 Task:  Click on Football In the Sunday Gridiron Challenge click on  Pick Sheet Add name Elena Wilson Team name Rockwell Stormdevils and  Email softage.7@softage.net 10 Points Carolina Panthers 9 Points Tampa Bay Buccaneers 8 Points Cleveland Browns 7 Points Washington Commanders 6 Points San Francisco 49ers 5 Points Las Vegas Raiders 4 Points New York Jets 3 Points Seattle Seahawks 2 Points Minnesota Vikings 1 Points Green Bay Packers Submit pick sheet
Action: Mouse moved to (765, 520)
Screenshot: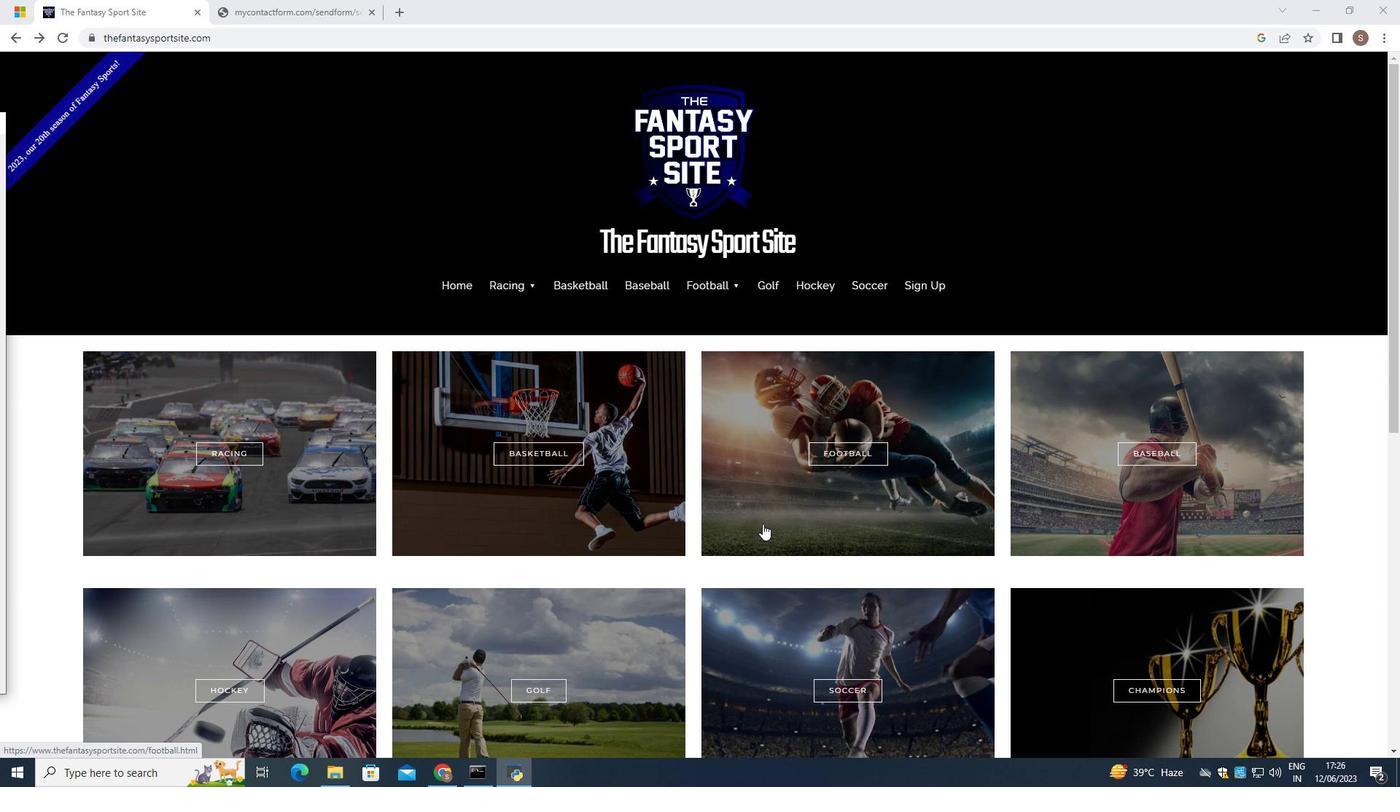 
Action: Mouse pressed left at (765, 520)
Screenshot: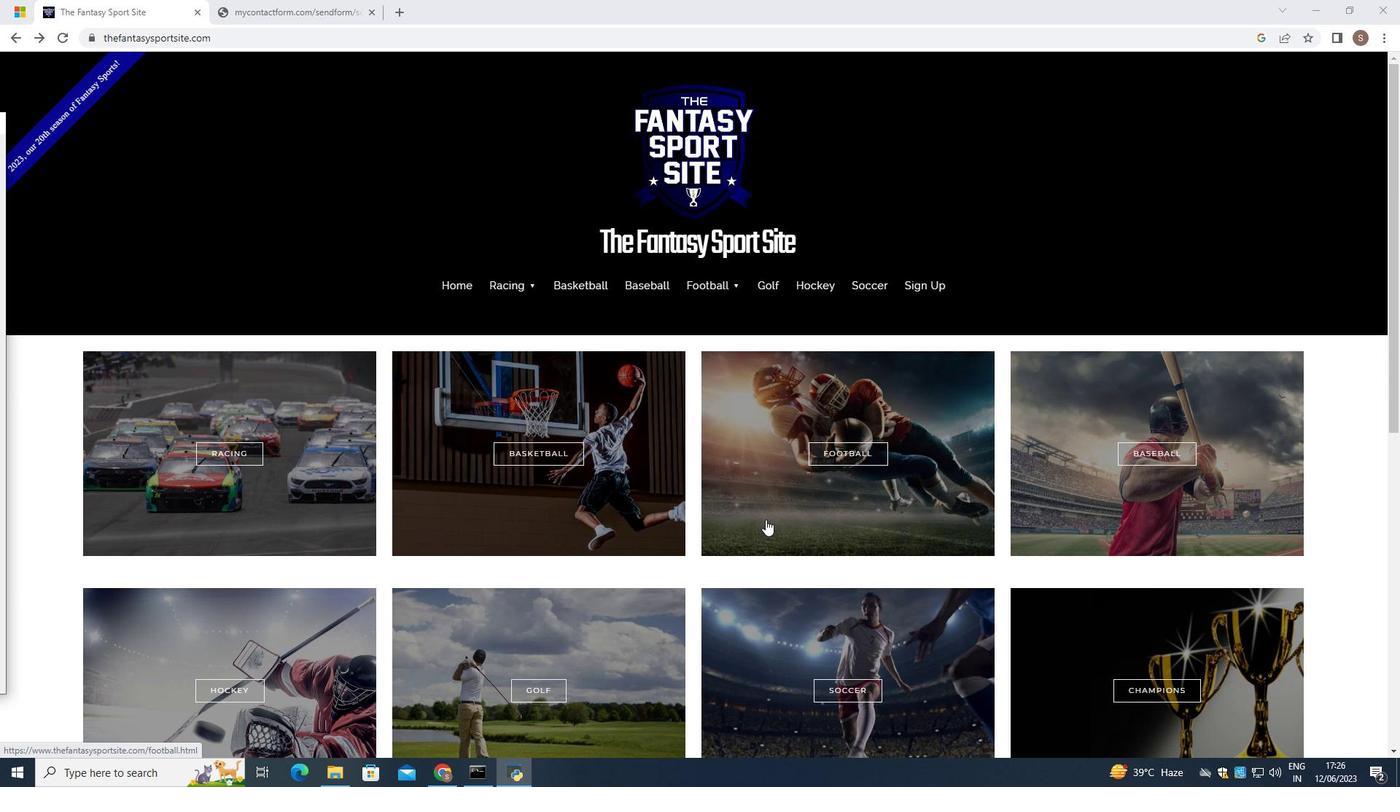 
Action: Mouse moved to (712, 583)
Screenshot: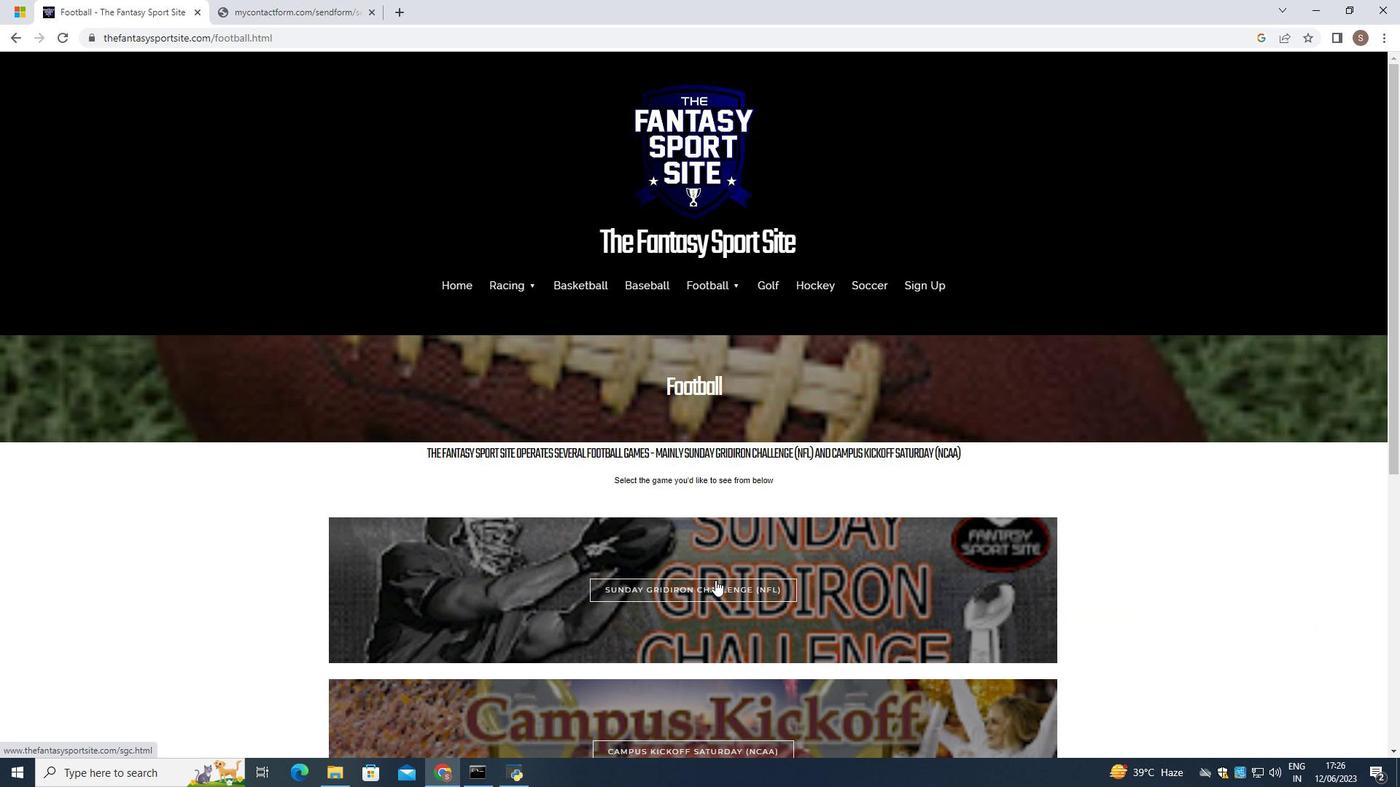 
Action: Mouse pressed left at (712, 583)
Screenshot: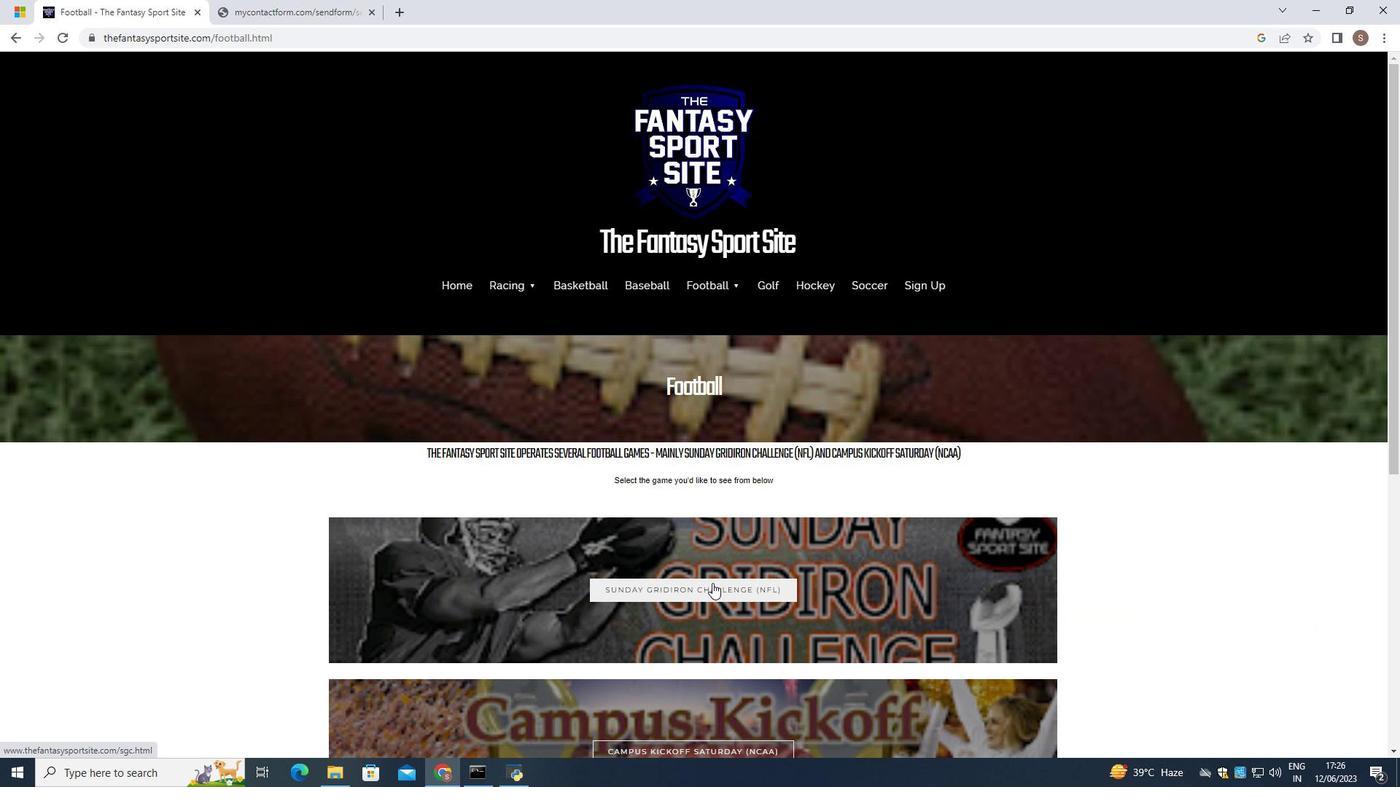 
Action: Mouse moved to (422, 648)
Screenshot: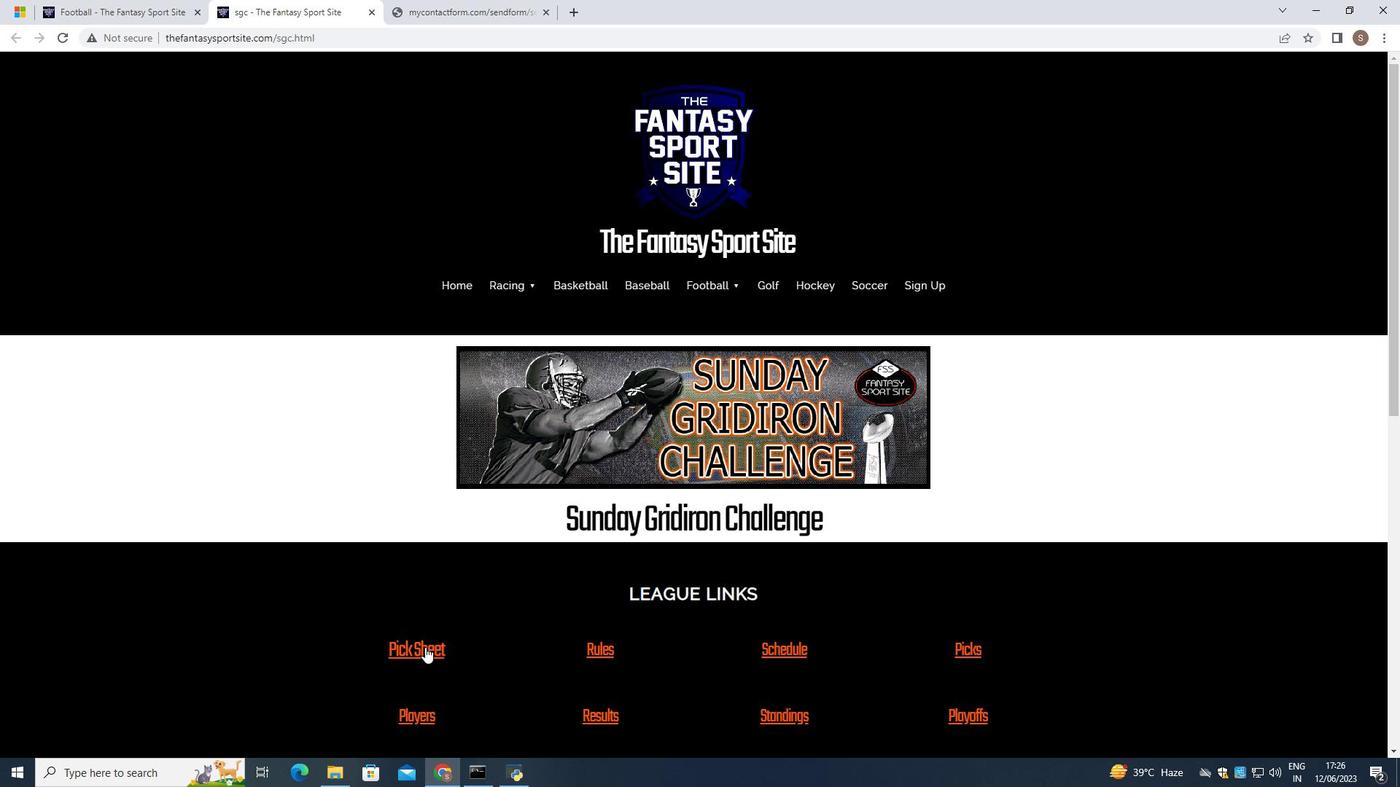 
Action: Mouse pressed left at (422, 648)
Screenshot: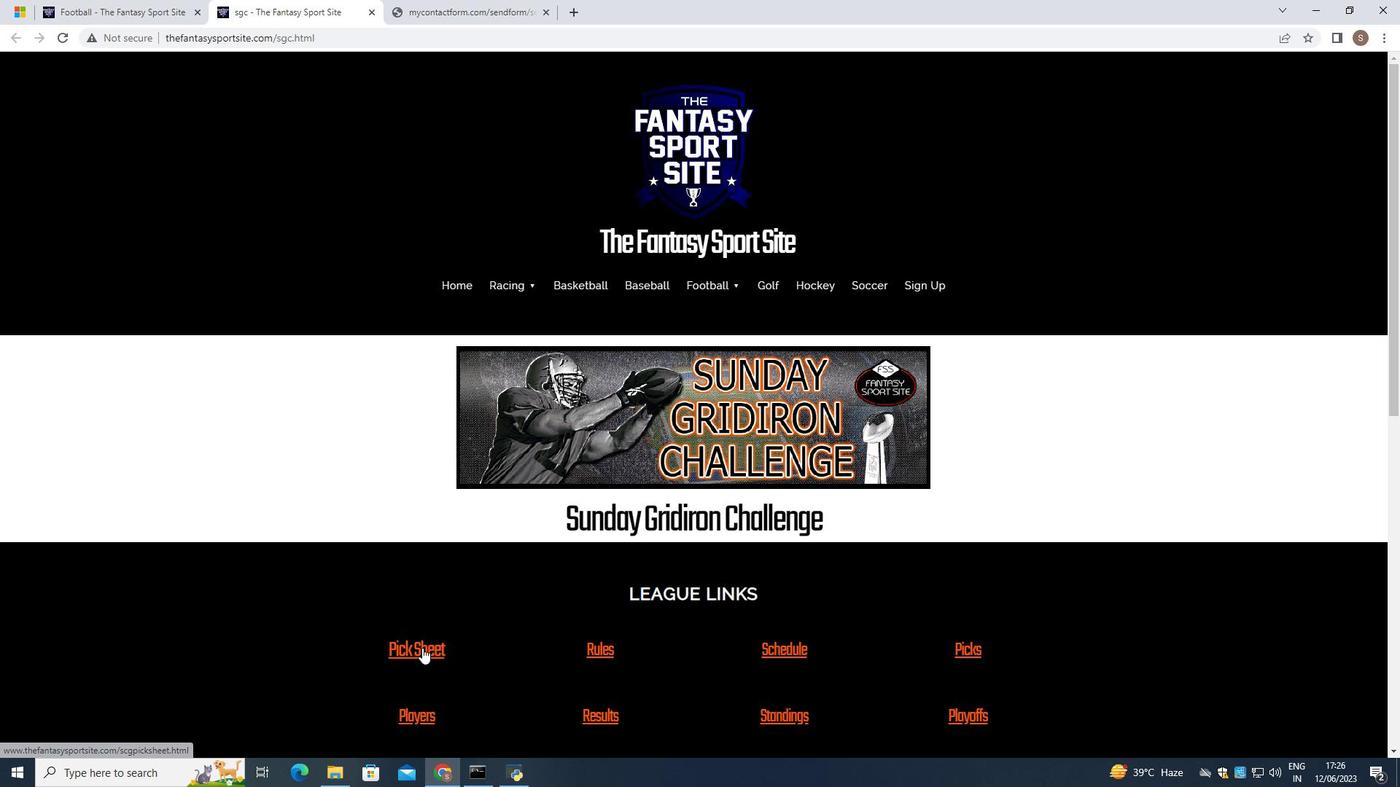 
Action: Mouse moved to (533, 603)
Screenshot: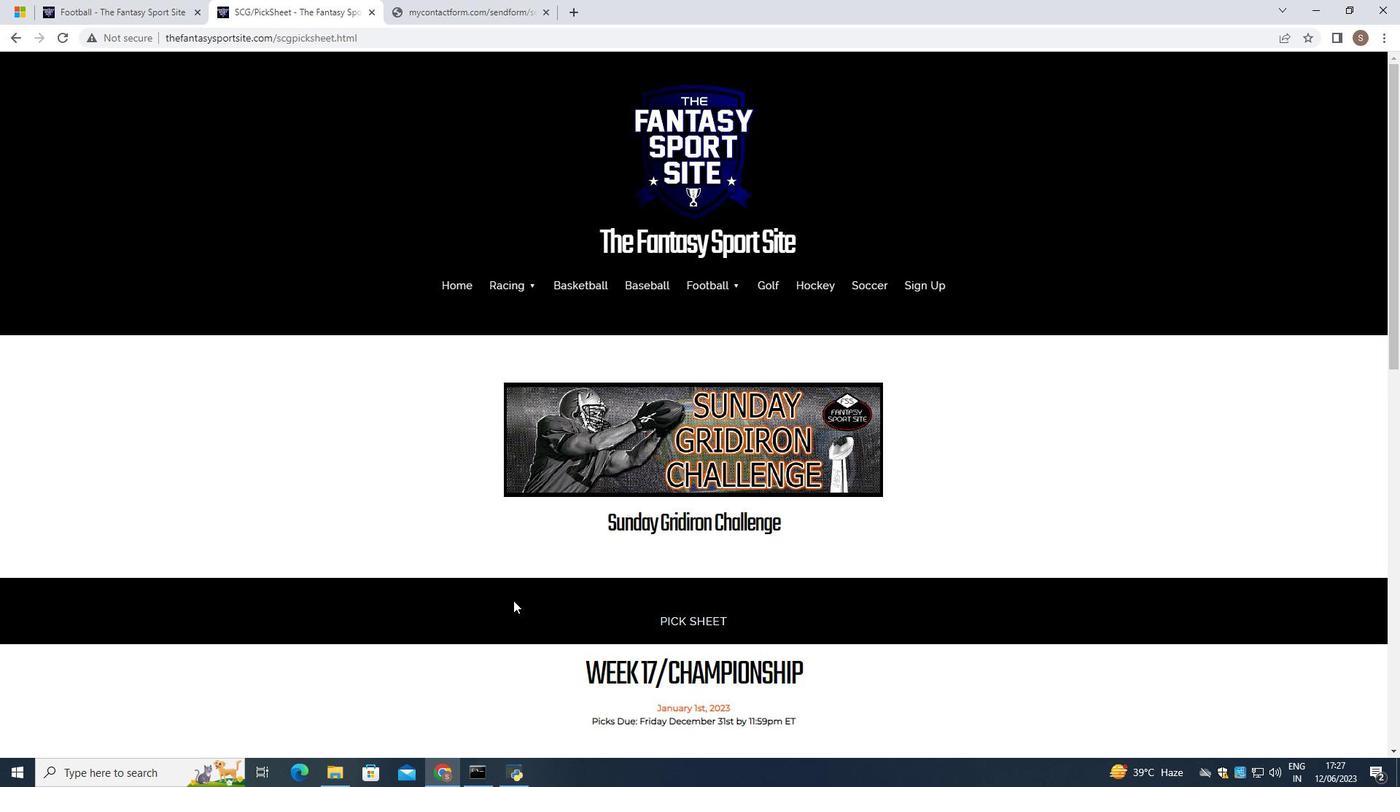 
Action: Mouse scrolled (533, 602) with delta (0, 0)
Screenshot: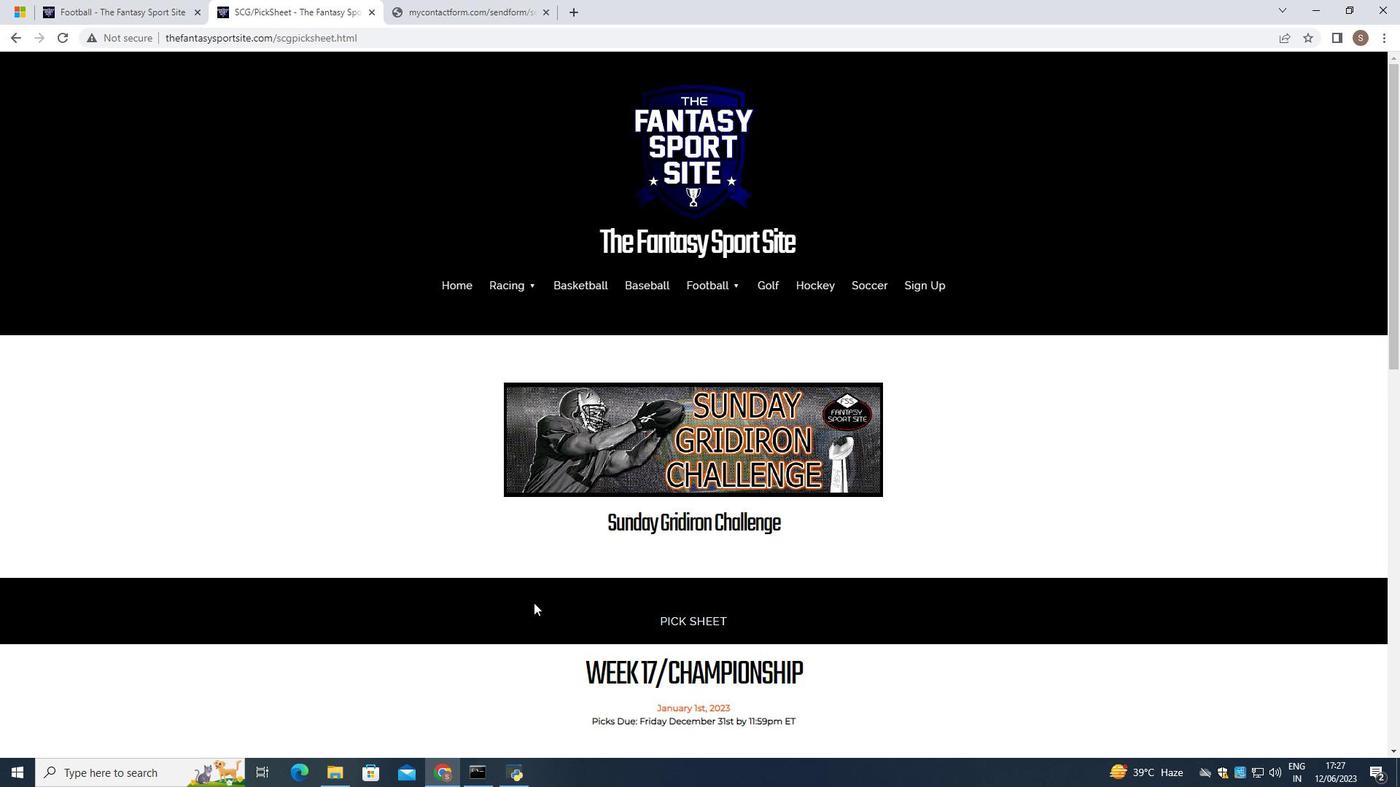 
Action: Mouse scrolled (533, 602) with delta (0, 0)
Screenshot: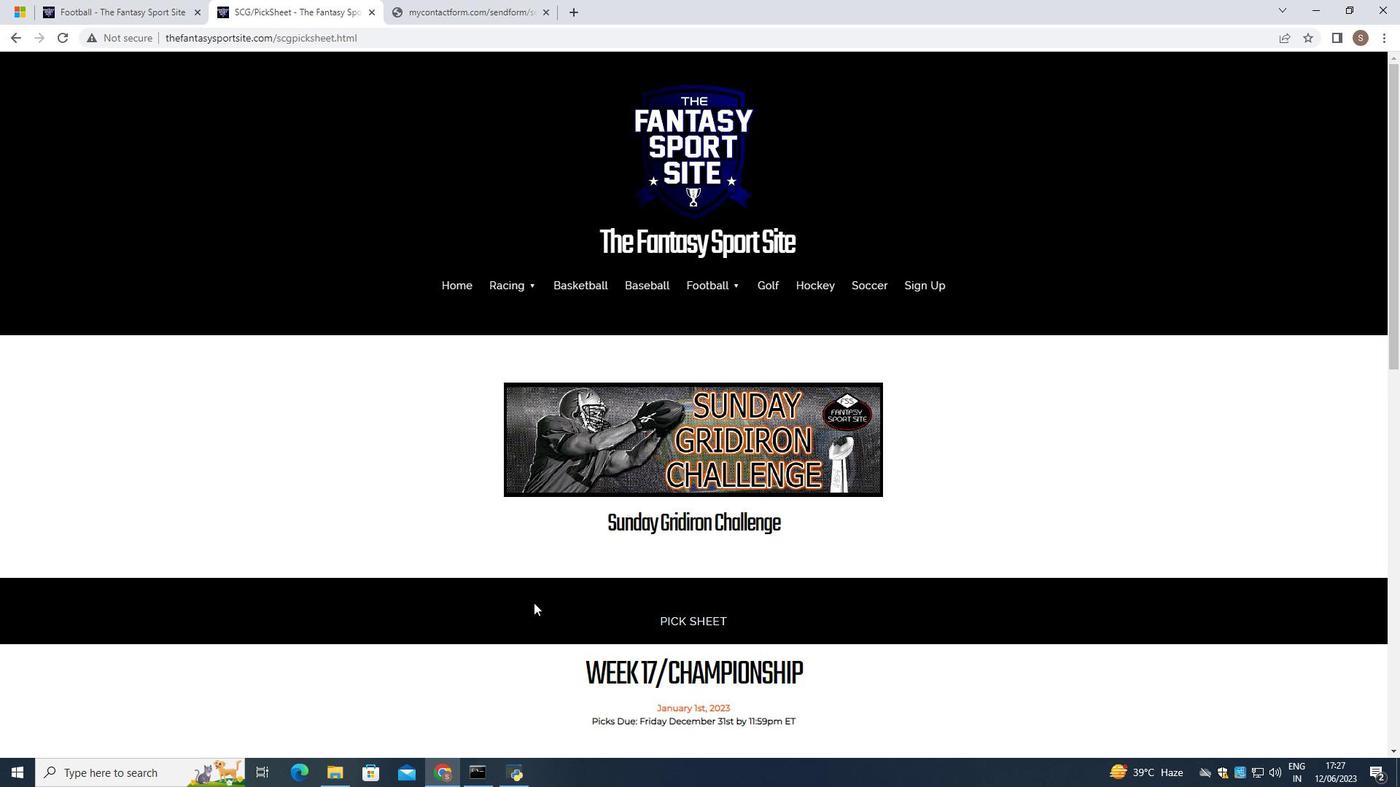 
Action: Mouse scrolled (533, 602) with delta (0, 0)
Screenshot: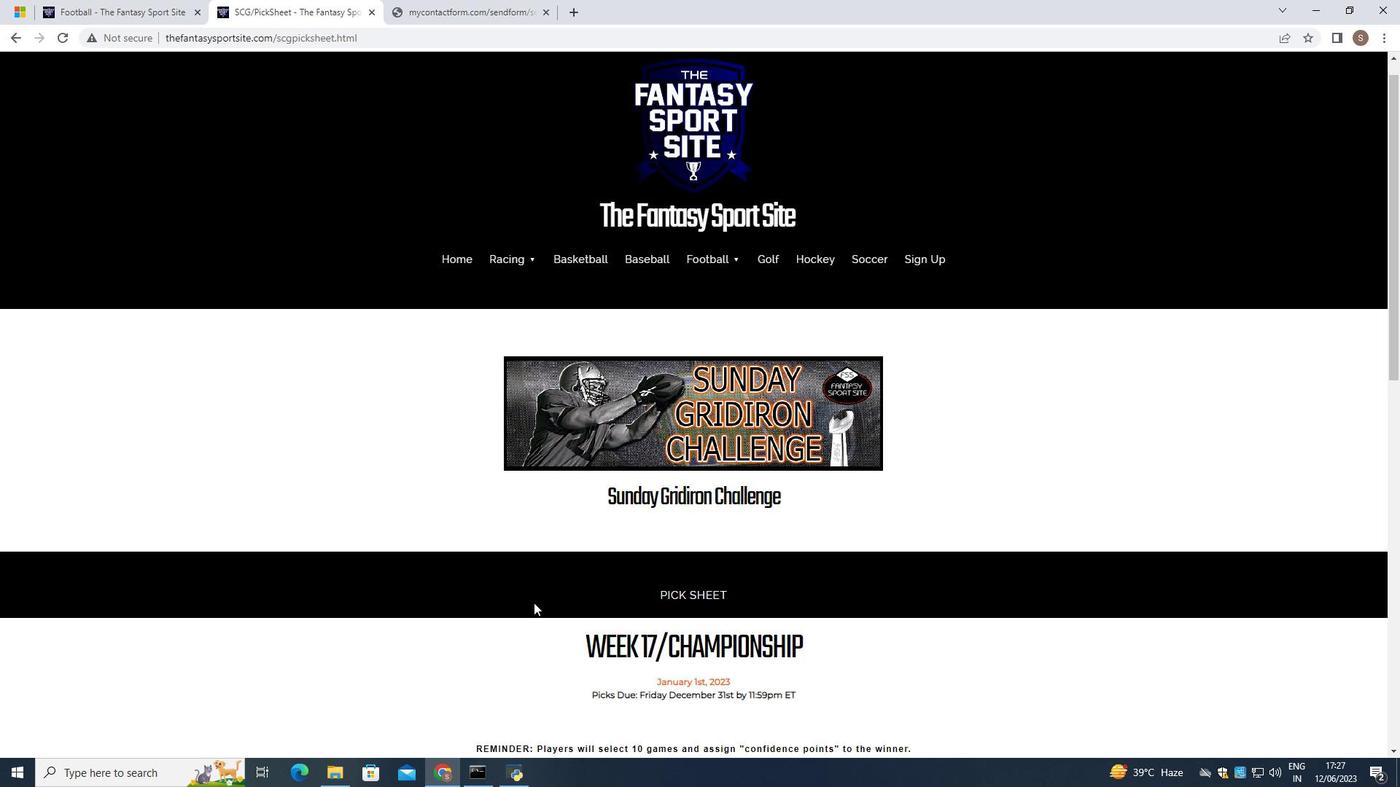 
Action: Mouse scrolled (533, 602) with delta (0, 0)
Screenshot: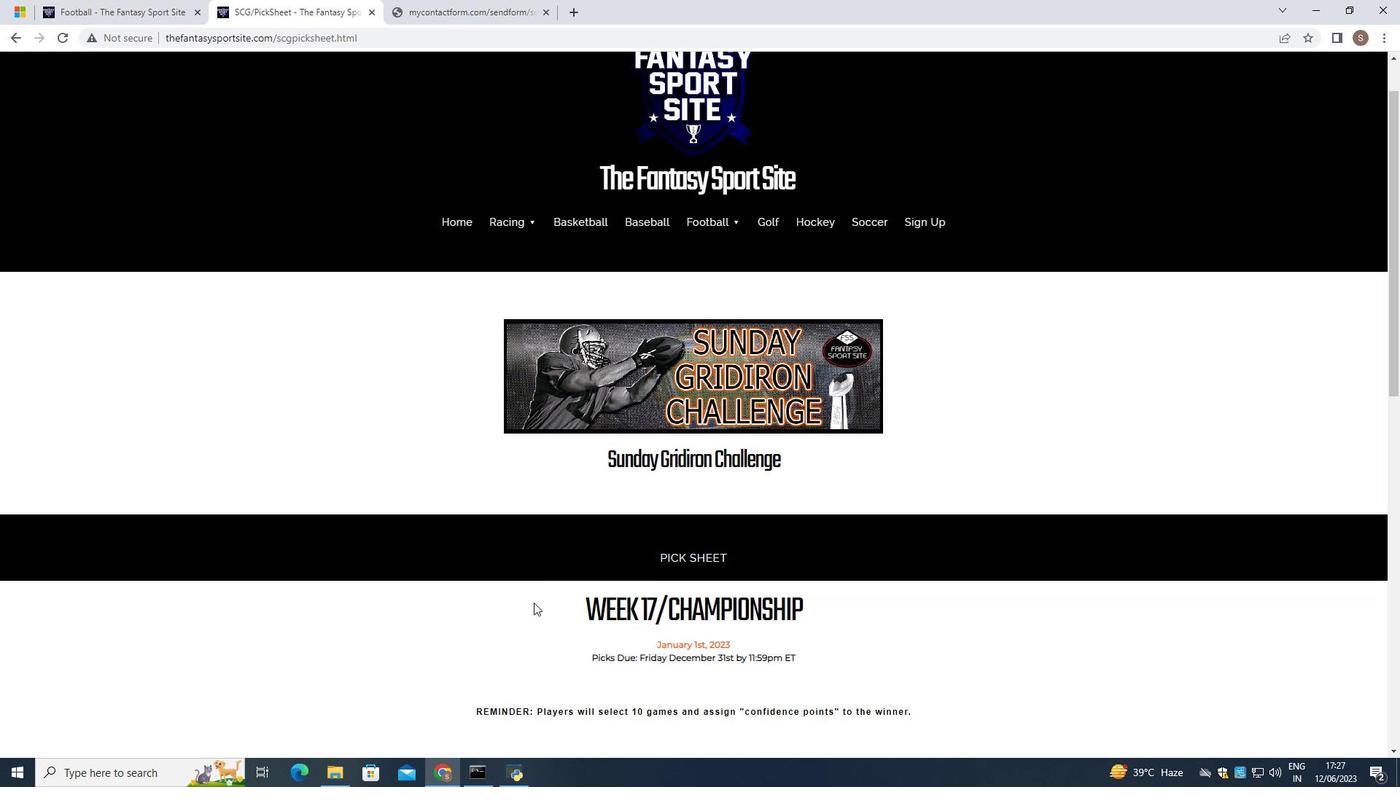 
Action: Mouse scrolled (533, 602) with delta (0, 0)
Screenshot: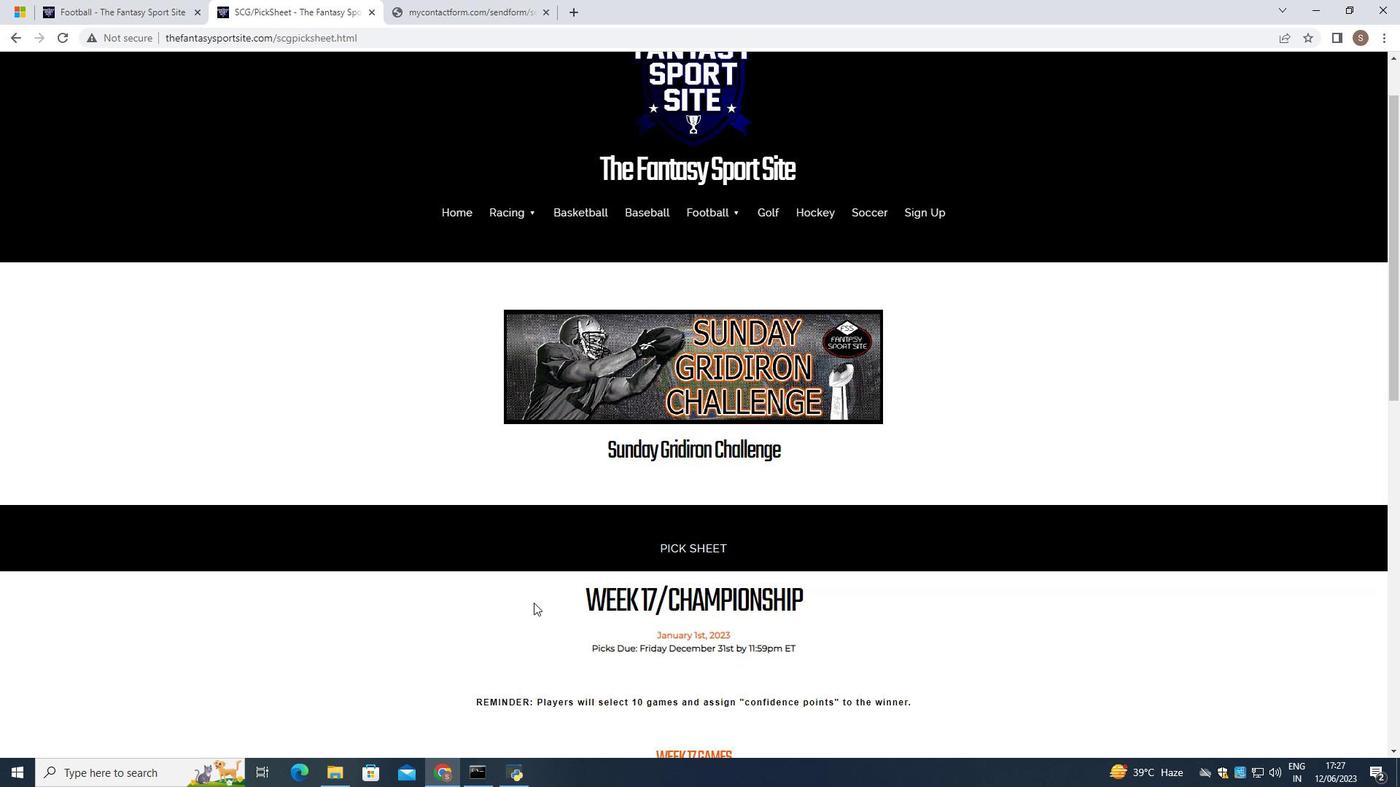 
Action: Mouse scrolled (533, 602) with delta (0, 0)
Screenshot: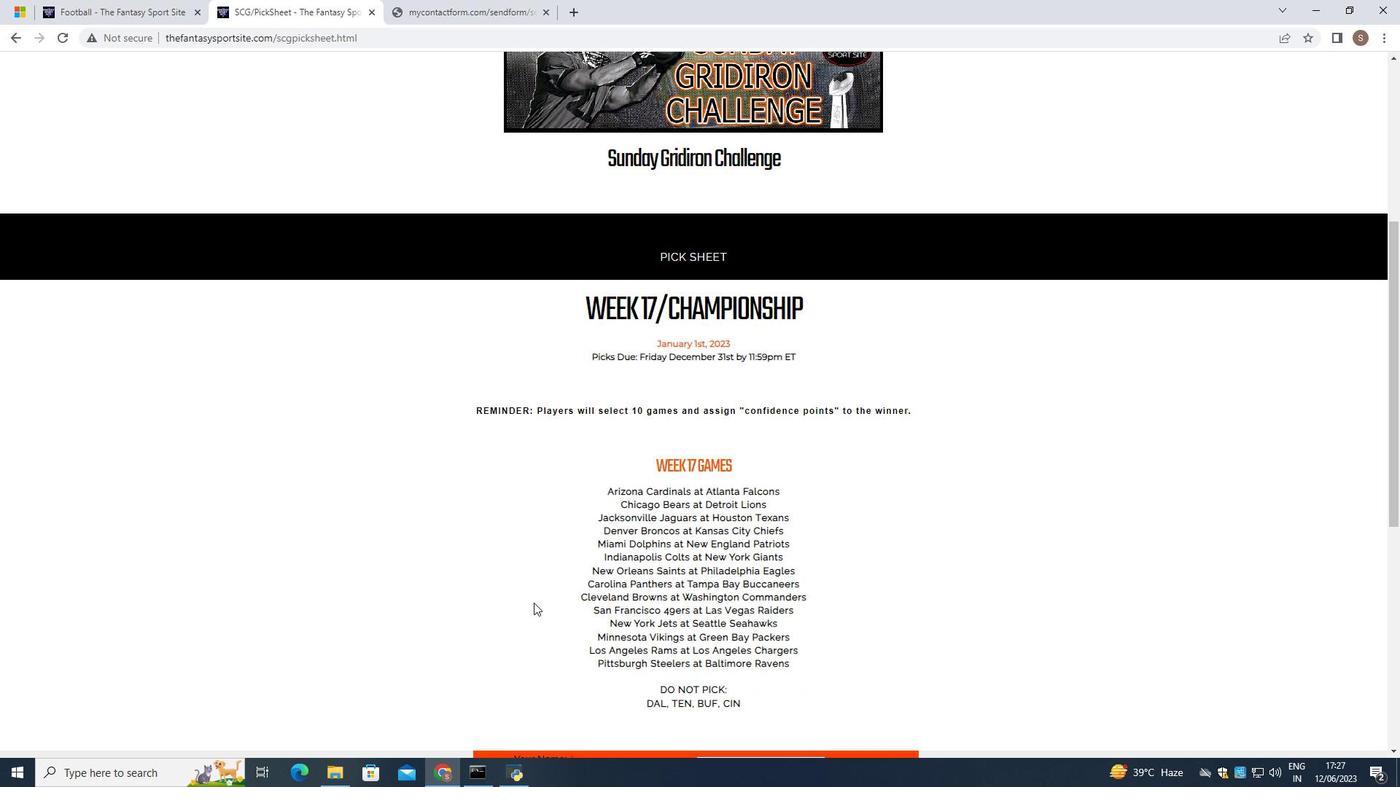 
Action: Mouse scrolled (533, 602) with delta (0, 0)
Screenshot: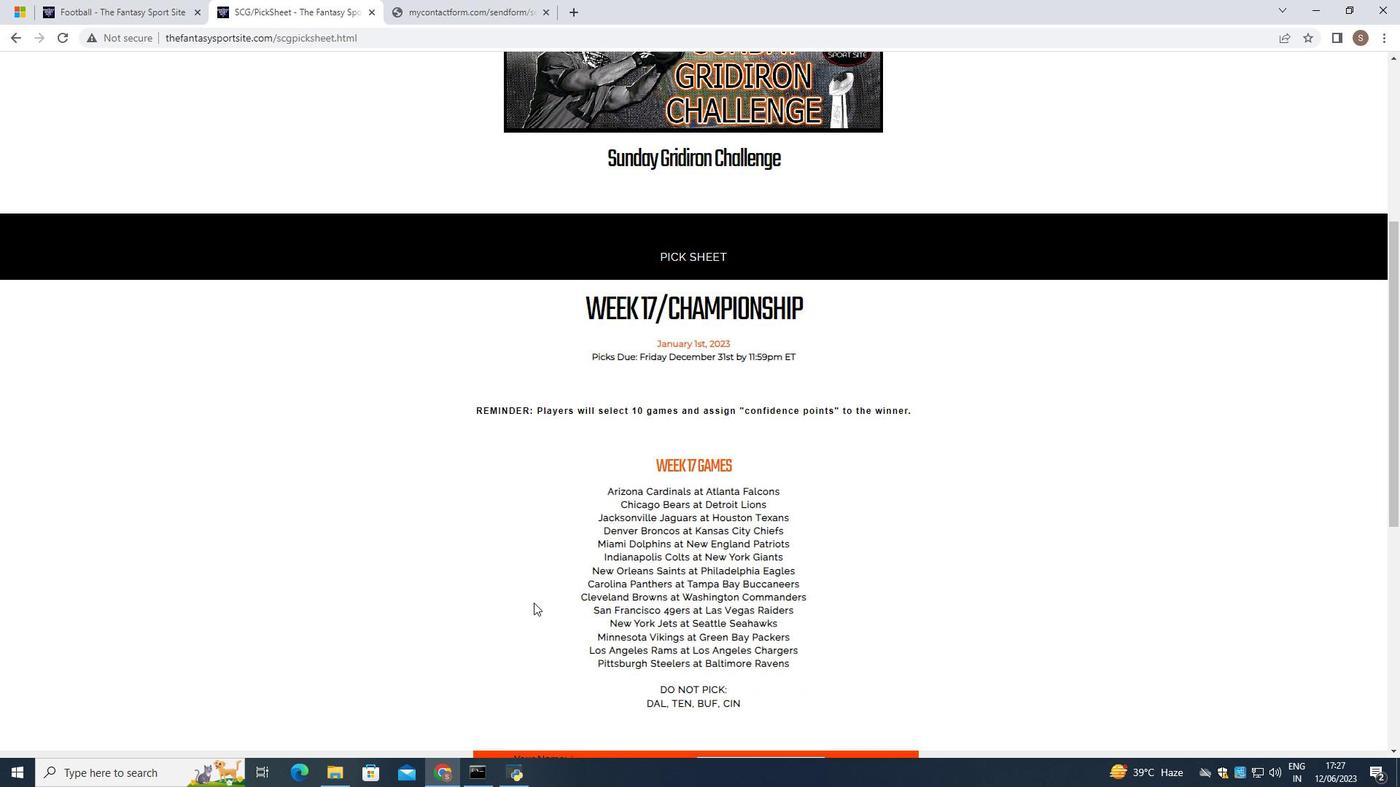 
Action: Mouse scrolled (533, 602) with delta (0, 0)
Screenshot: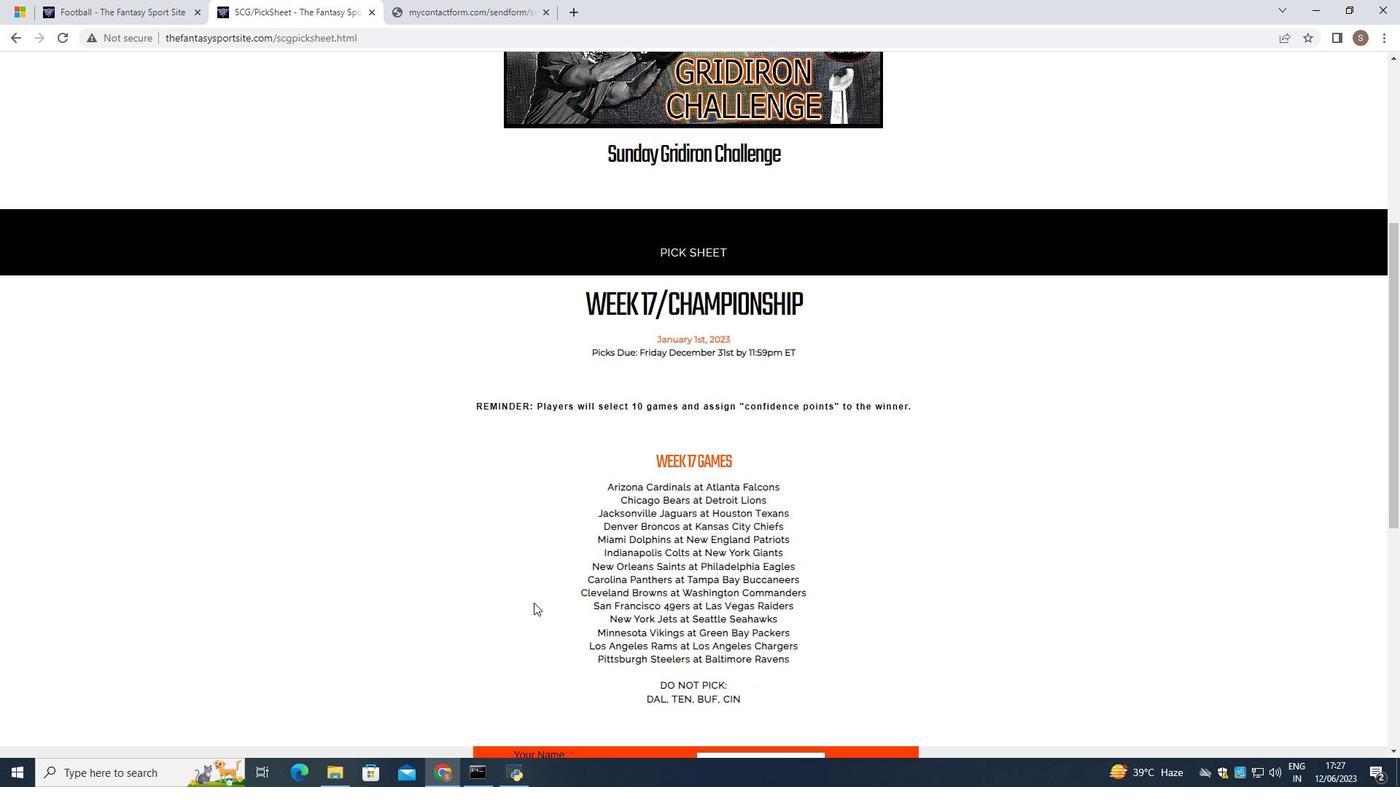 
Action: Mouse scrolled (533, 602) with delta (0, 0)
Screenshot: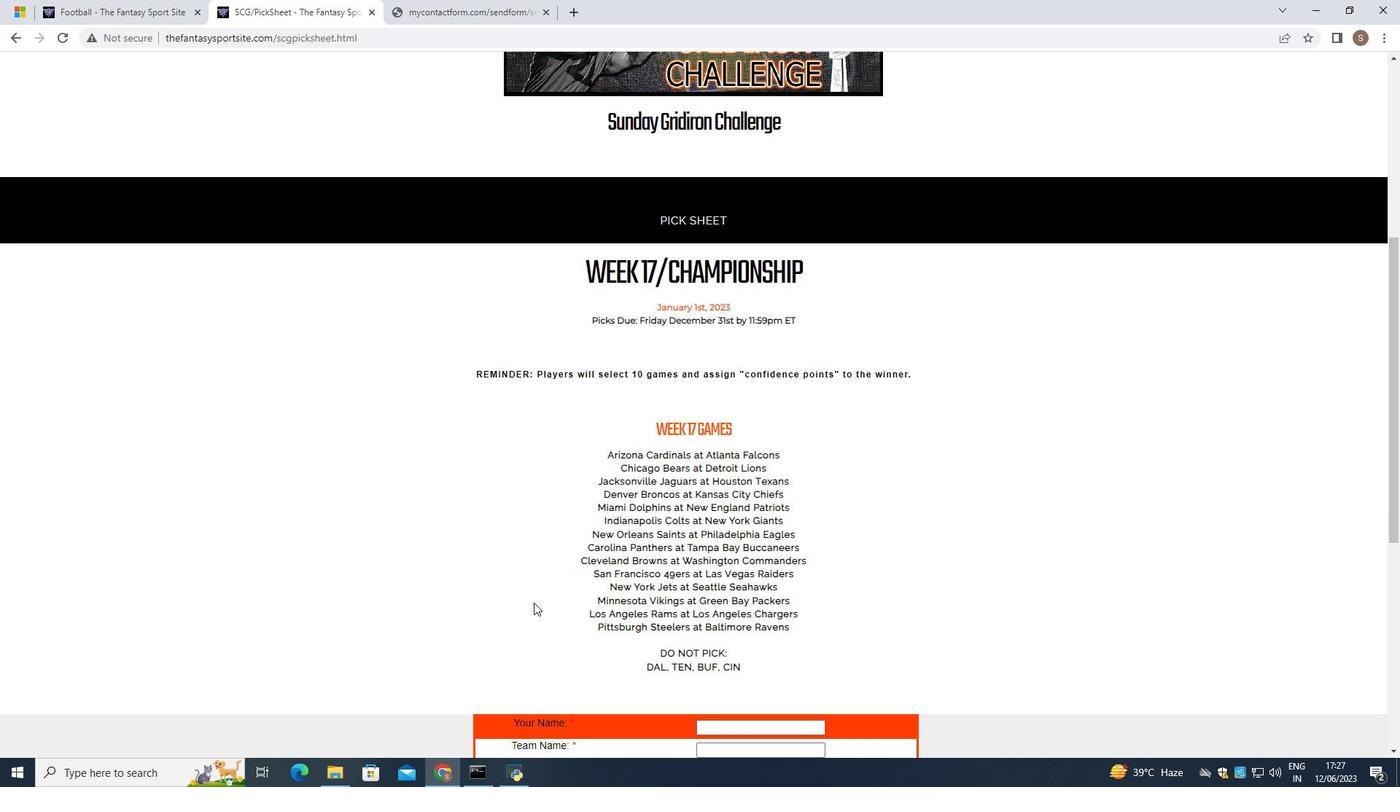 
Action: Mouse scrolled (533, 602) with delta (0, 0)
Screenshot: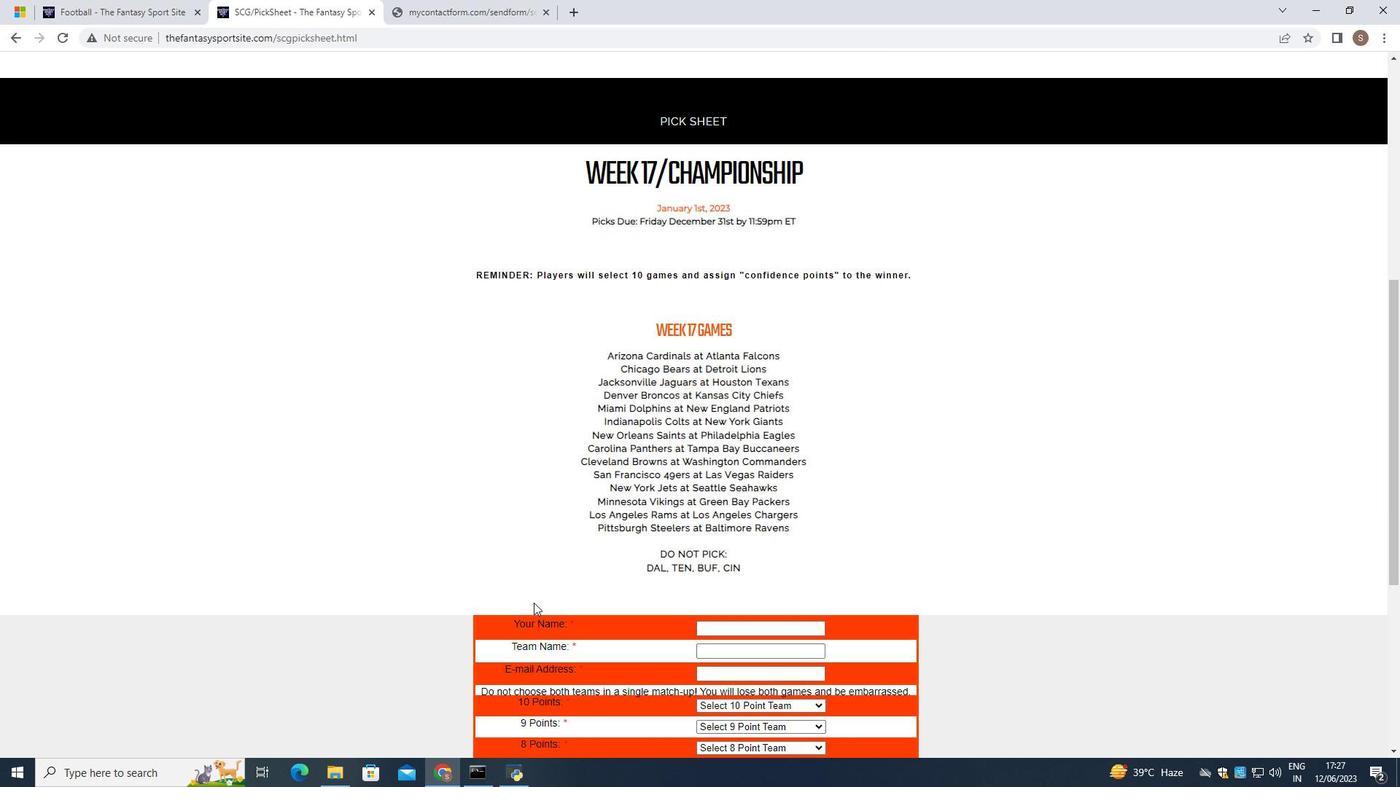 
Action: Mouse scrolled (533, 602) with delta (0, 0)
Screenshot: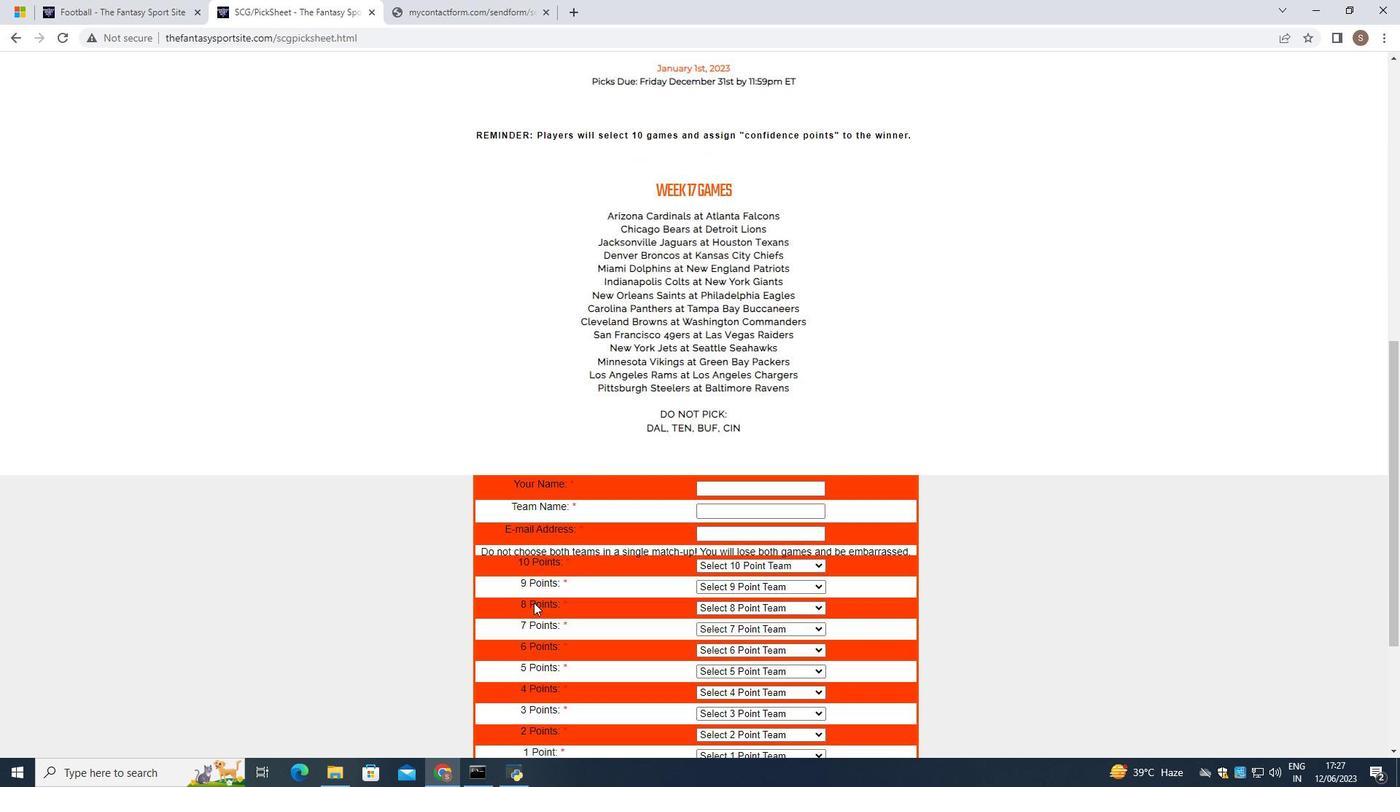 
Action: Mouse moved to (746, 326)
Screenshot: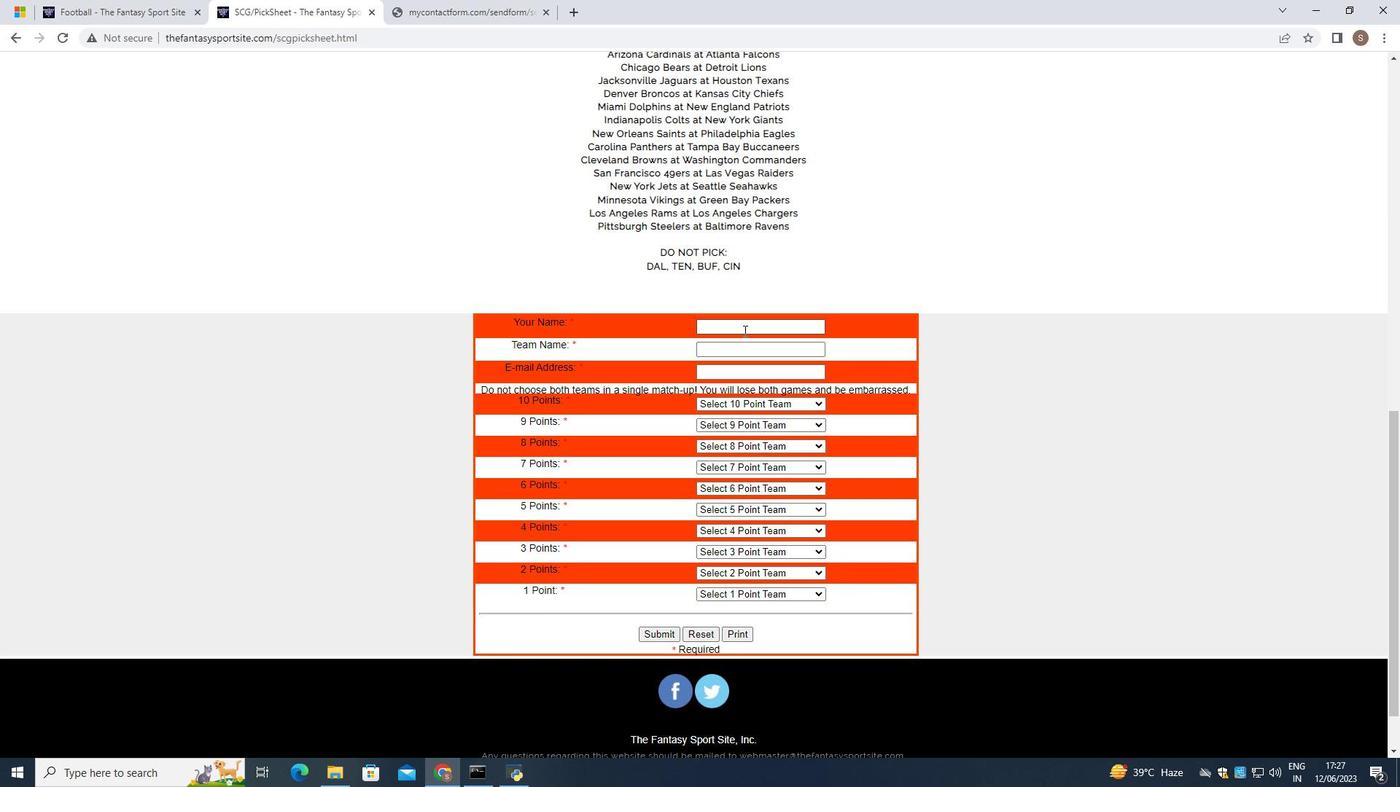
Action: Mouse pressed left at (746, 326)
Screenshot: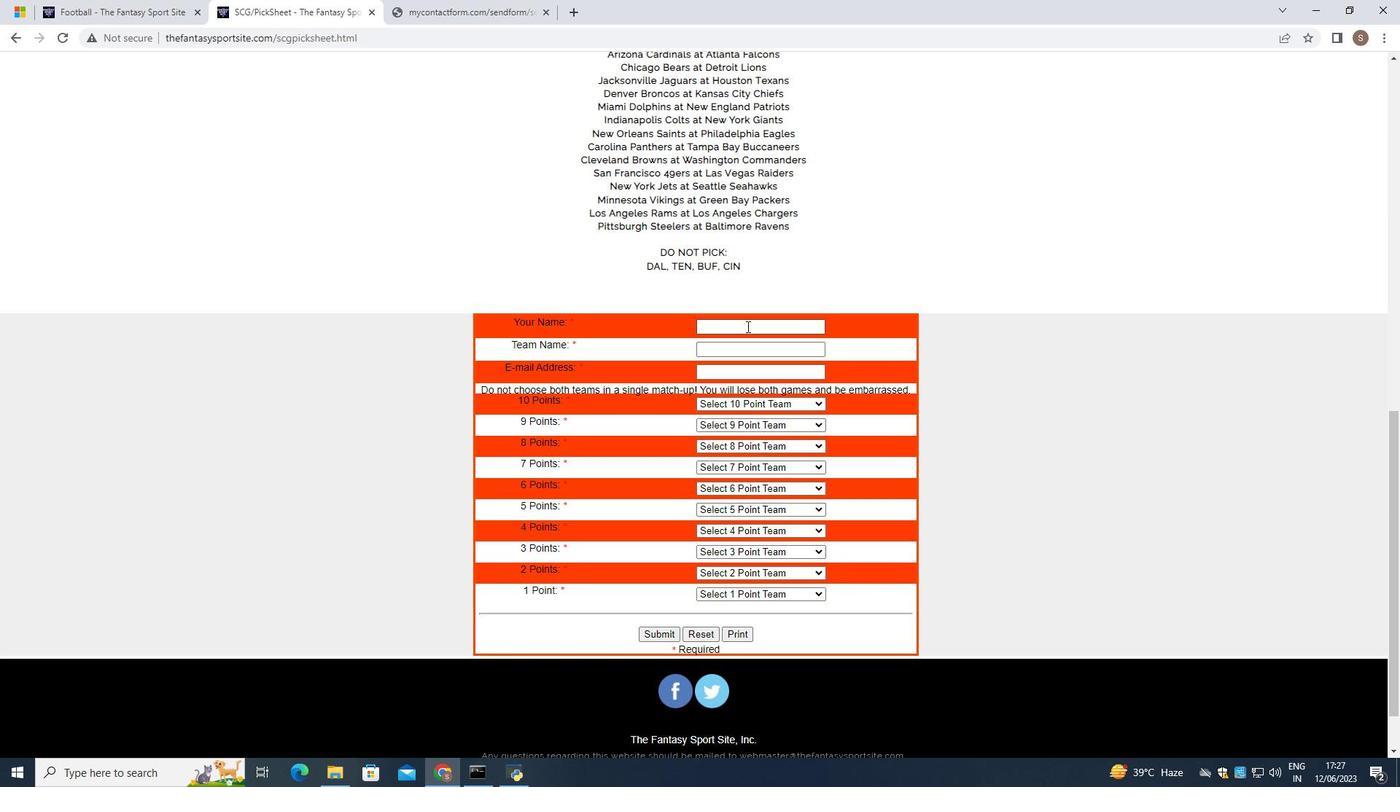 
Action: Key pressed <Key.shift>Elena<Key.space><Key.shift><Key.shift><Key.shift>Wilson
Screenshot: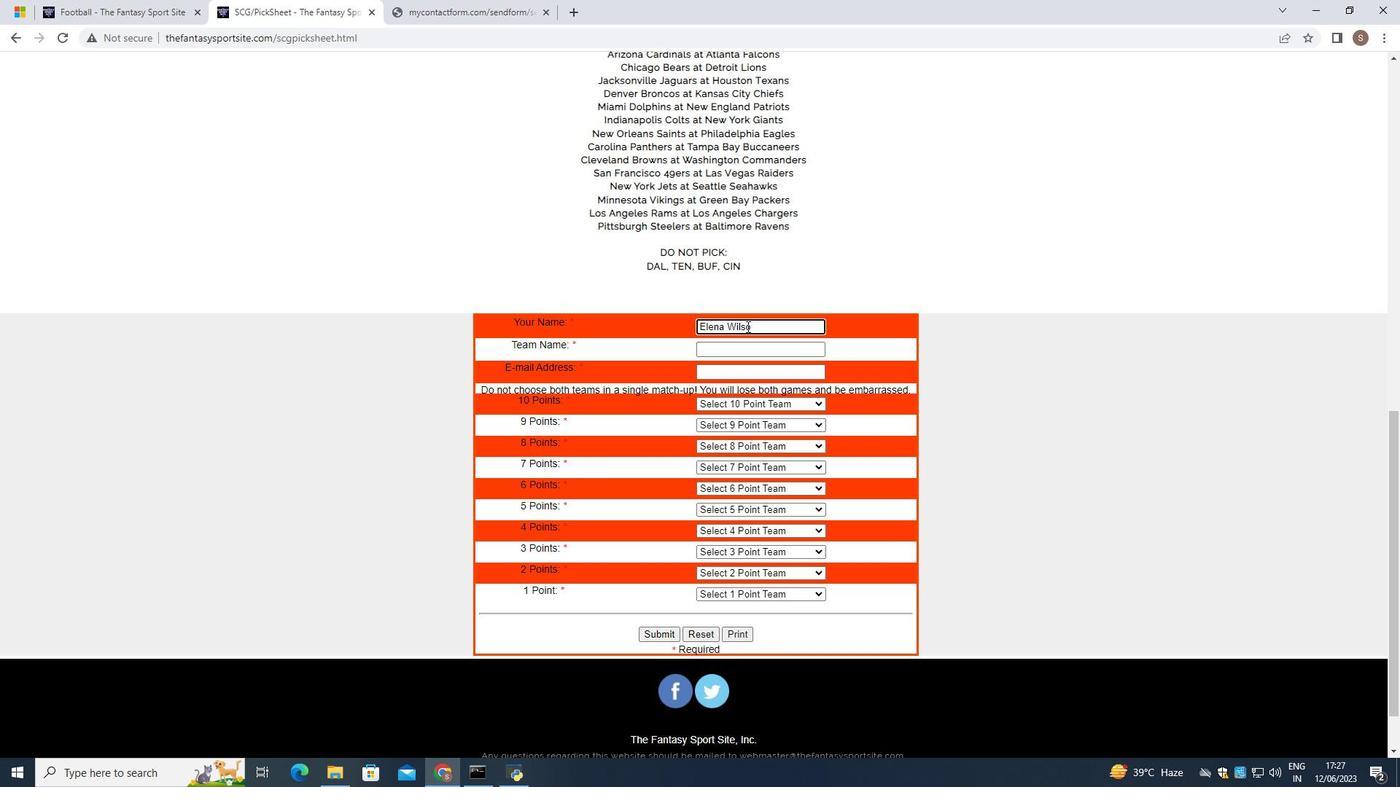 
Action: Mouse moved to (720, 349)
Screenshot: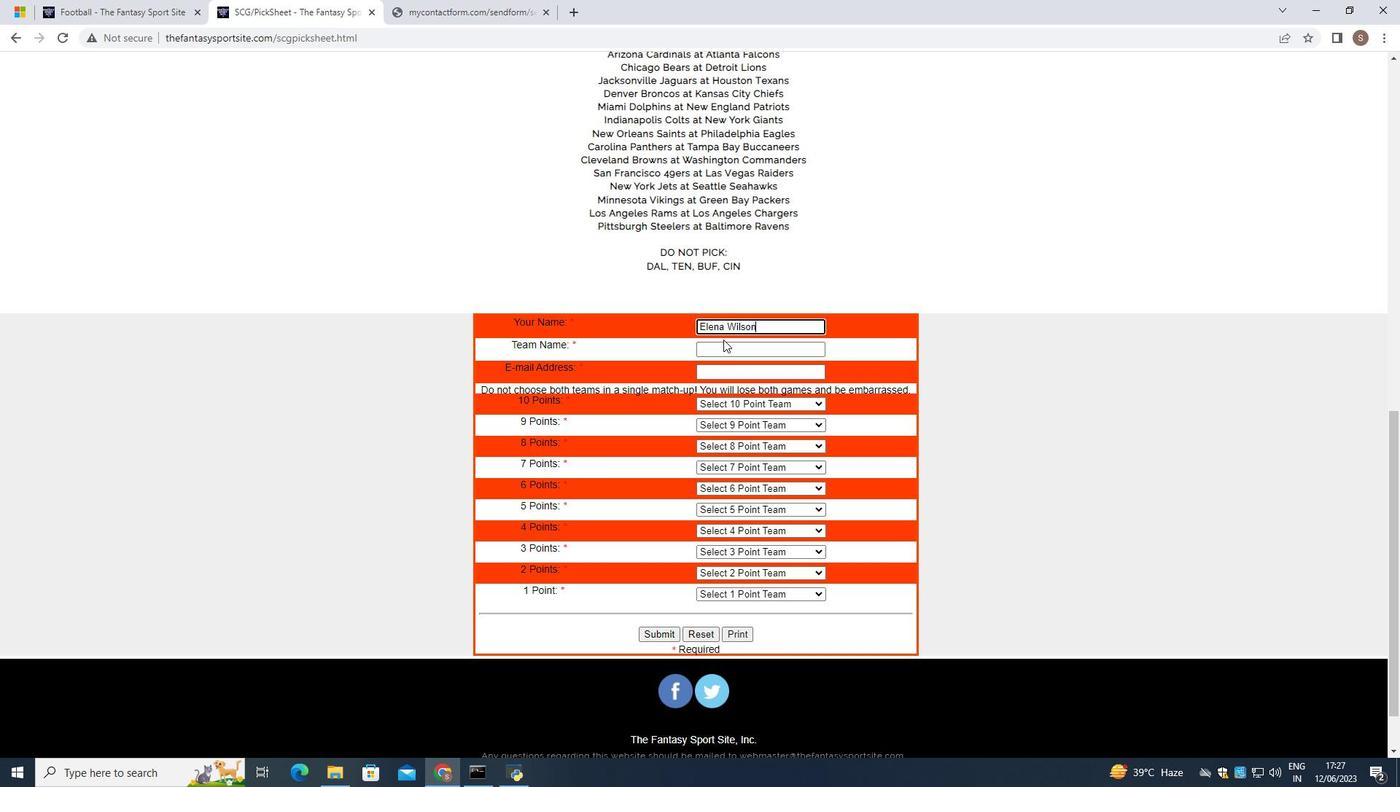 
Action: Mouse pressed left at (720, 349)
Screenshot: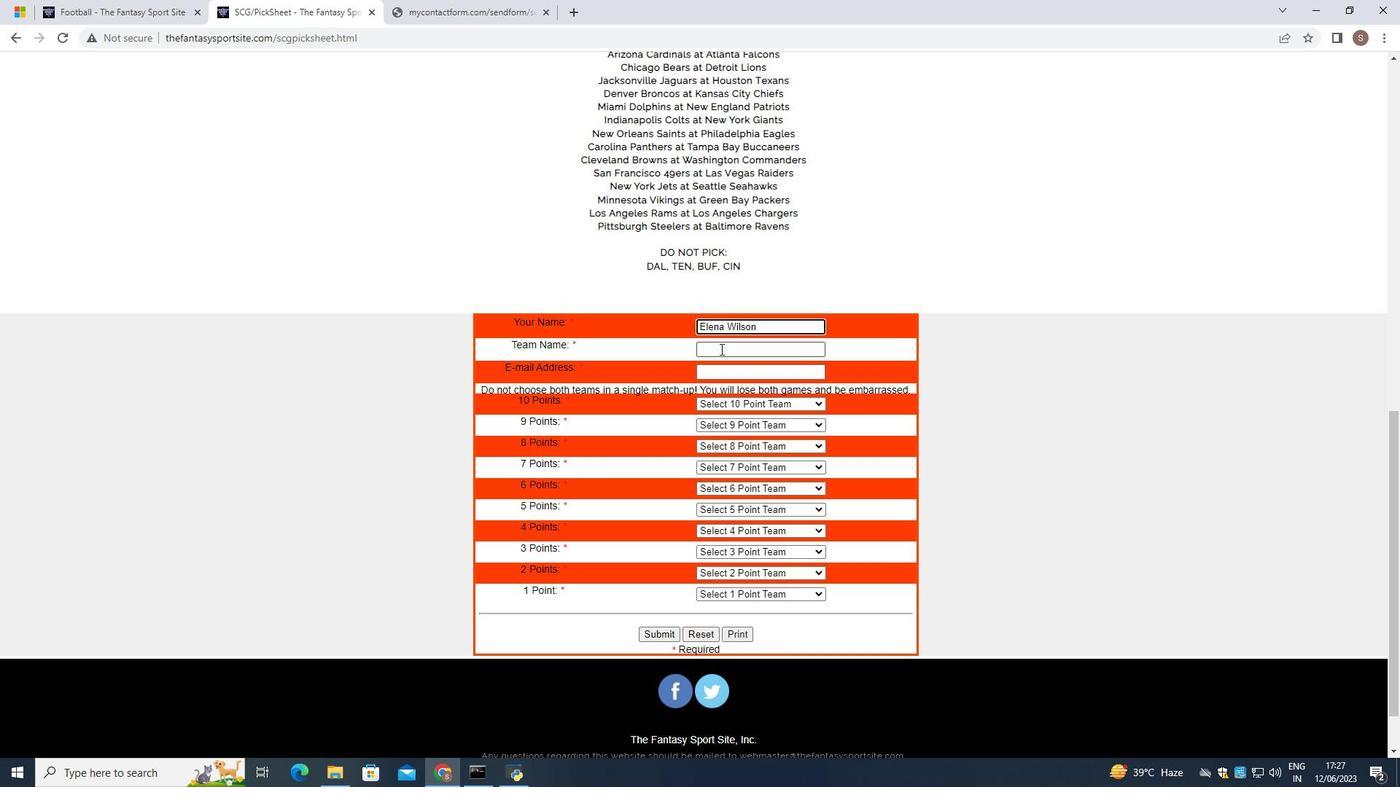 
Action: Mouse moved to (719, 350)
Screenshot: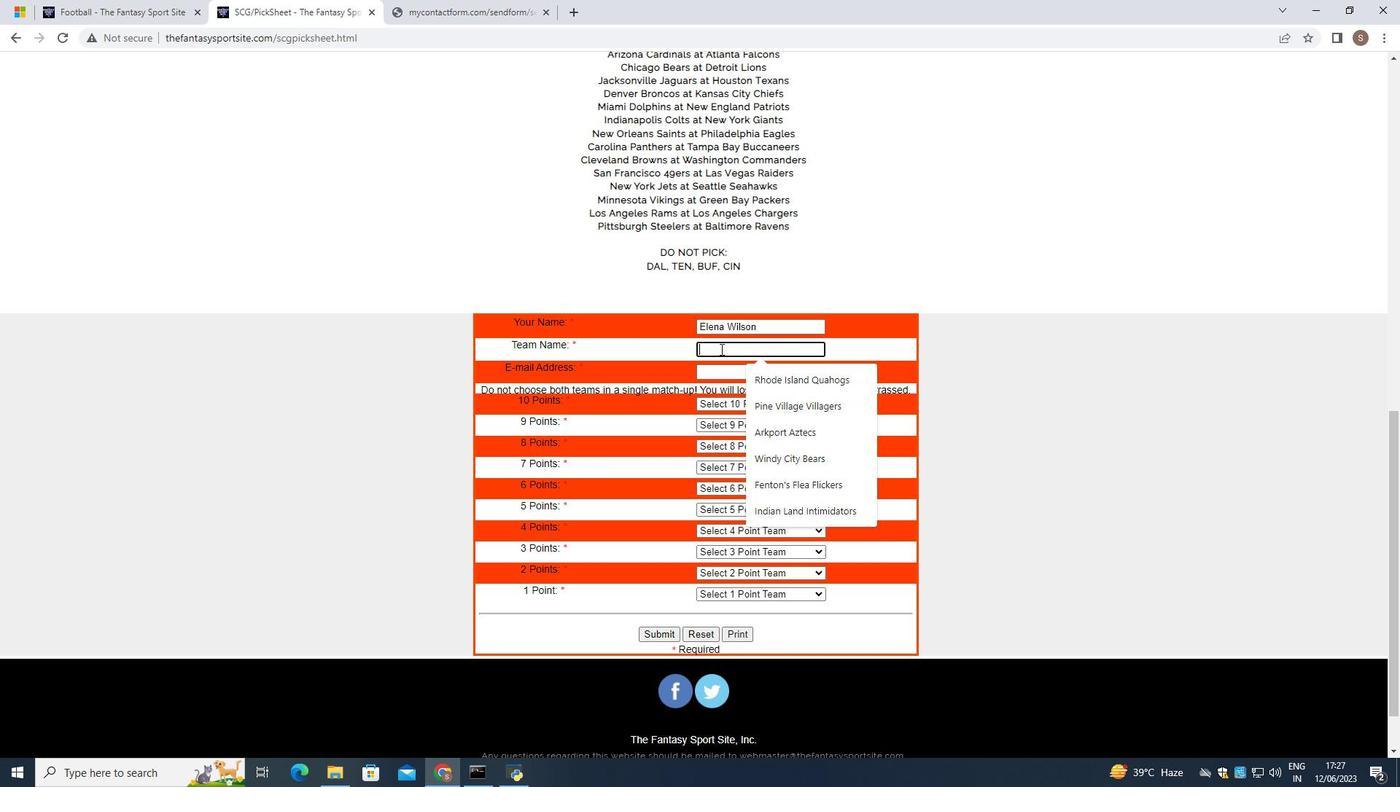 
Action: Key pressed <Key.shift>Rockwell<Key.space><Key.shift>Stormdevils
Screenshot: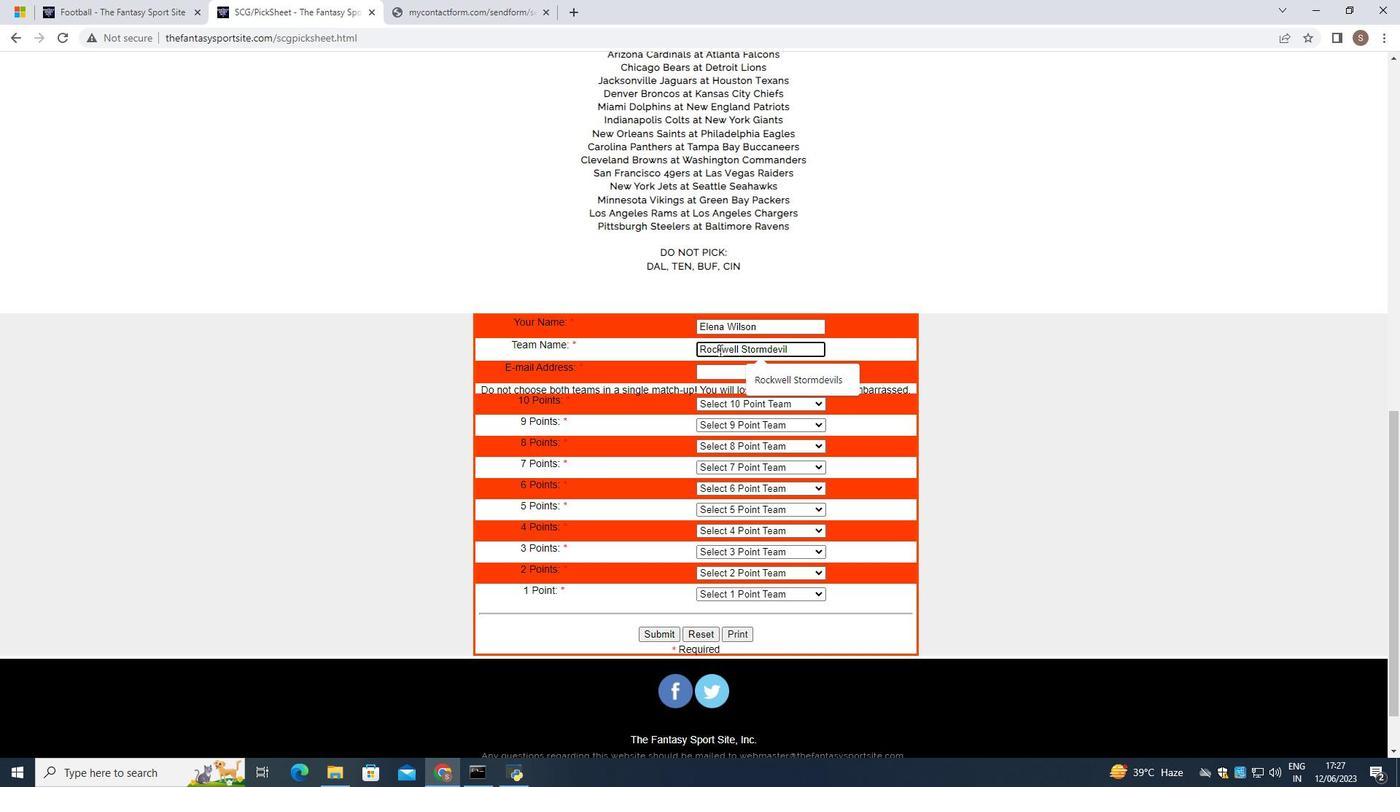 
Action: Mouse moved to (701, 374)
Screenshot: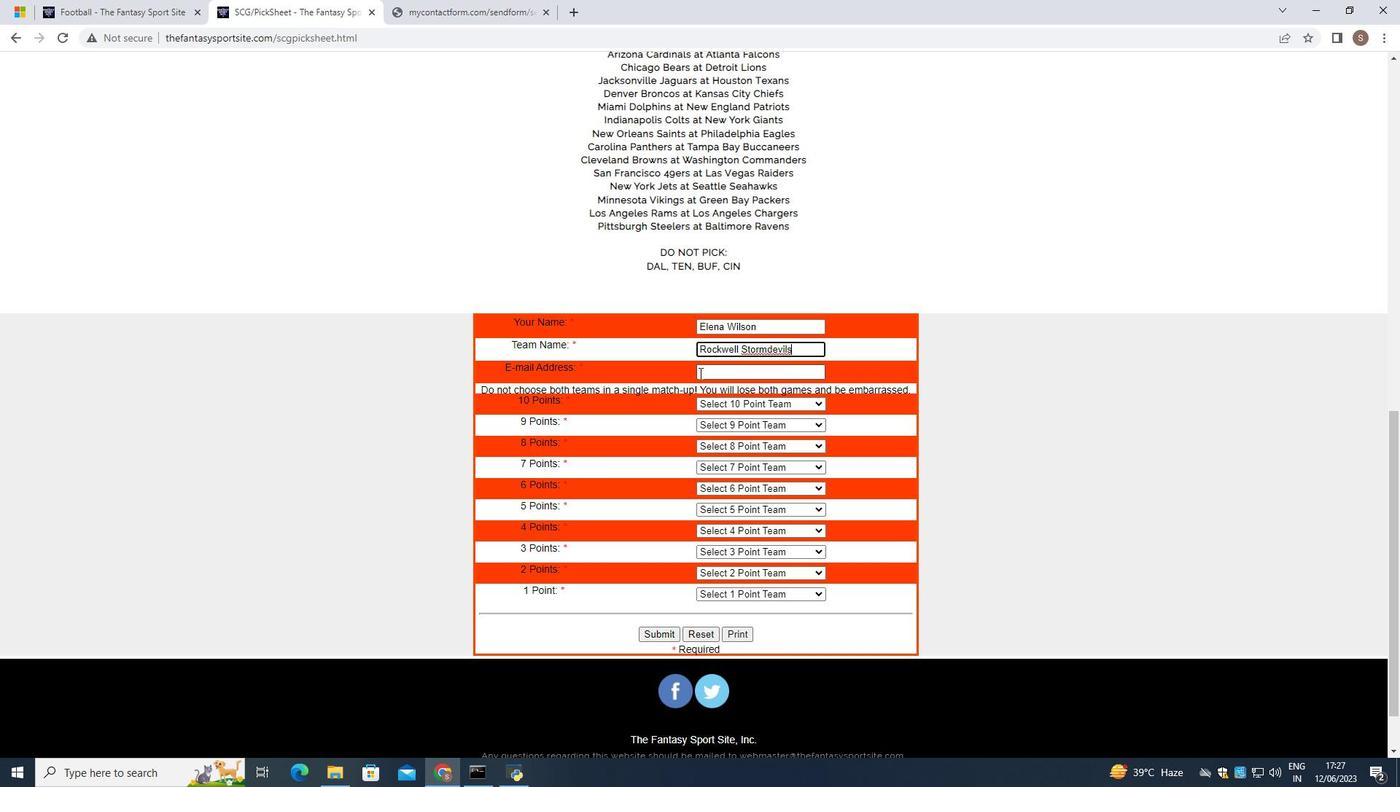 
Action: Mouse pressed left at (701, 374)
Screenshot: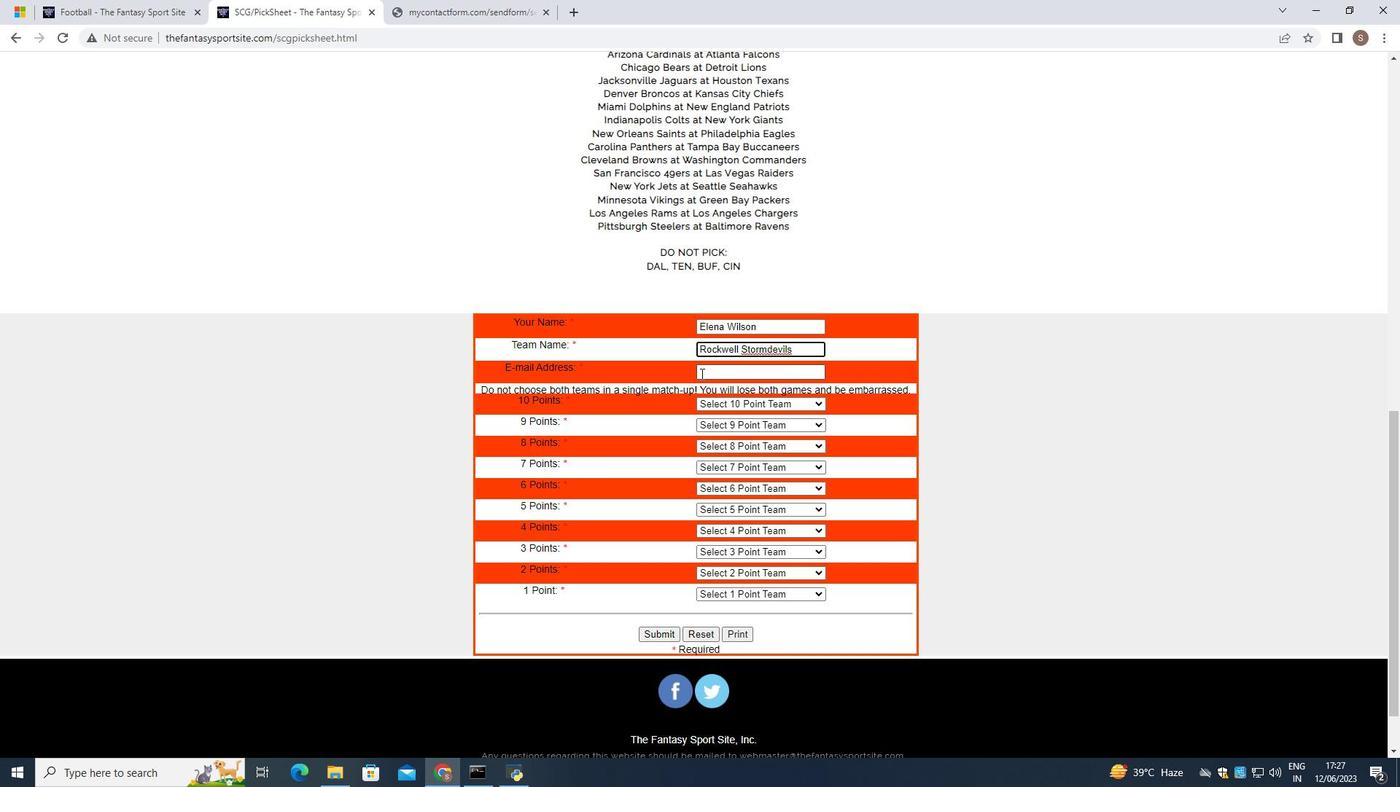 
Action: Key pressed softage.7
Screenshot: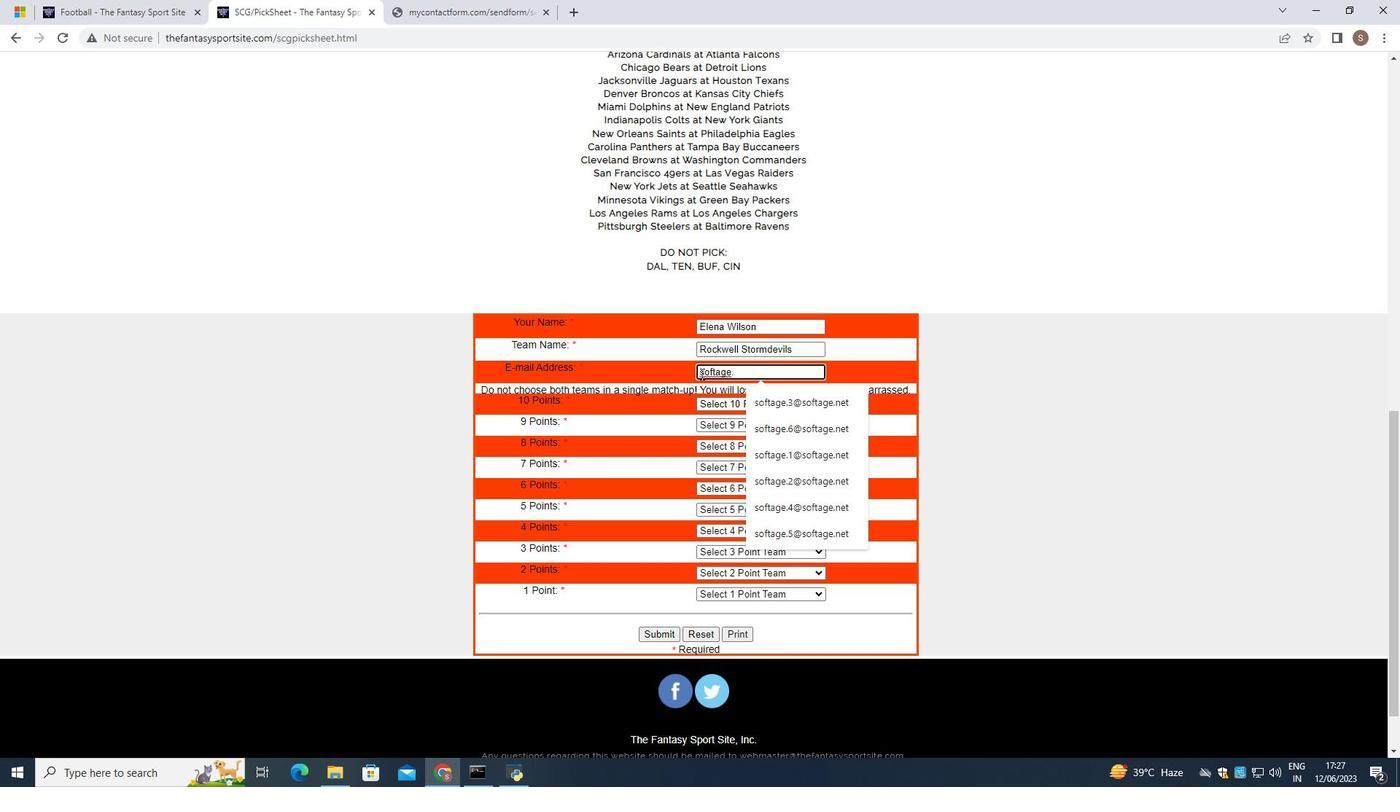 
Action: Mouse moved to (763, 396)
Screenshot: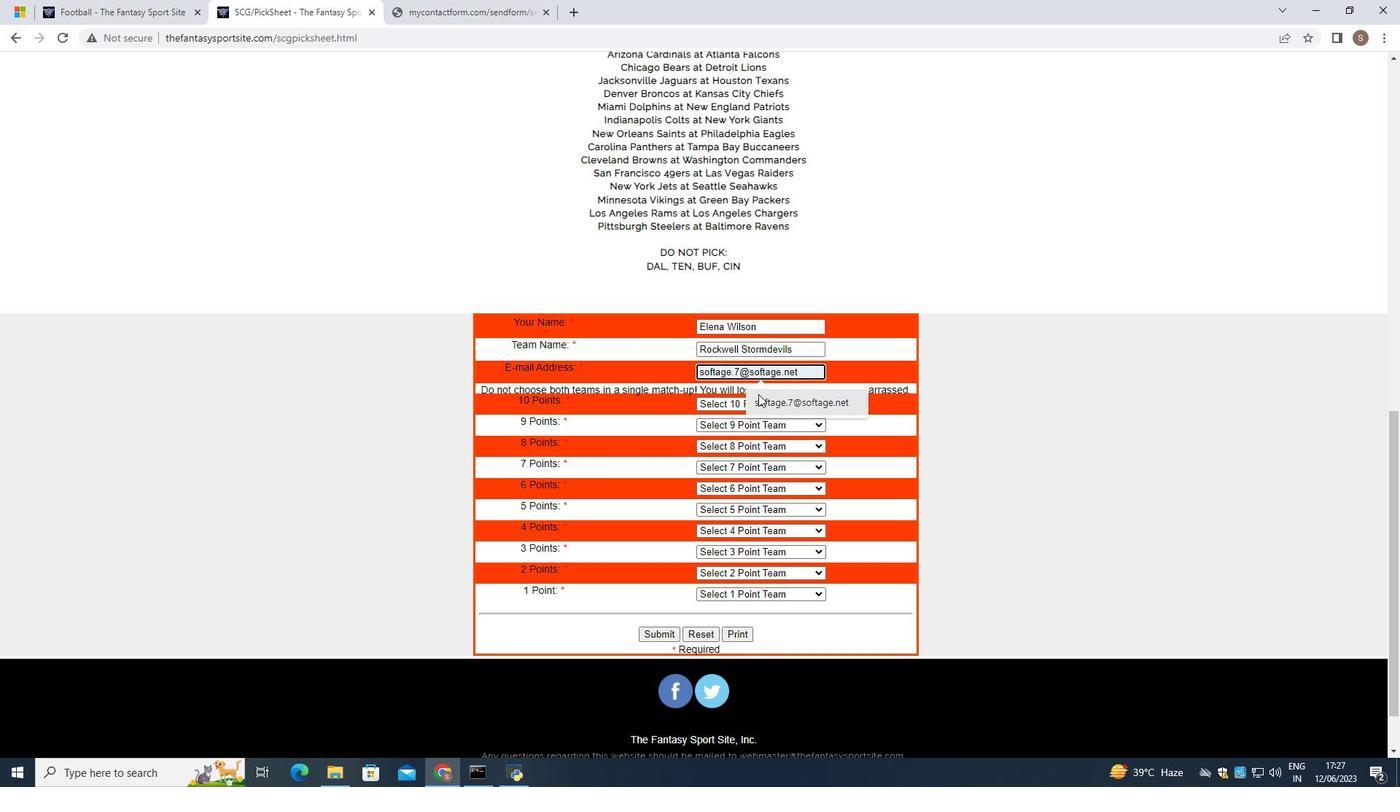 
Action: Mouse pressed left at (763, 396)
Screenshot: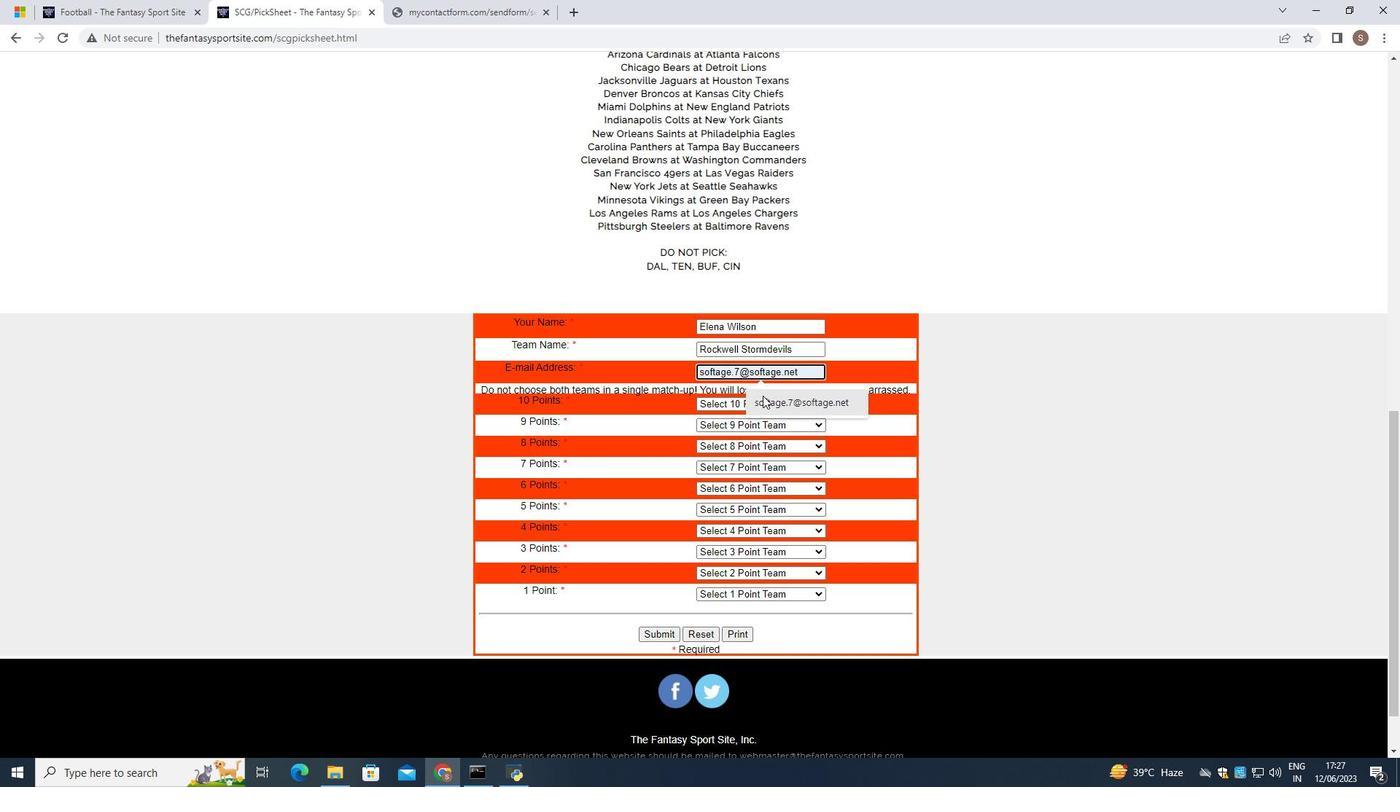 
Action: Mouse moved to (770, 399)
Screenshot: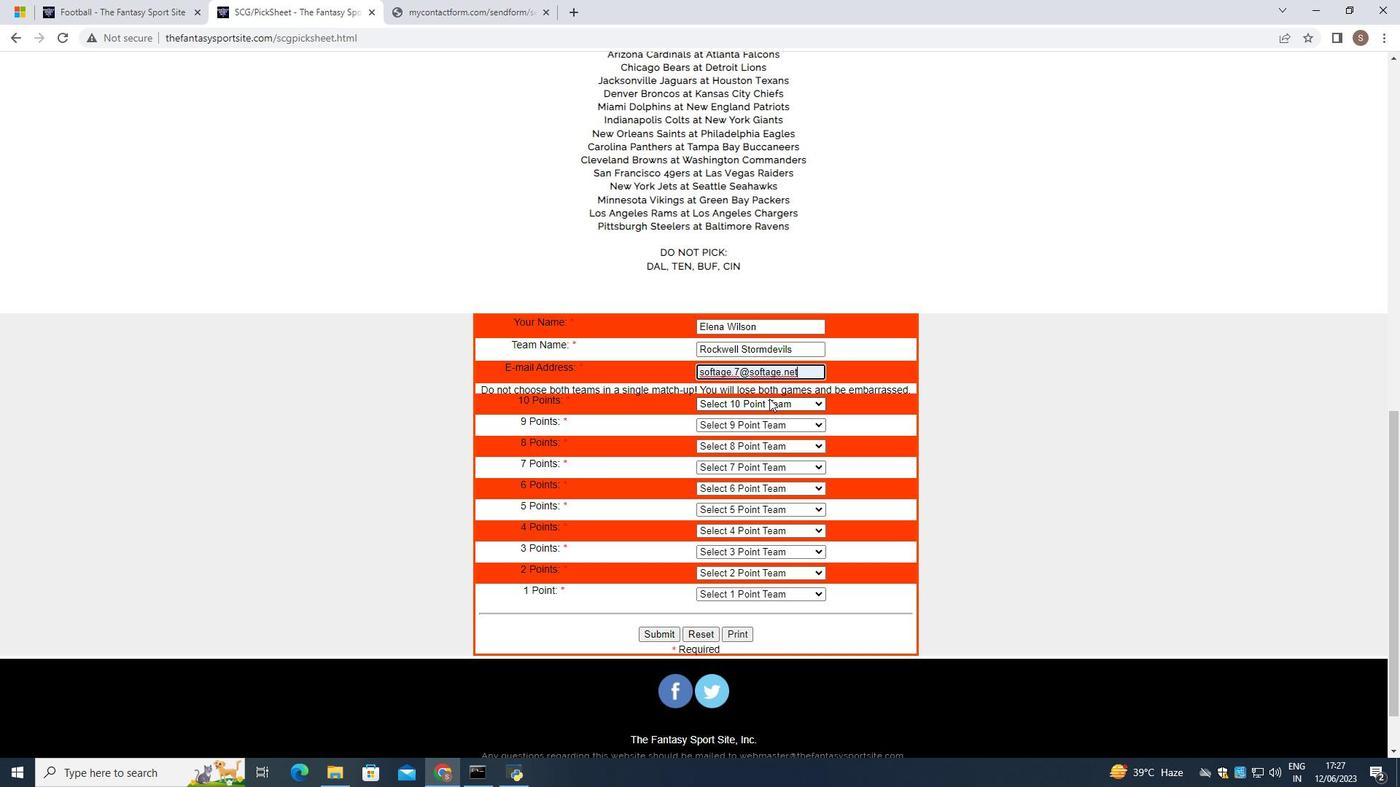 
Action: Mouse pressed left at (770, 399)
Screenshot: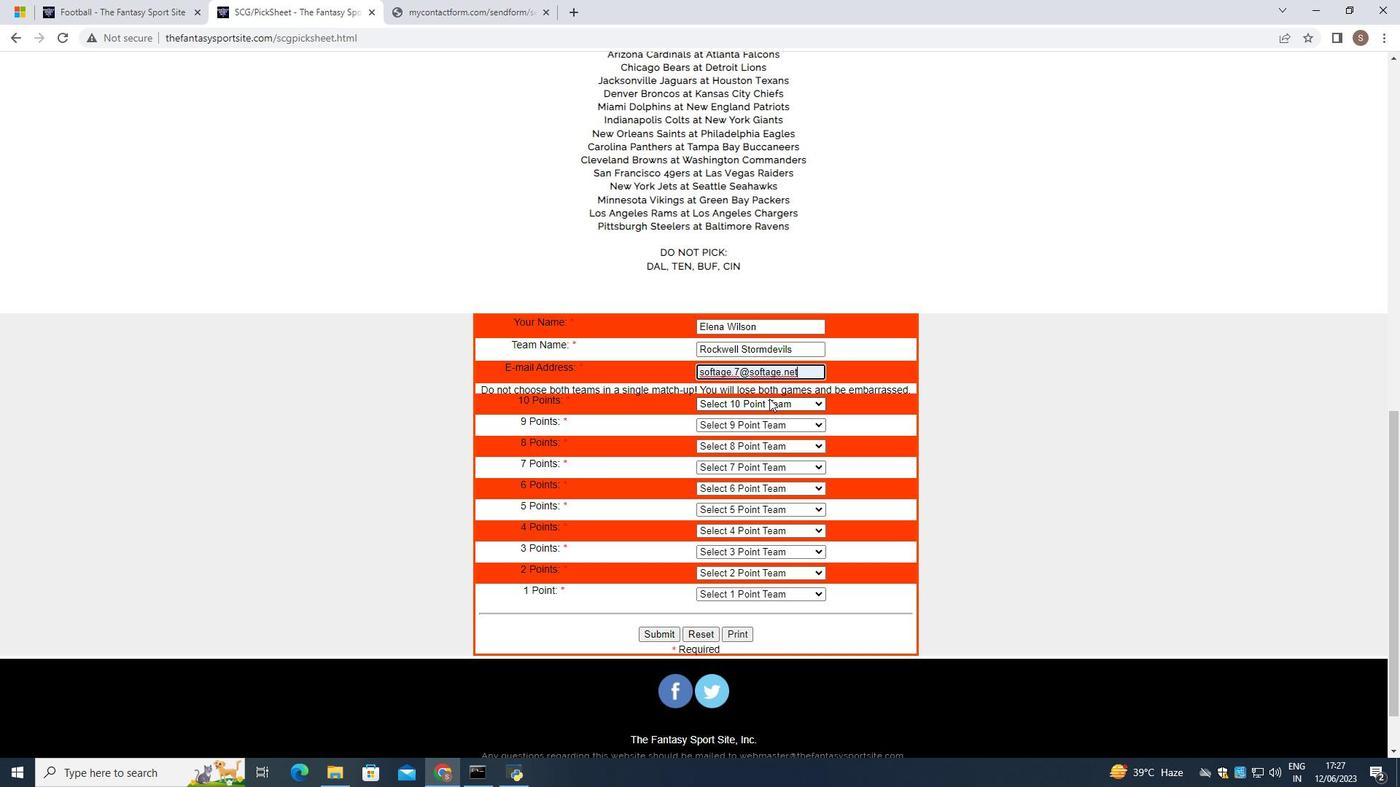 
Action: Mouse moved to (771, 586)
Screenshot: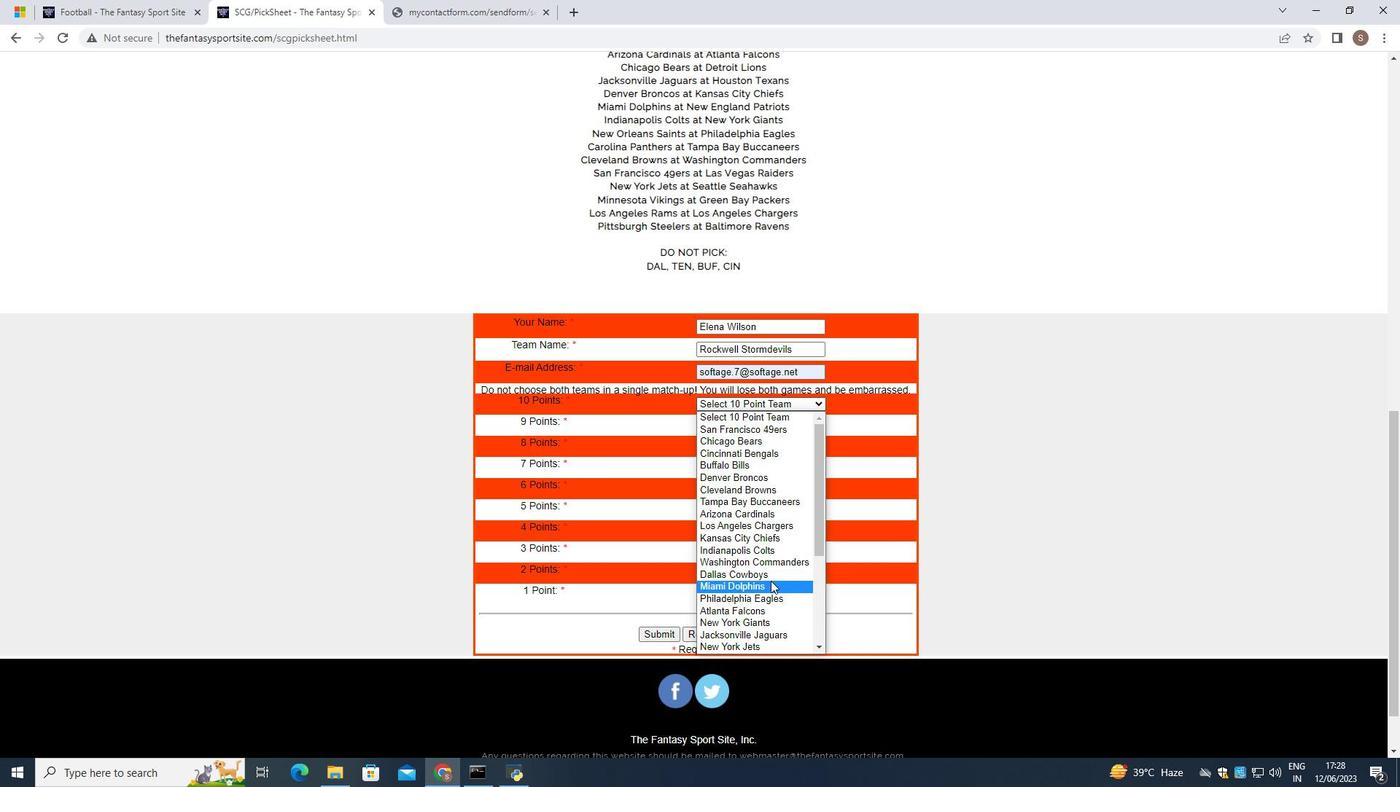 
Action: Mouse scrolled (771, 585) with delta (0, 0)
Screenshot: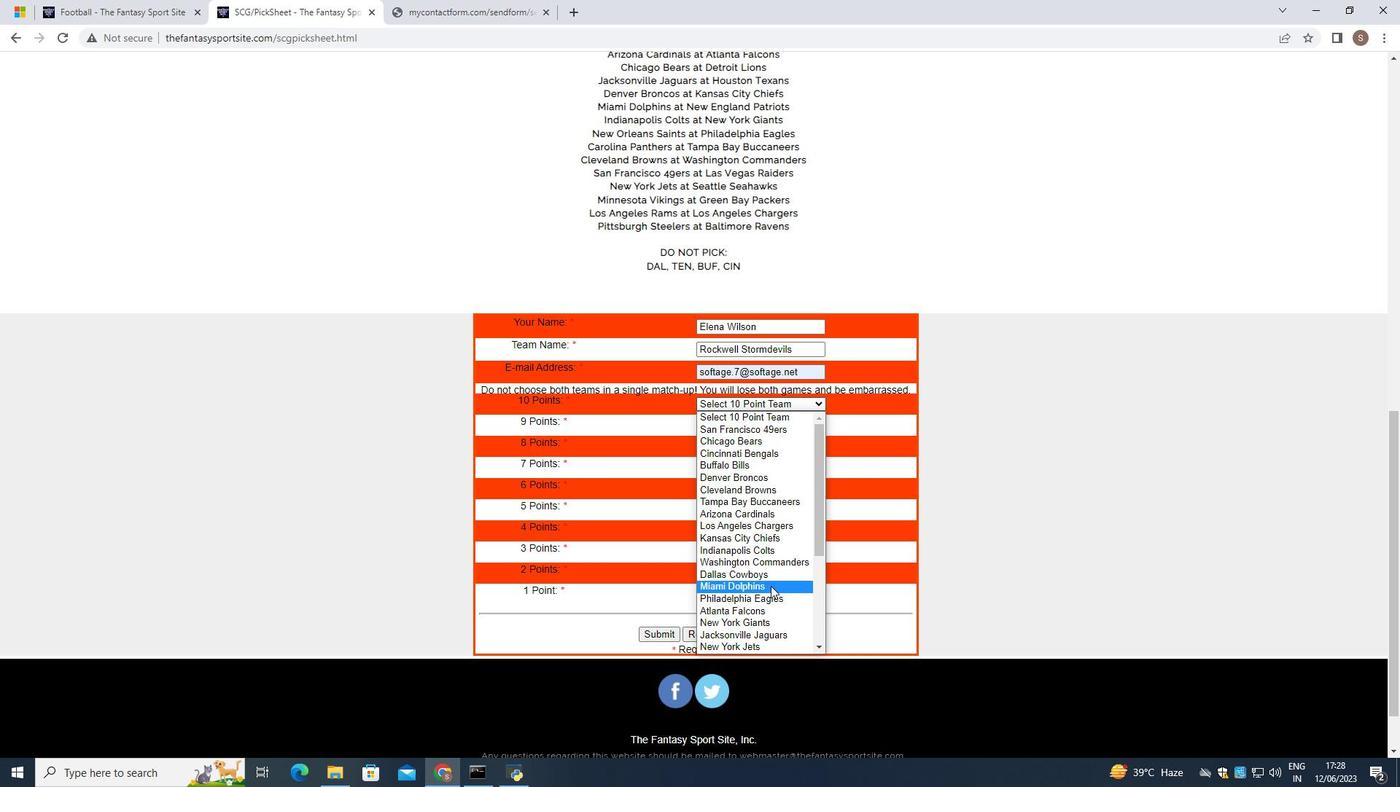 
Action: Mouse moved to (771, 587)
Screenshot: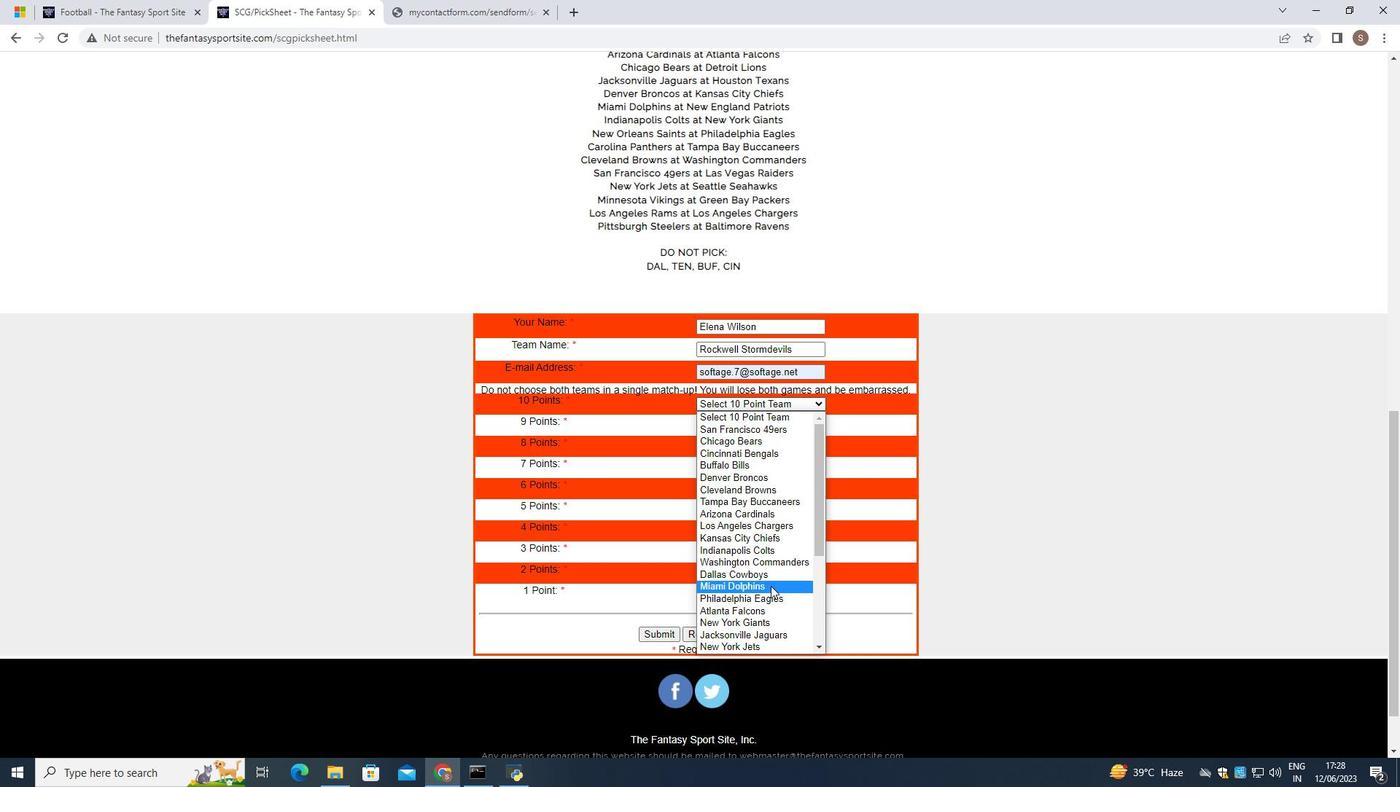 
Action: Mouse scrolled (771, 586) with delta (0, 0)
Screenshot: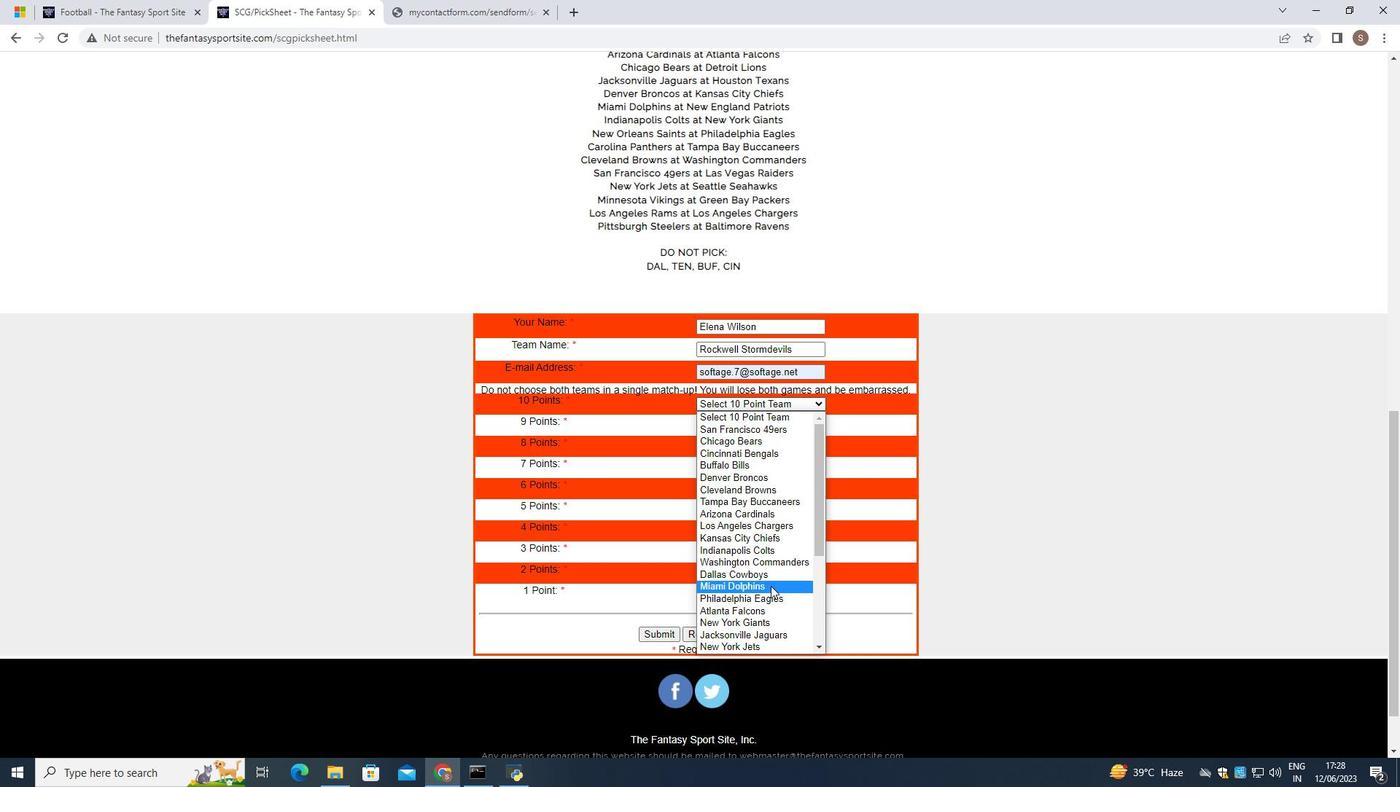 
Action: Mouse moved to (771, 587)
Screenshot: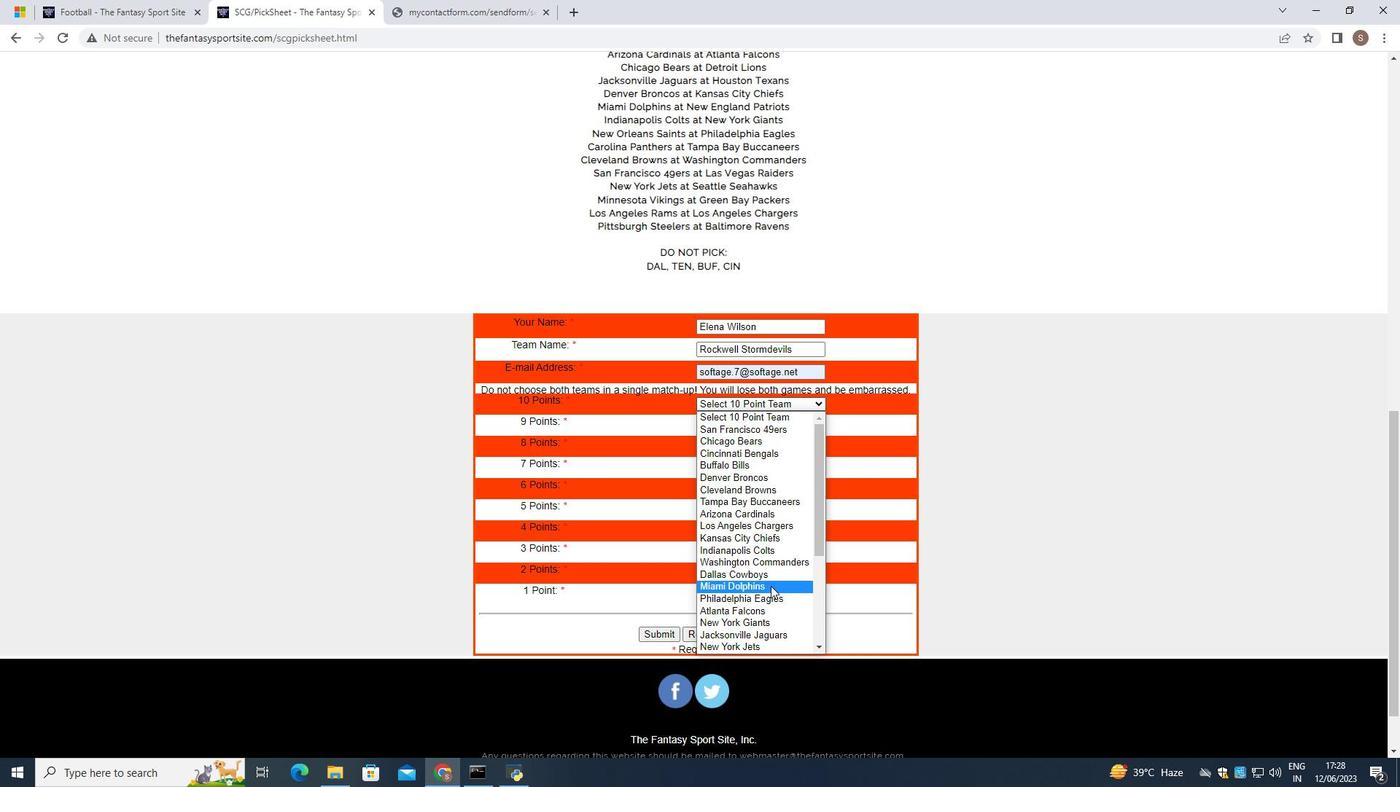 
Action: Mouse scrolled (771, 586) with delta (0, 0)
Screenshot: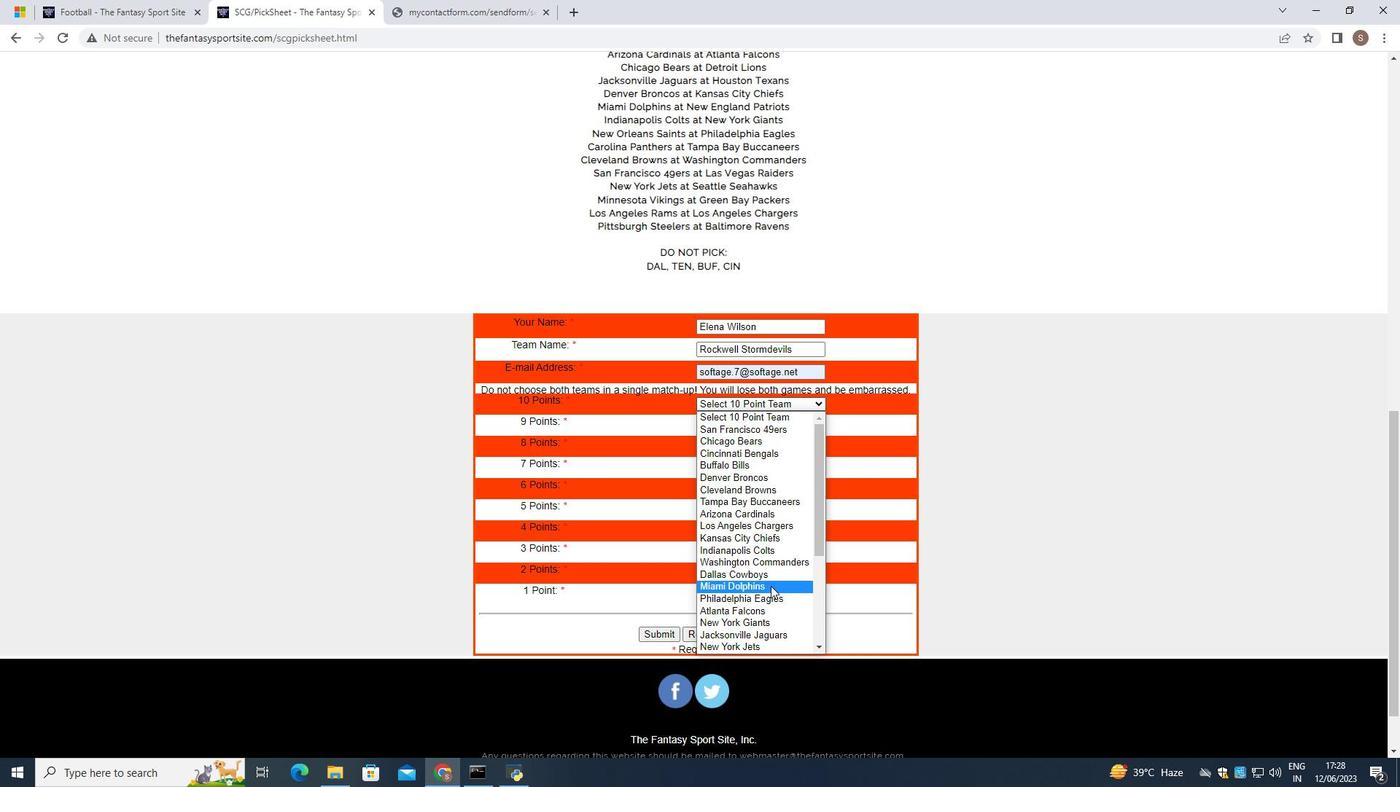 
Action: Mouse scrolled (771, 586) with delta (0, 0)
Screenshot: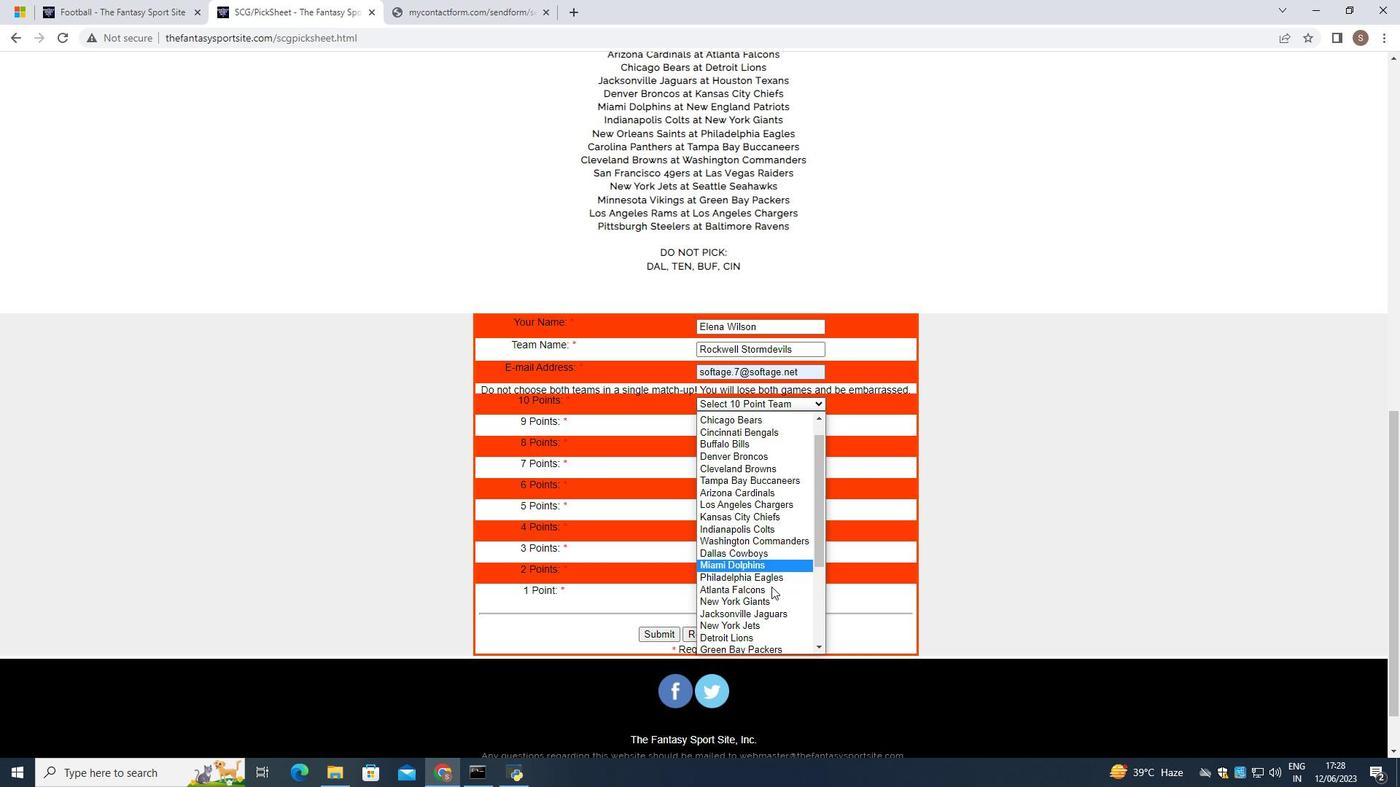 
Action: Mouse scrolled (771, 586) with delta (0, 0)
Screenshot: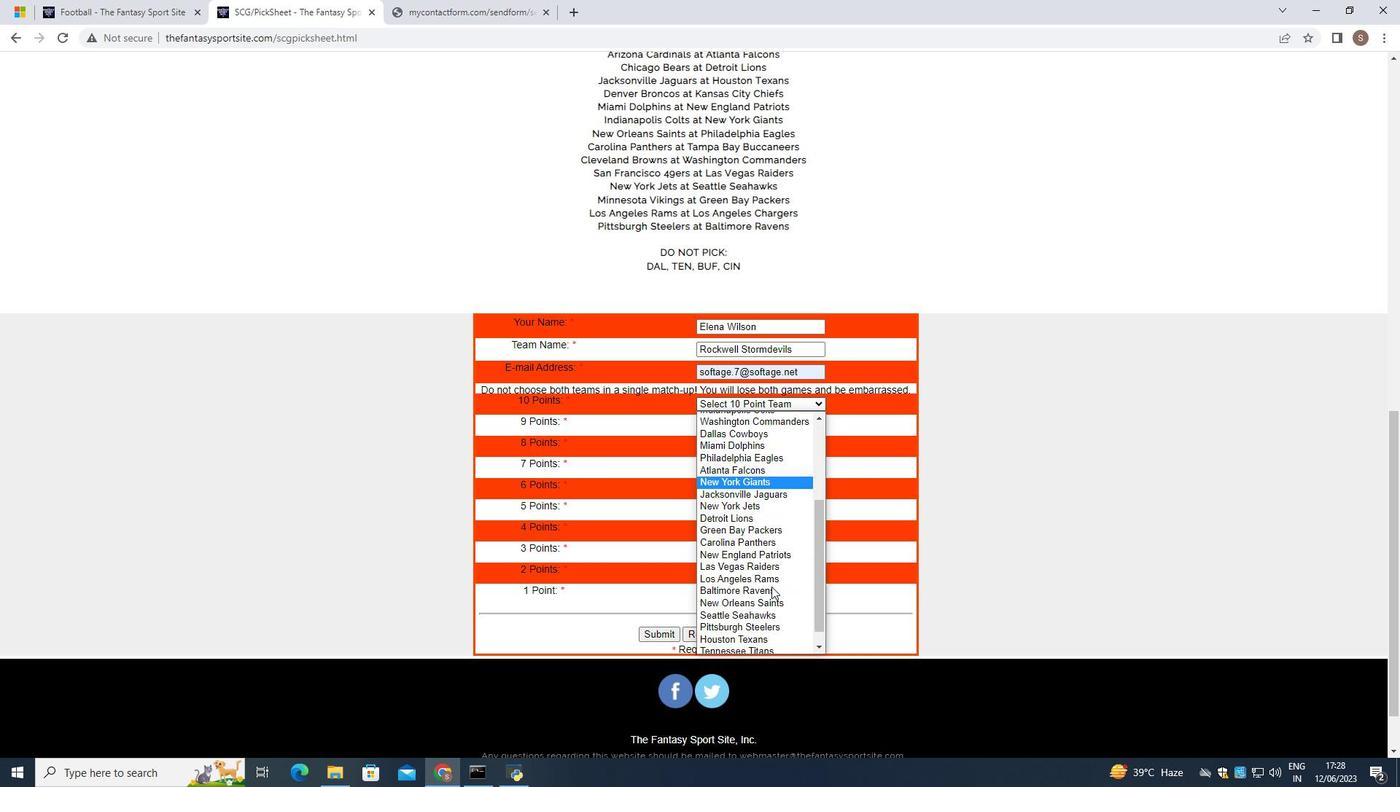 
Action: Mouse scrolled (771, 586) with delta (0, 0)
Screenshot: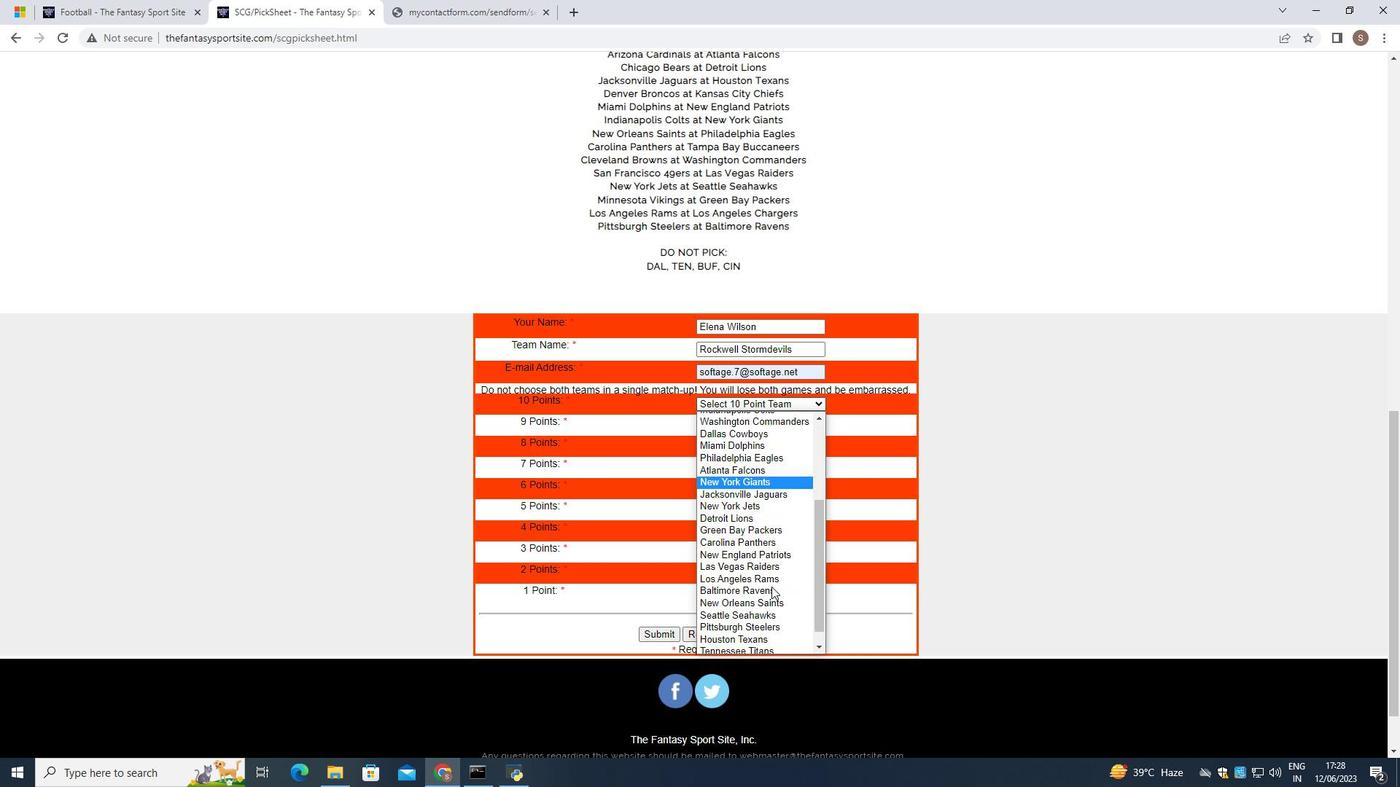 
Action: Mouse scrolled (771, 586) with delta (0, 0)
Screenshot: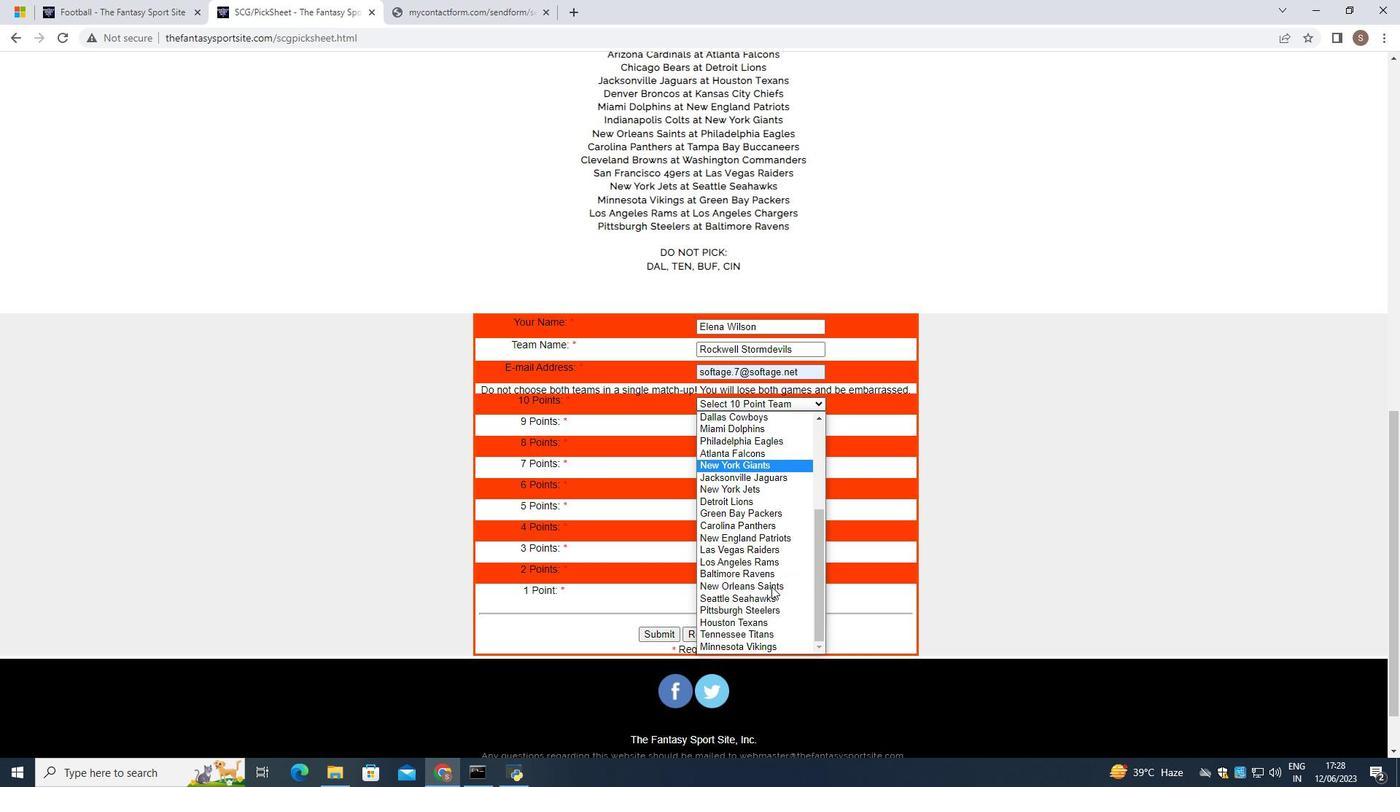 
Action: Mouse moved to (770, 526)
Screenshot: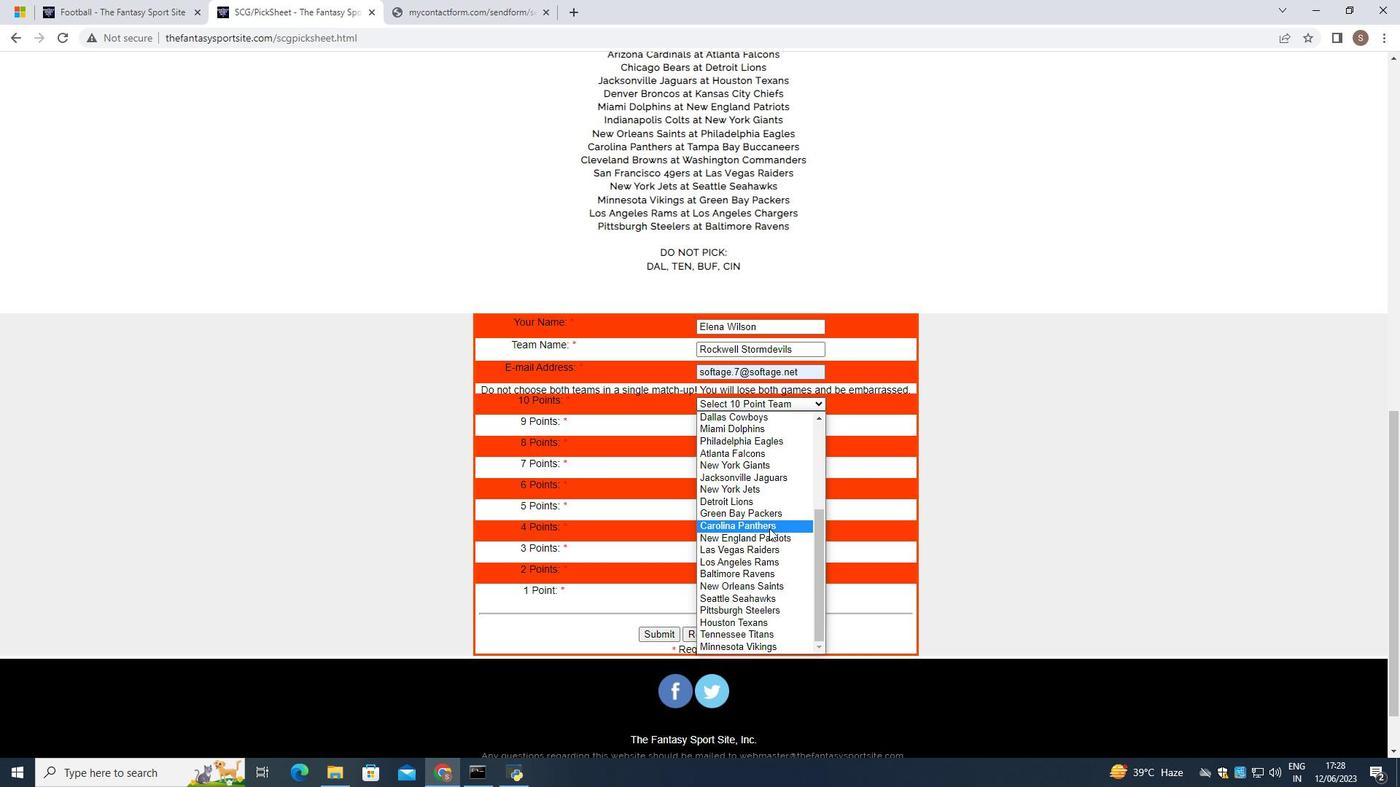 
Action: Mouse pressed left at (770, 526)
Screenshot: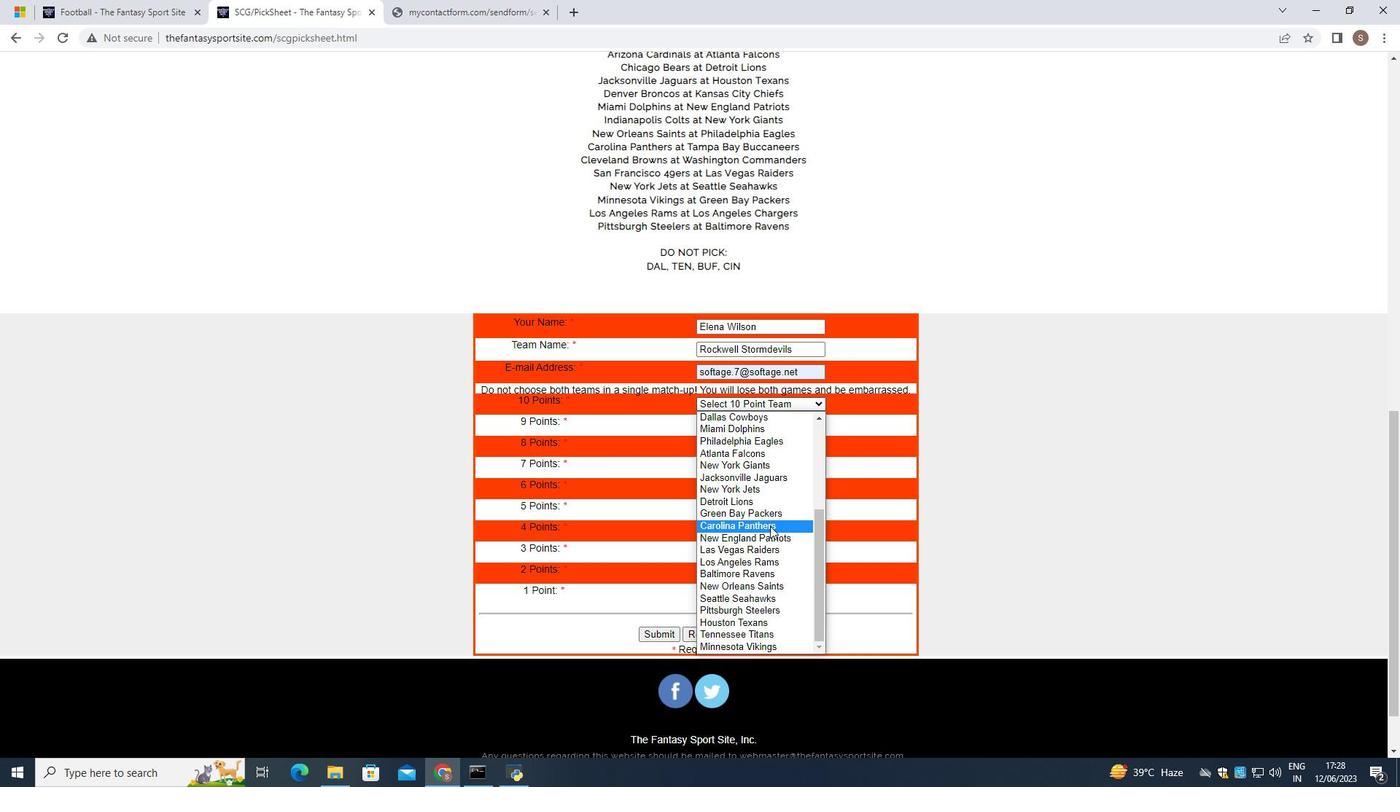 
Action: Mouse moved to (782, 426)
Screenshot: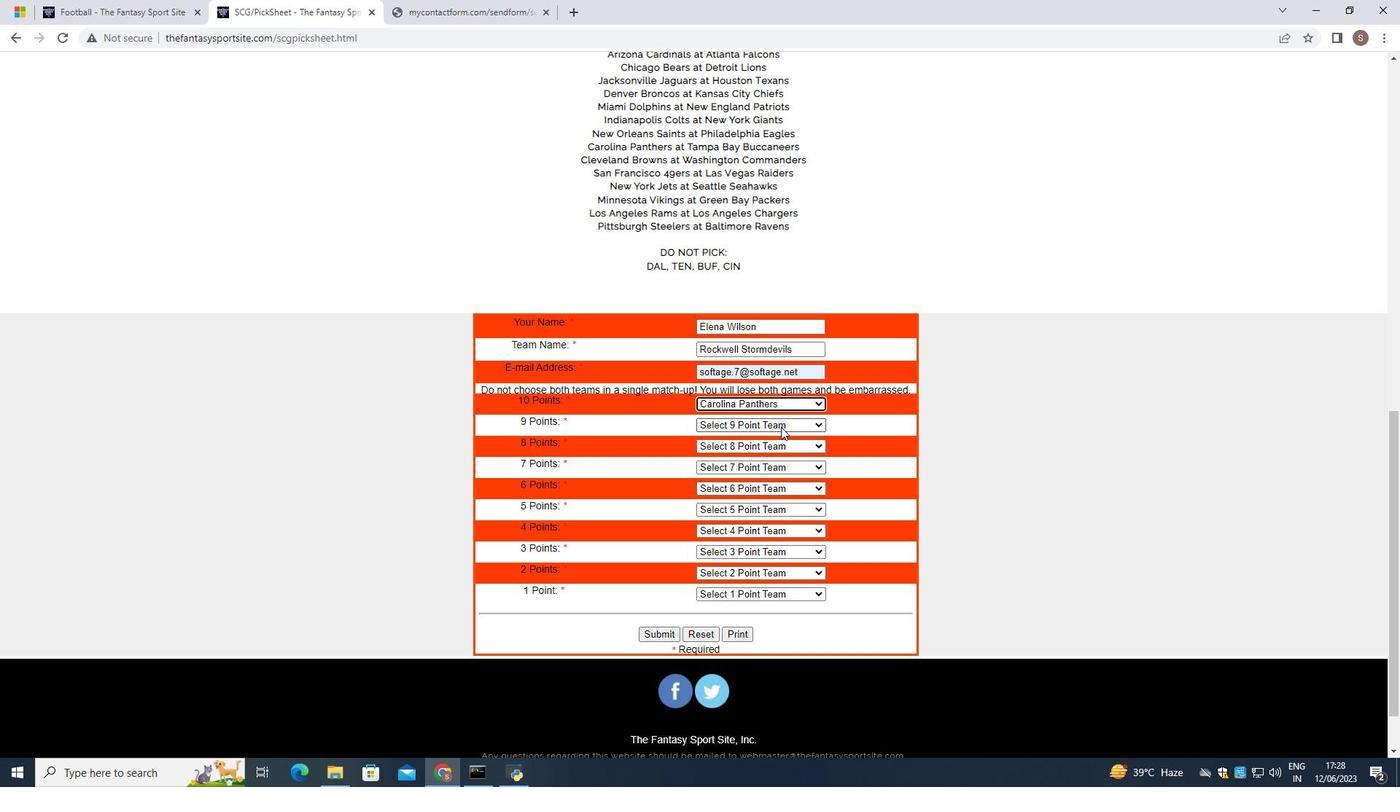 
Action: Mouse pressed left at (782, 426)
Screenshot: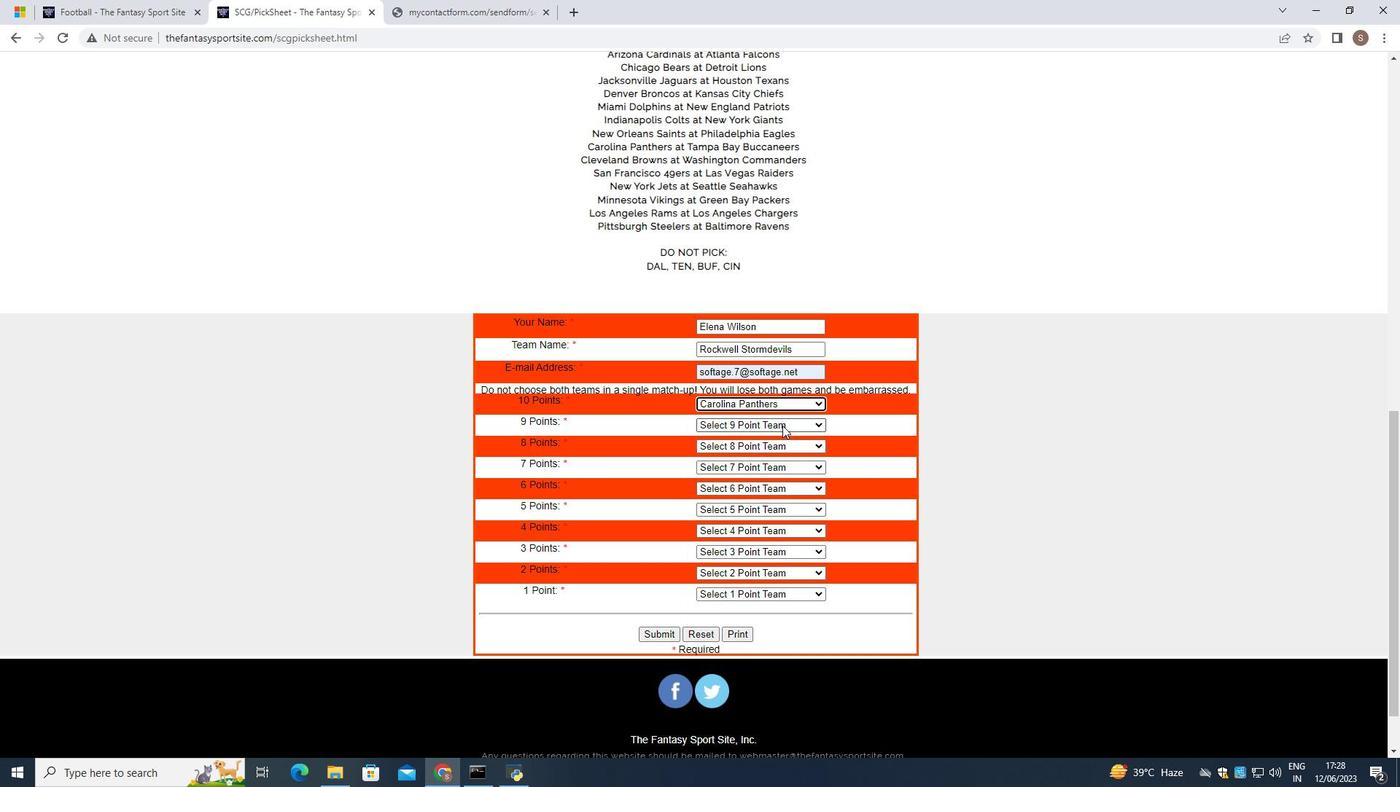 
Action: Mouse moved to (790, 521)
Screenshot: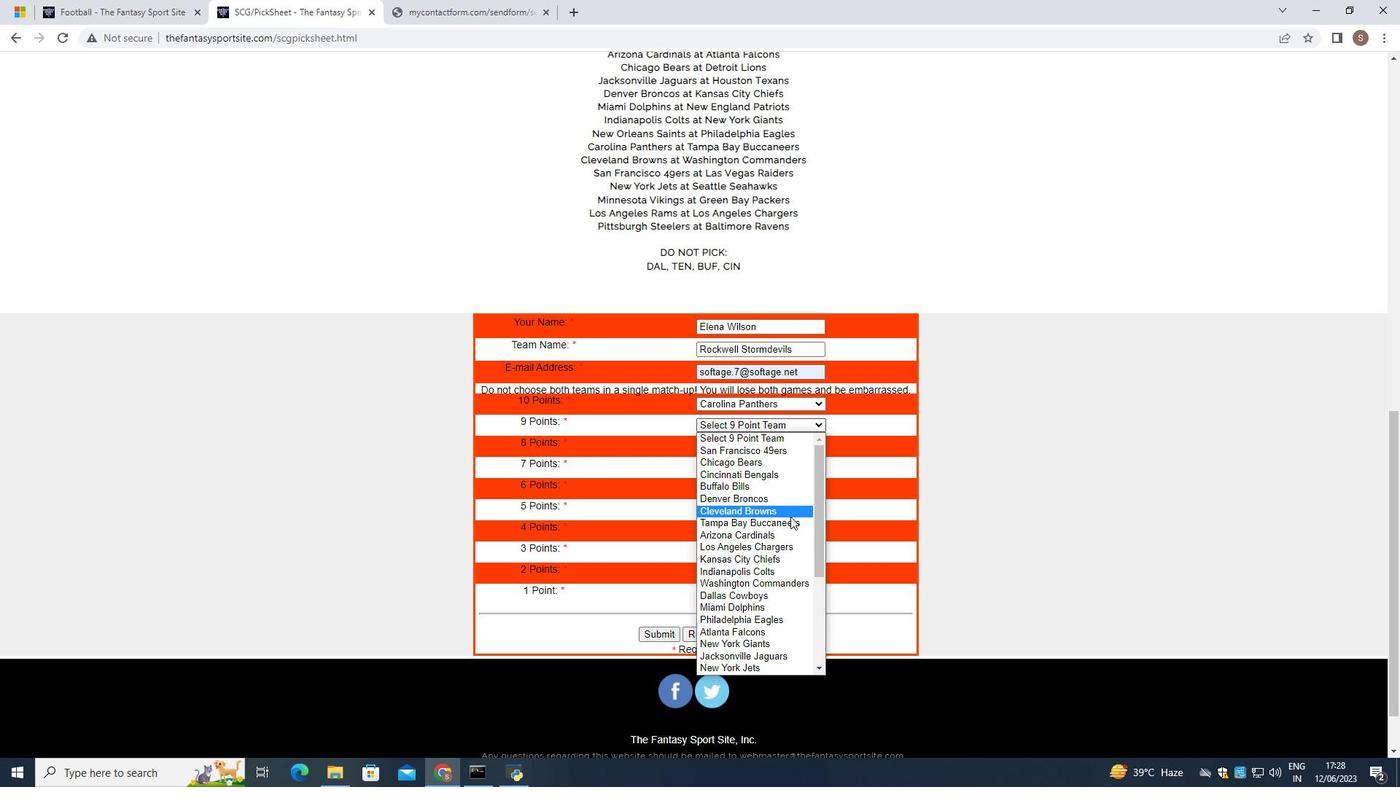 
Action: Mouse pressed left at (790, 521)
Screenshot: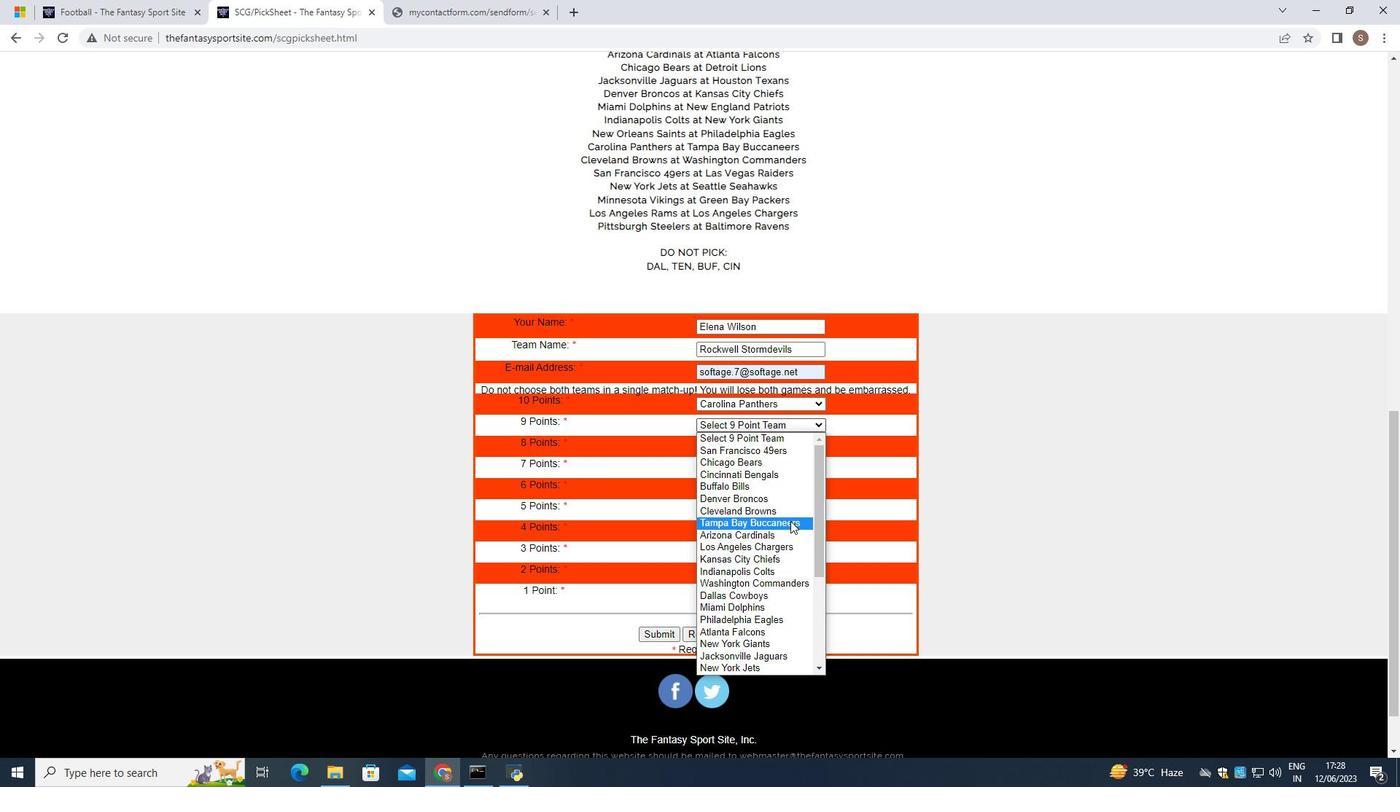 
Action: Mouse moved to (786, 446)
Screenshot: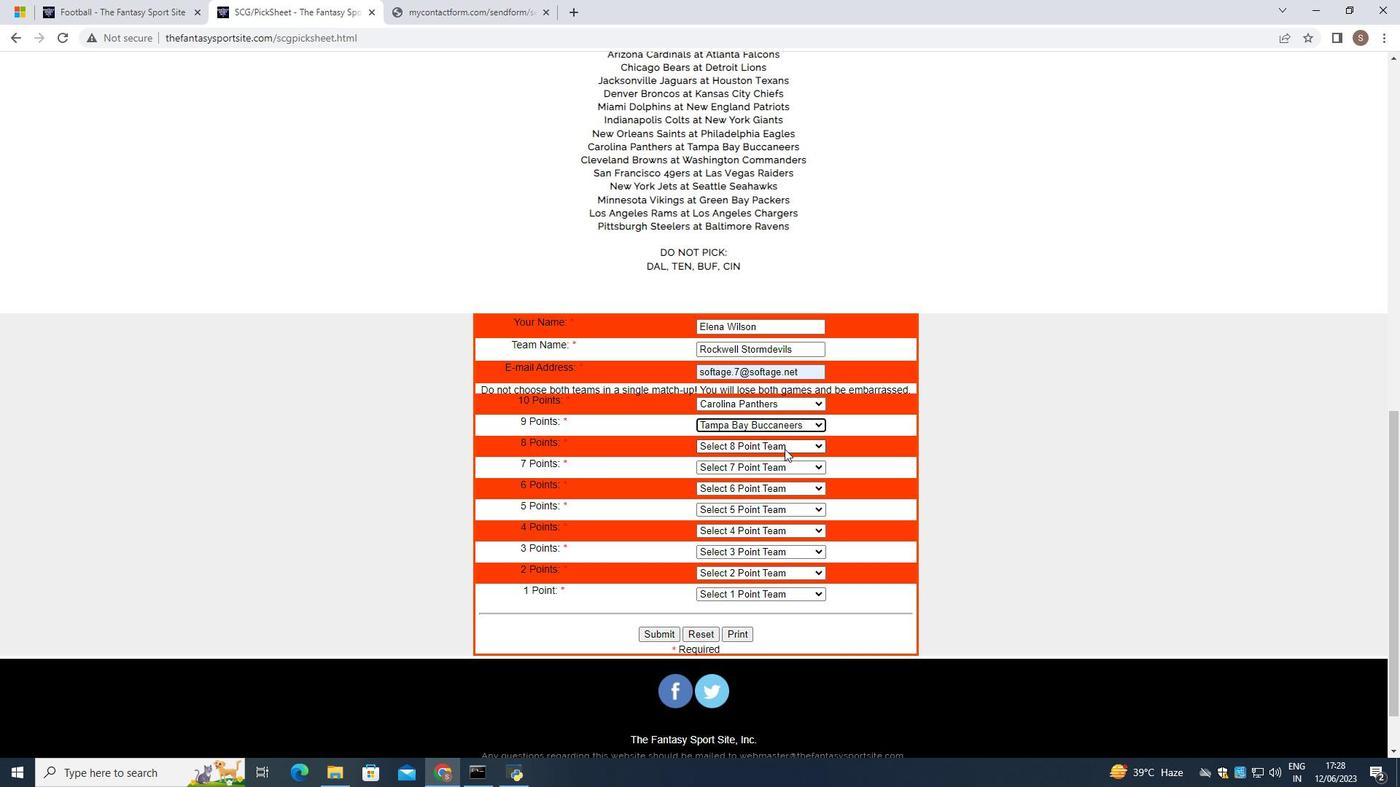 
Action: Mouse pressed left at (786, 446)
Screenshot: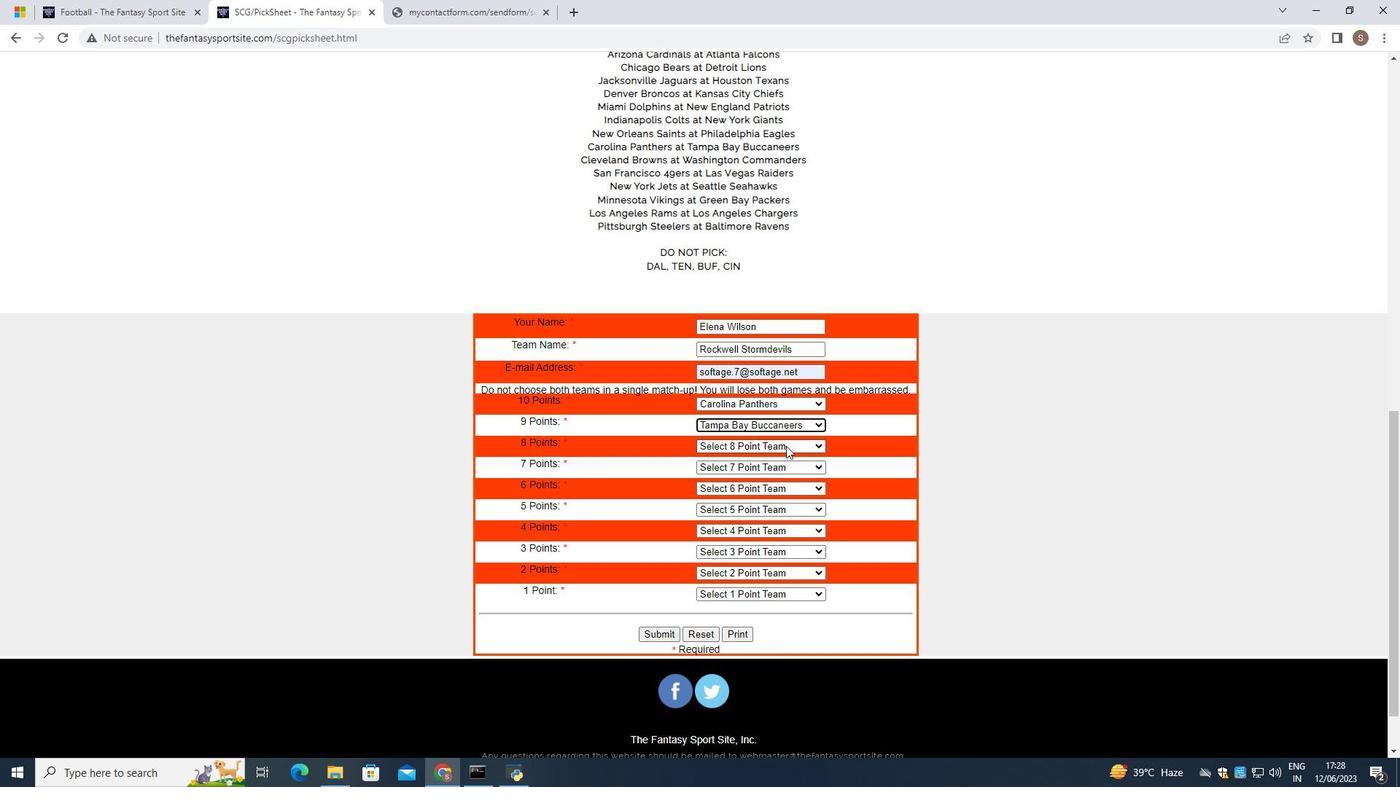 
Action: Mouse moved to (781, 528)
Screenshot: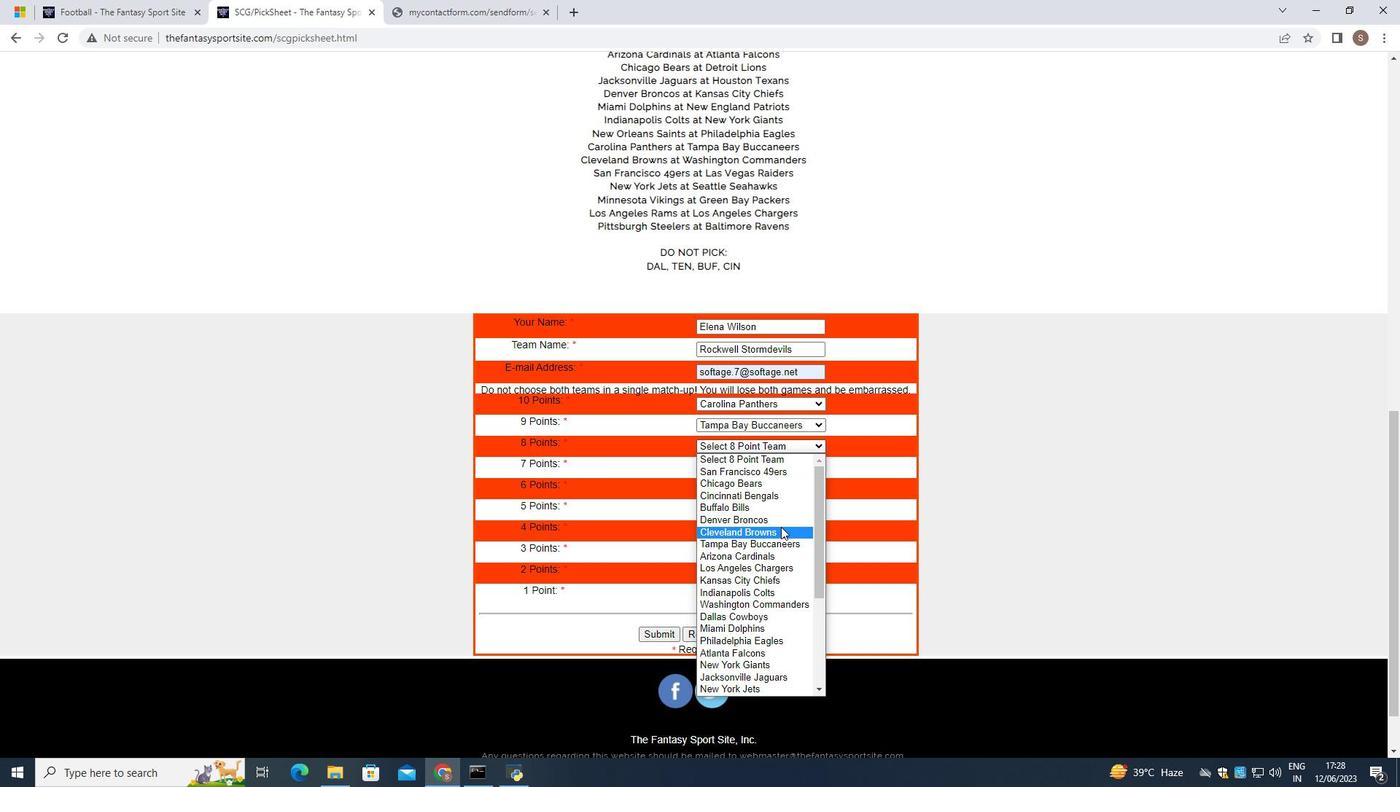 
Action: Mouse pressed left at (781, 528)
Screenshot: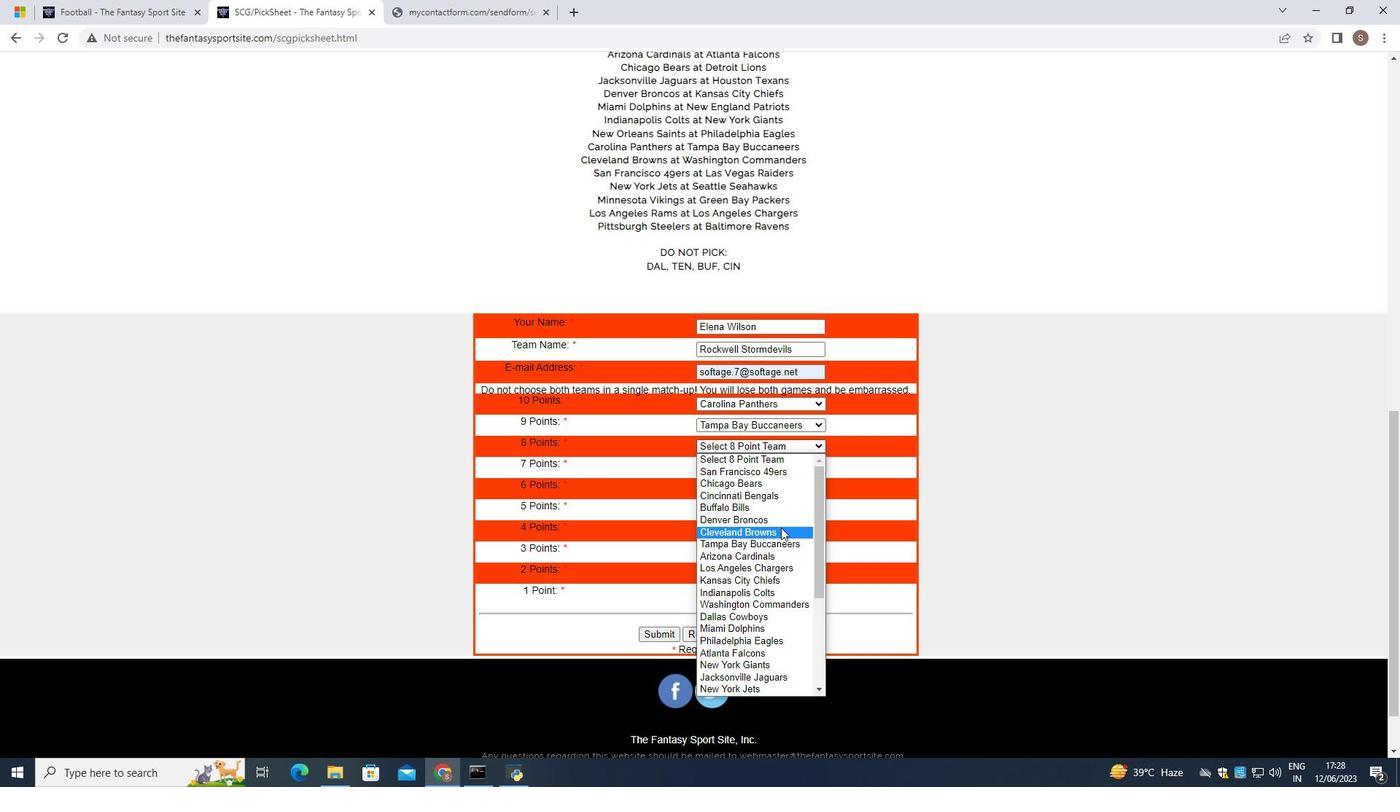 
Action: Mouse moved to (776, 469)
Screenshot: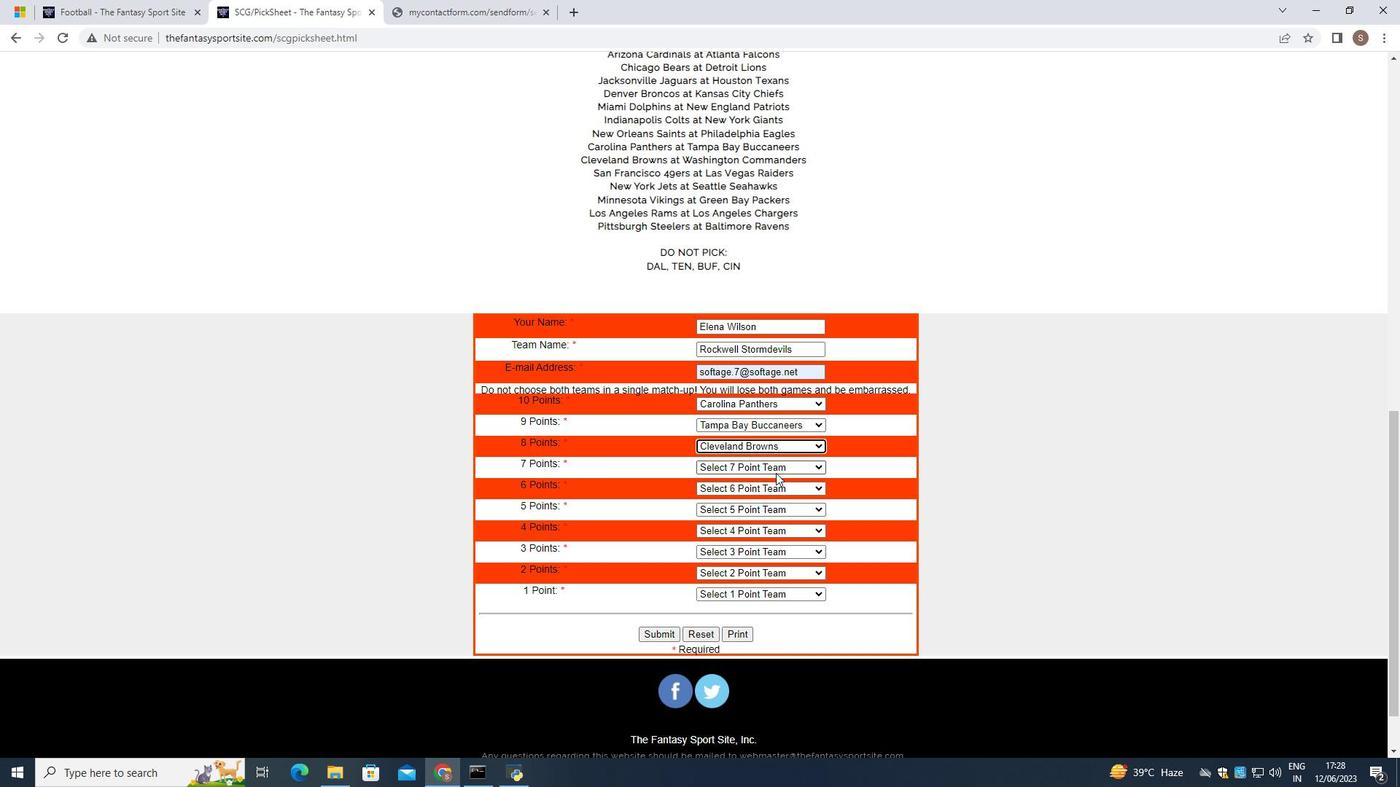
Action: Mouse pressed left at (776, 469)
Screenshot: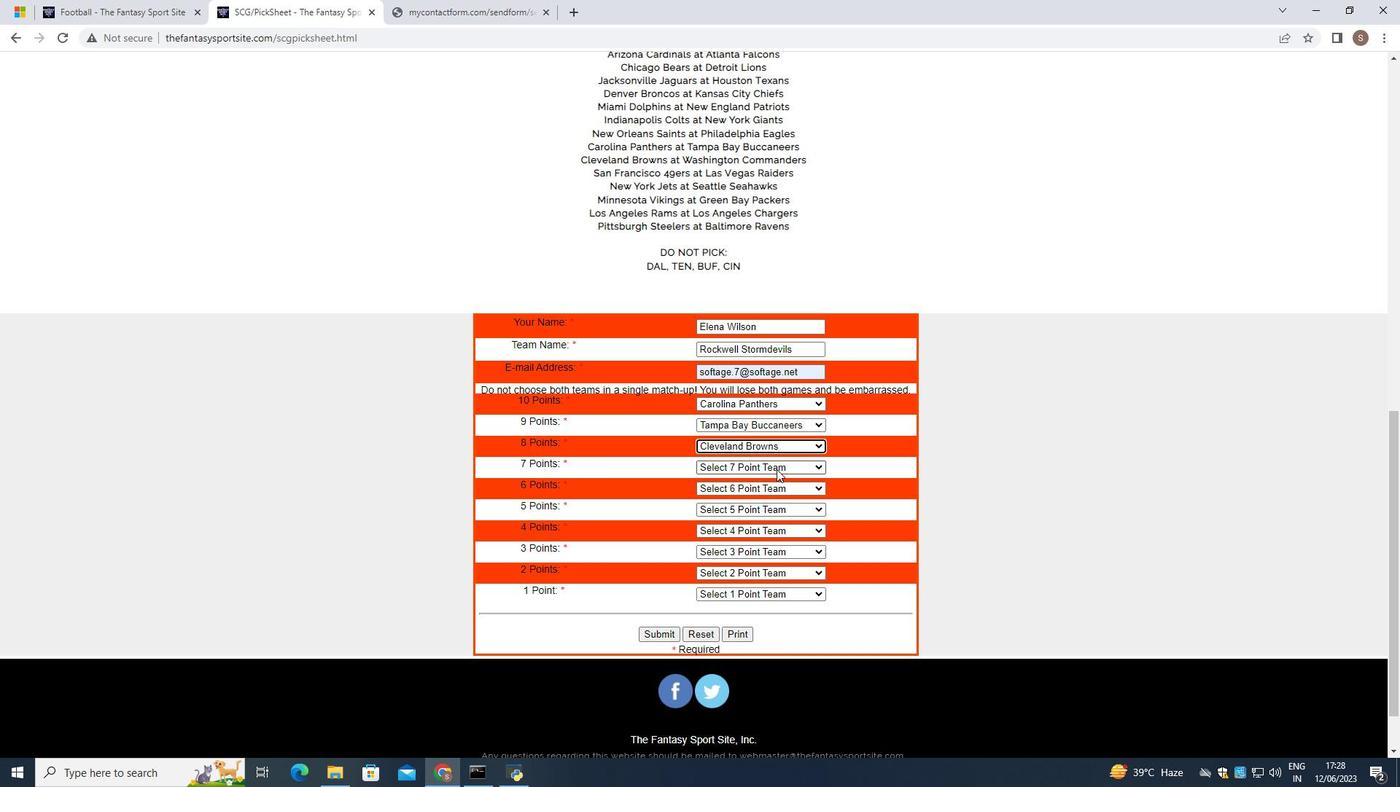 
Action: Mouse moved to (788, 622)
Screenshot: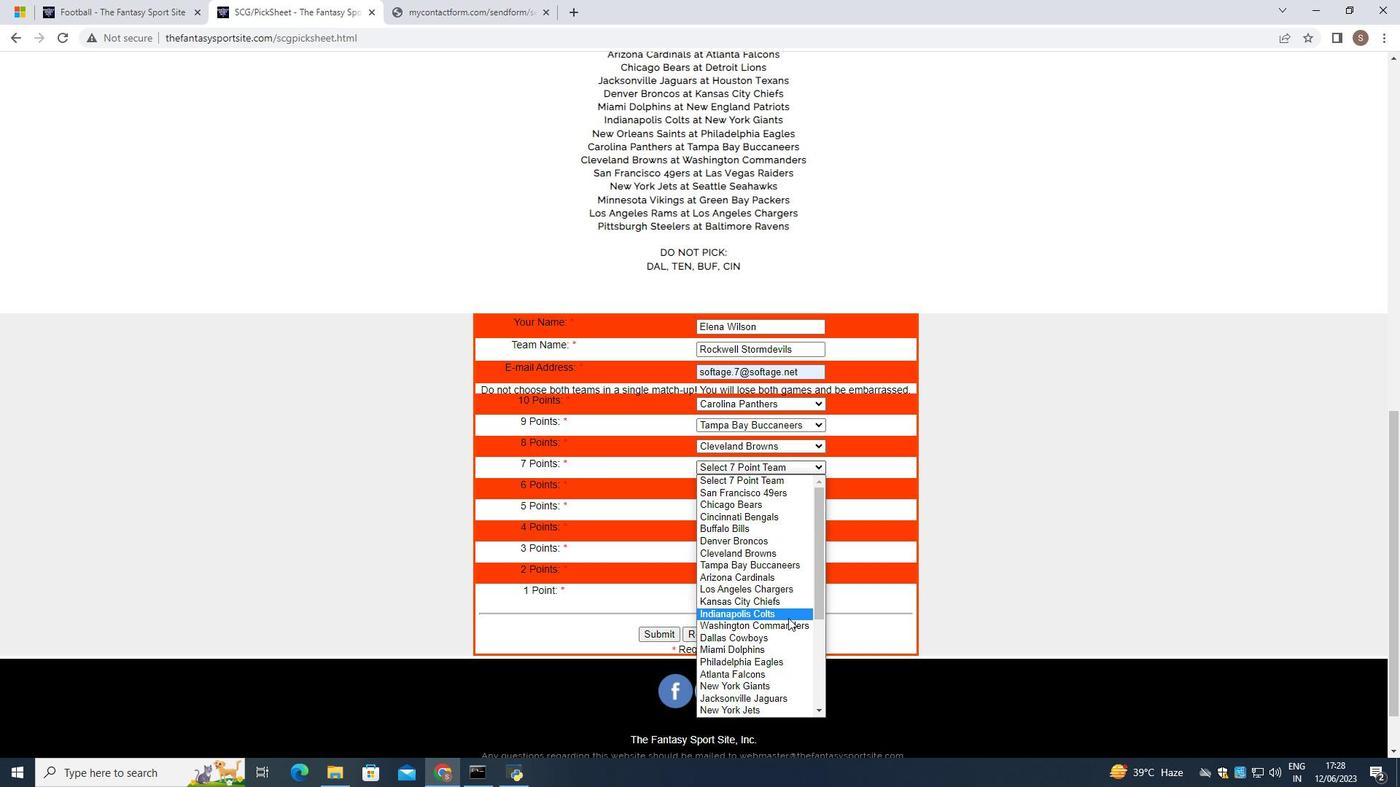 
Action: Mouse pressed left at (788, 622)
Screenshot: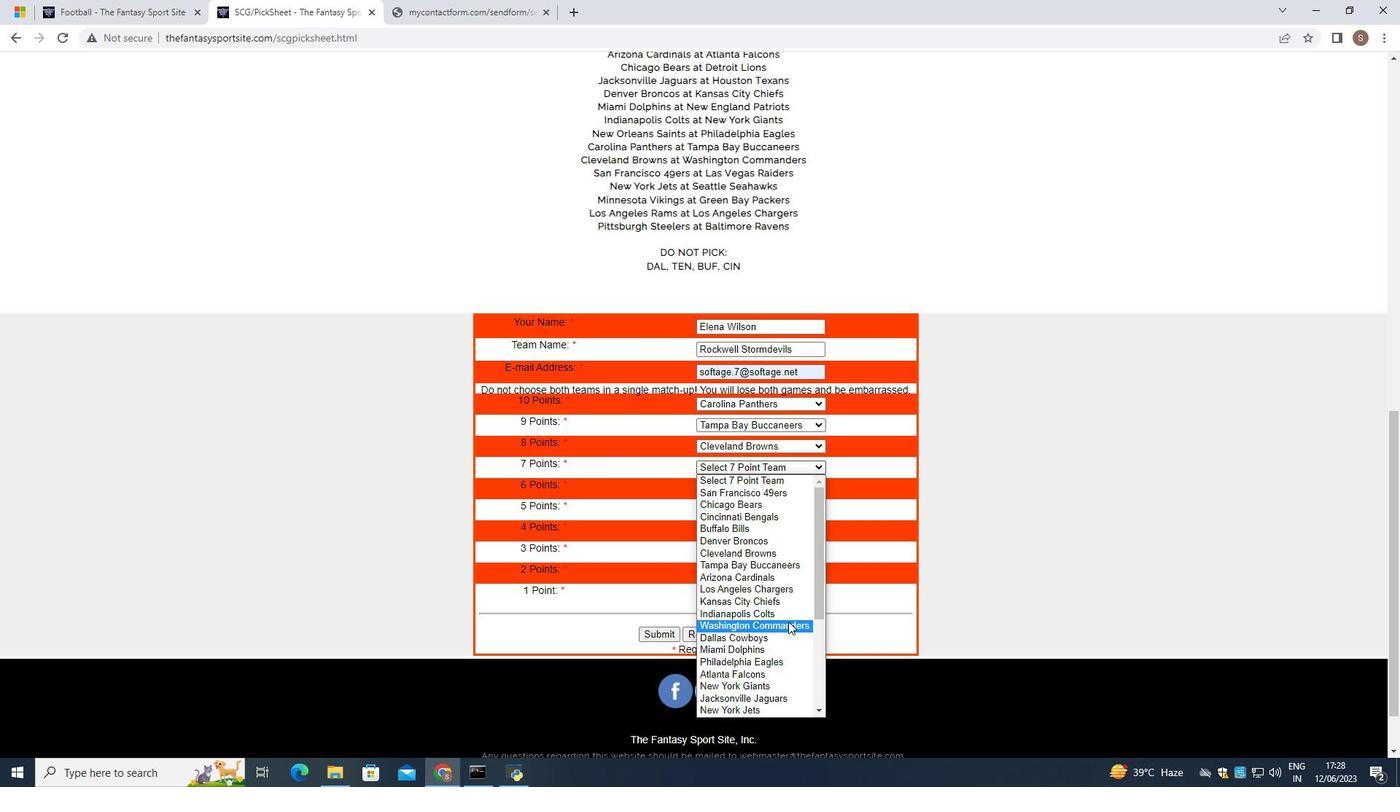 
Action: Mouse moved to (784, 490)
Screenshot: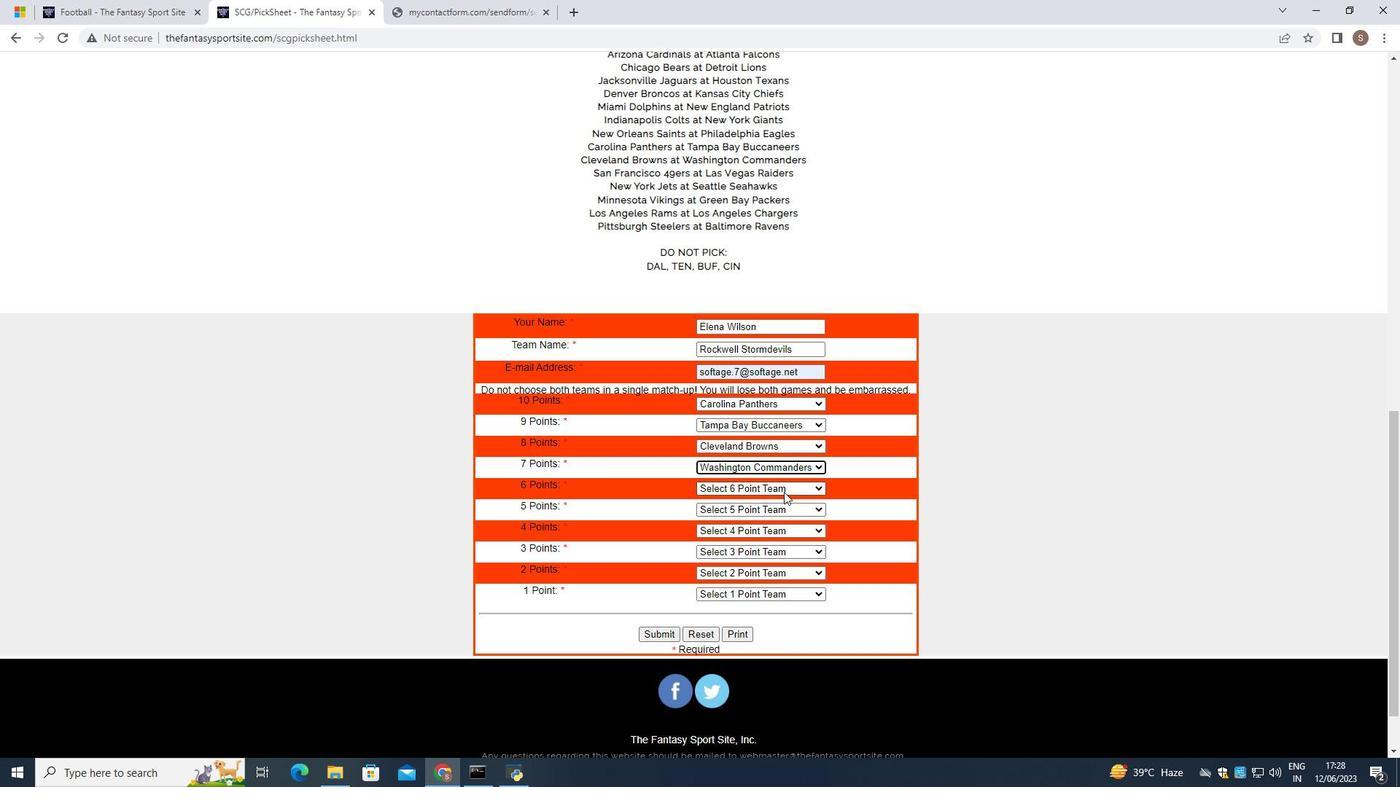 
Action: Mouse pressed left at (784, 490)
Screenshot: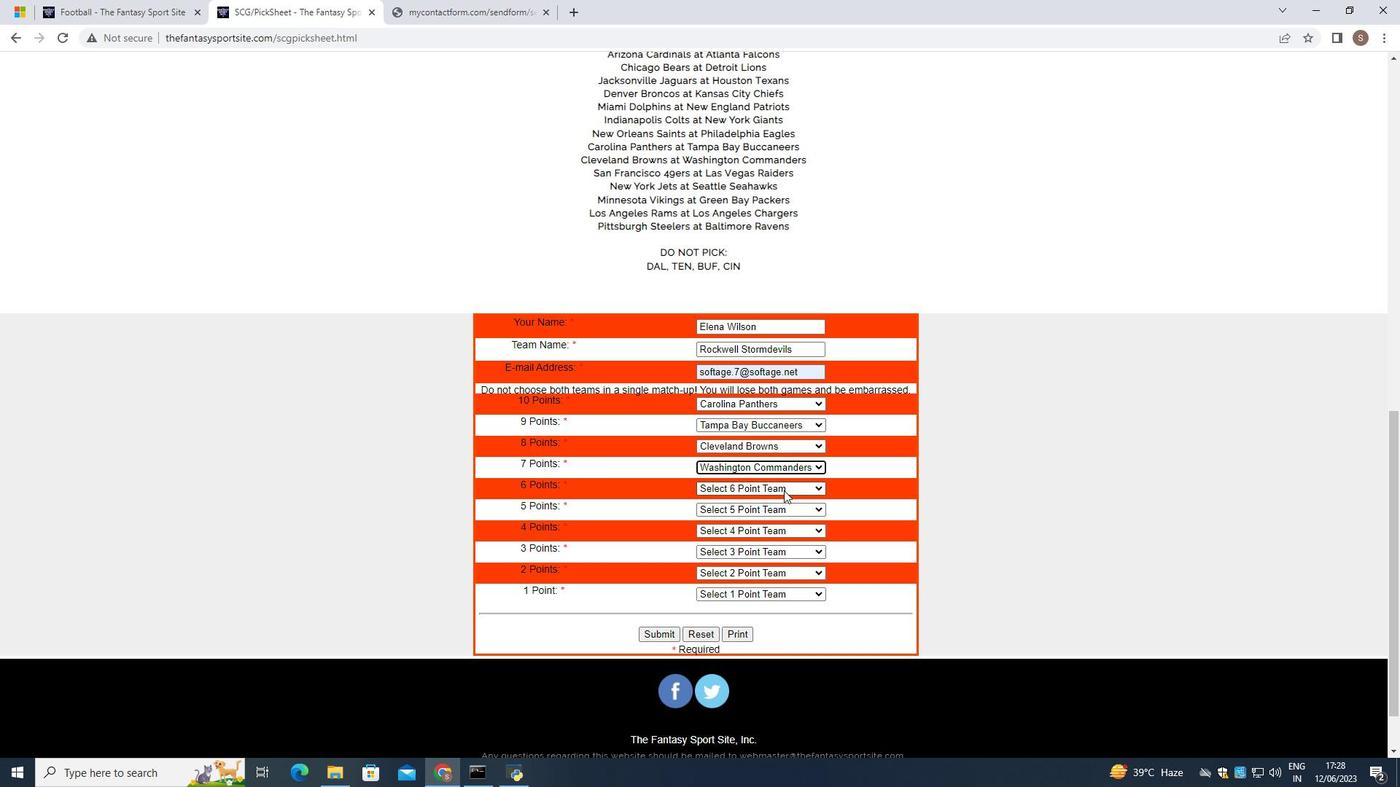 
Action: Mouse moved to (782, 512)
Screenshot: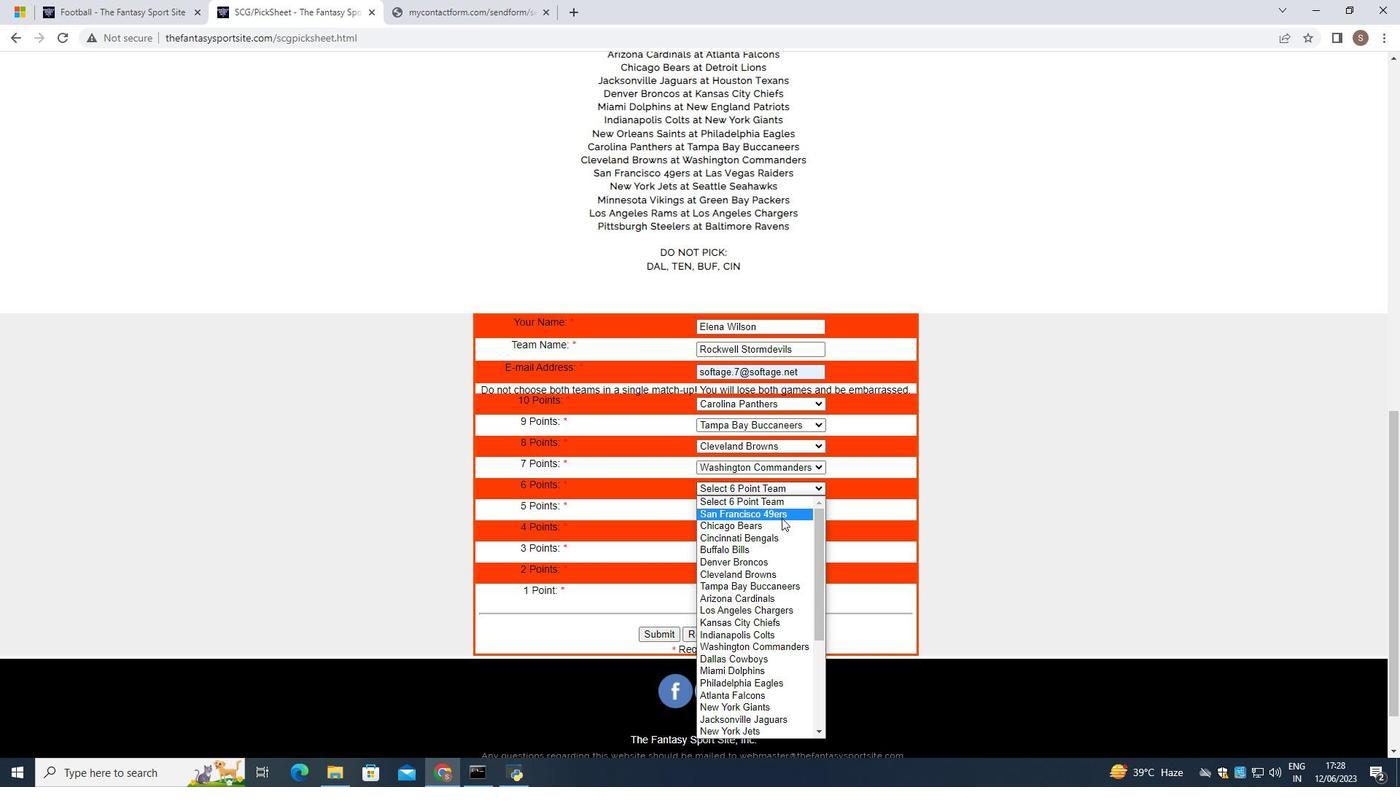 
Action: Mouse pressed left at (782, 512)
Screenshot: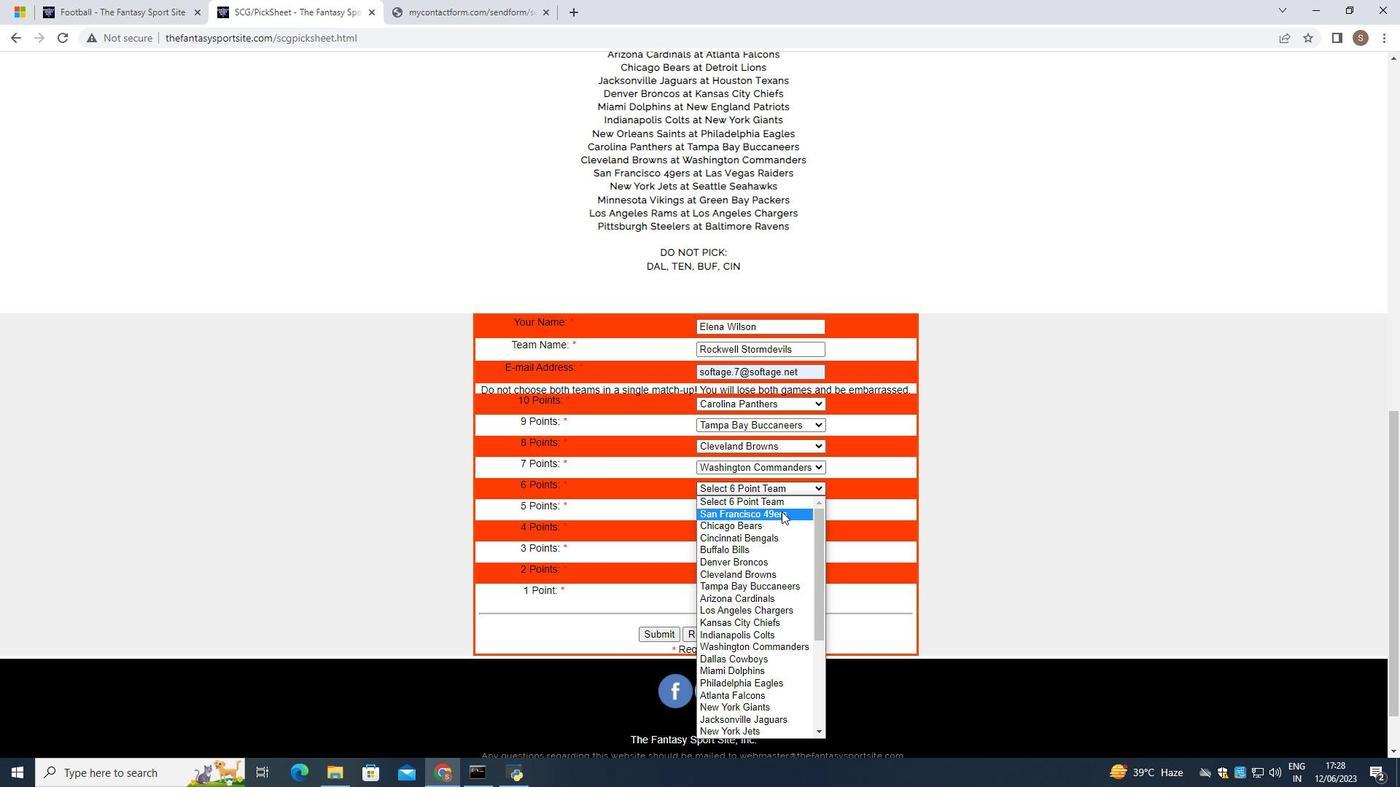 
Action: Mouse moved to (786, 504)
Screenshot: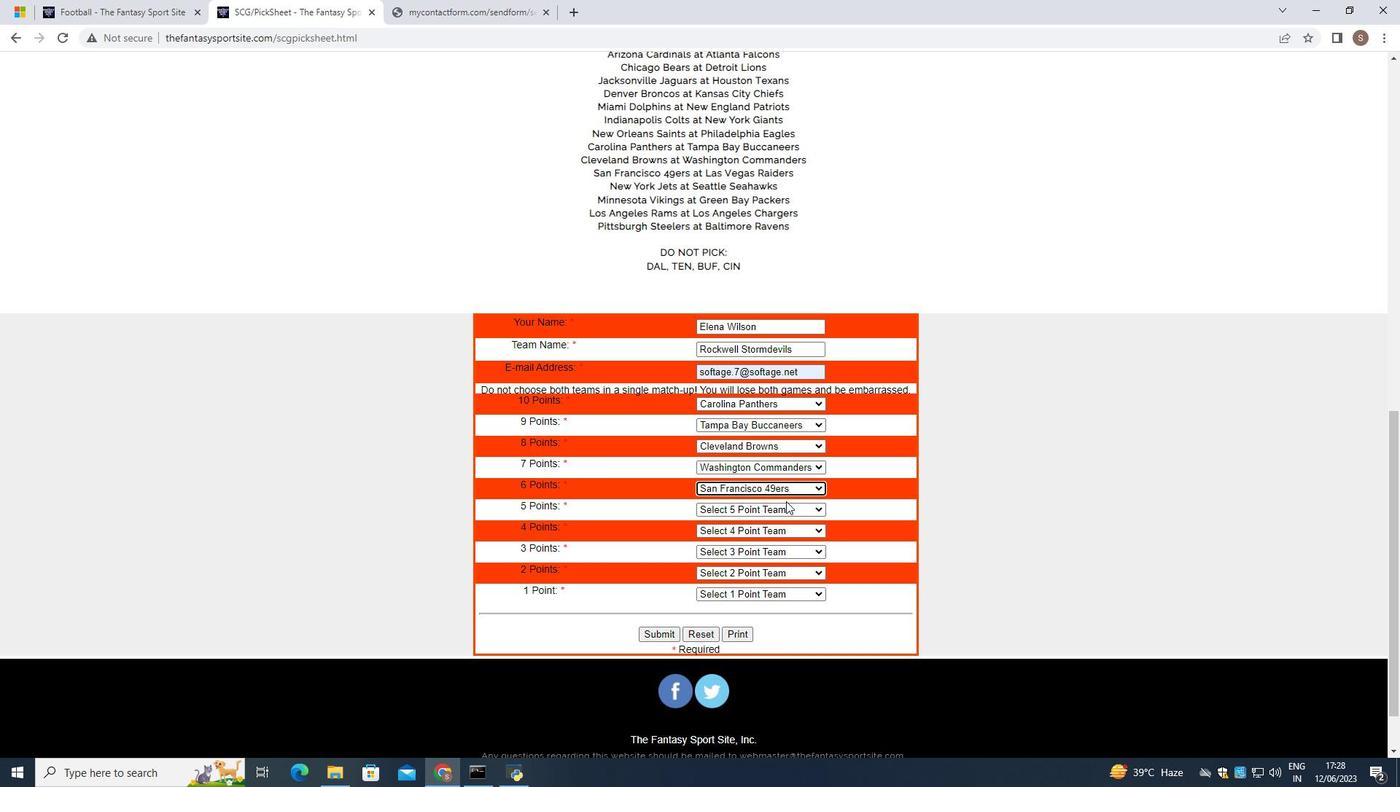 
Action: Mouse pressed left at (786, 504)
Screenshot: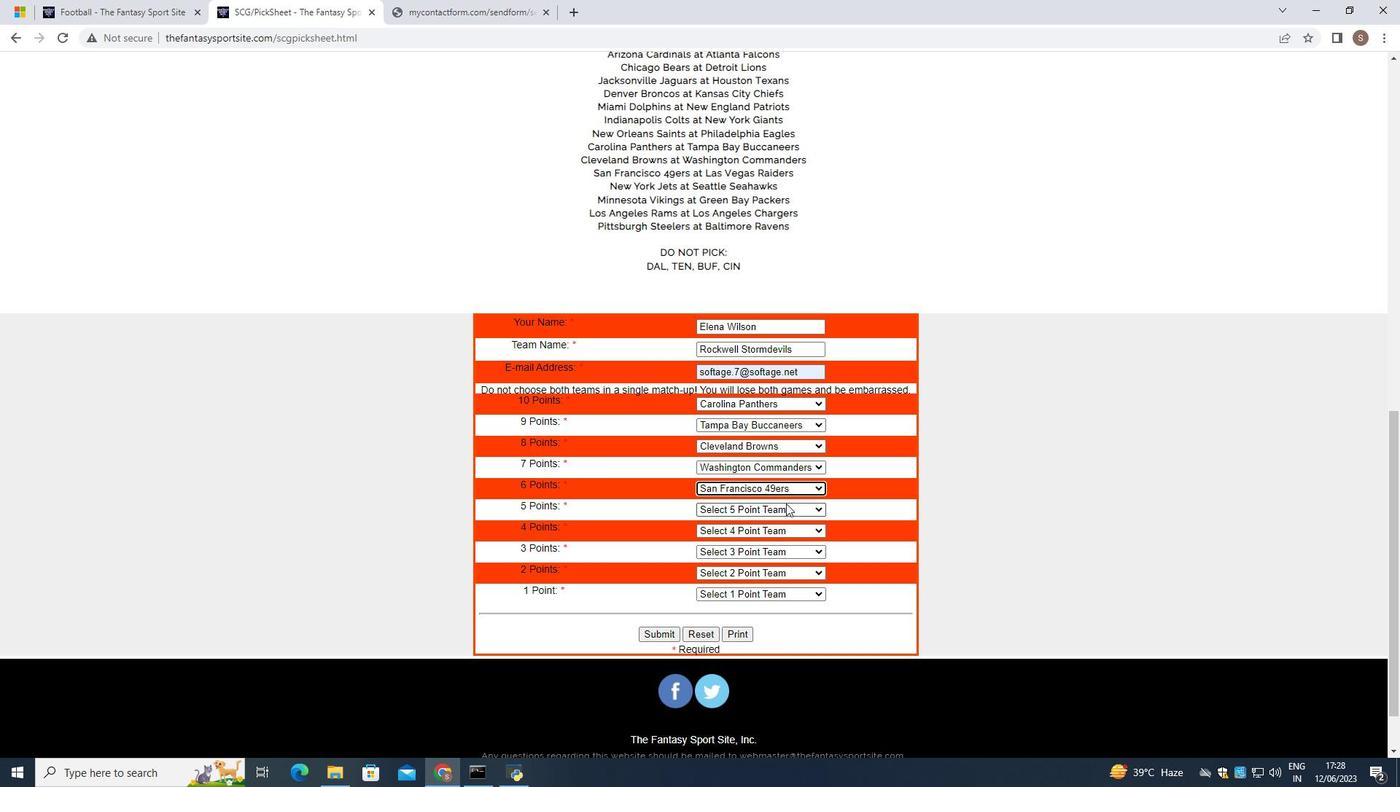 
Action: Mouse moved to (790, 467)
Screenshot: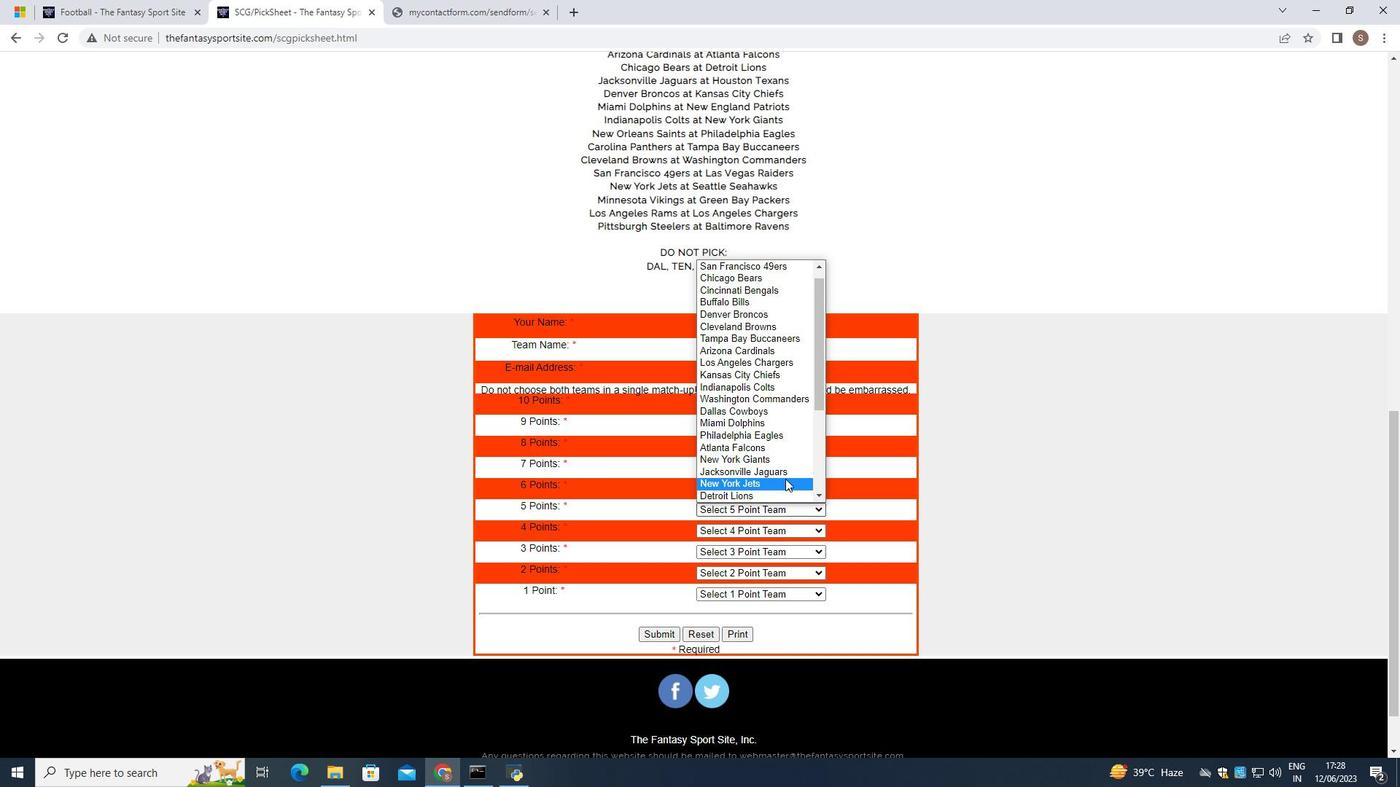 
Action: Mouse scrolled (790, 466) with delta (0, 0)
Screenshot: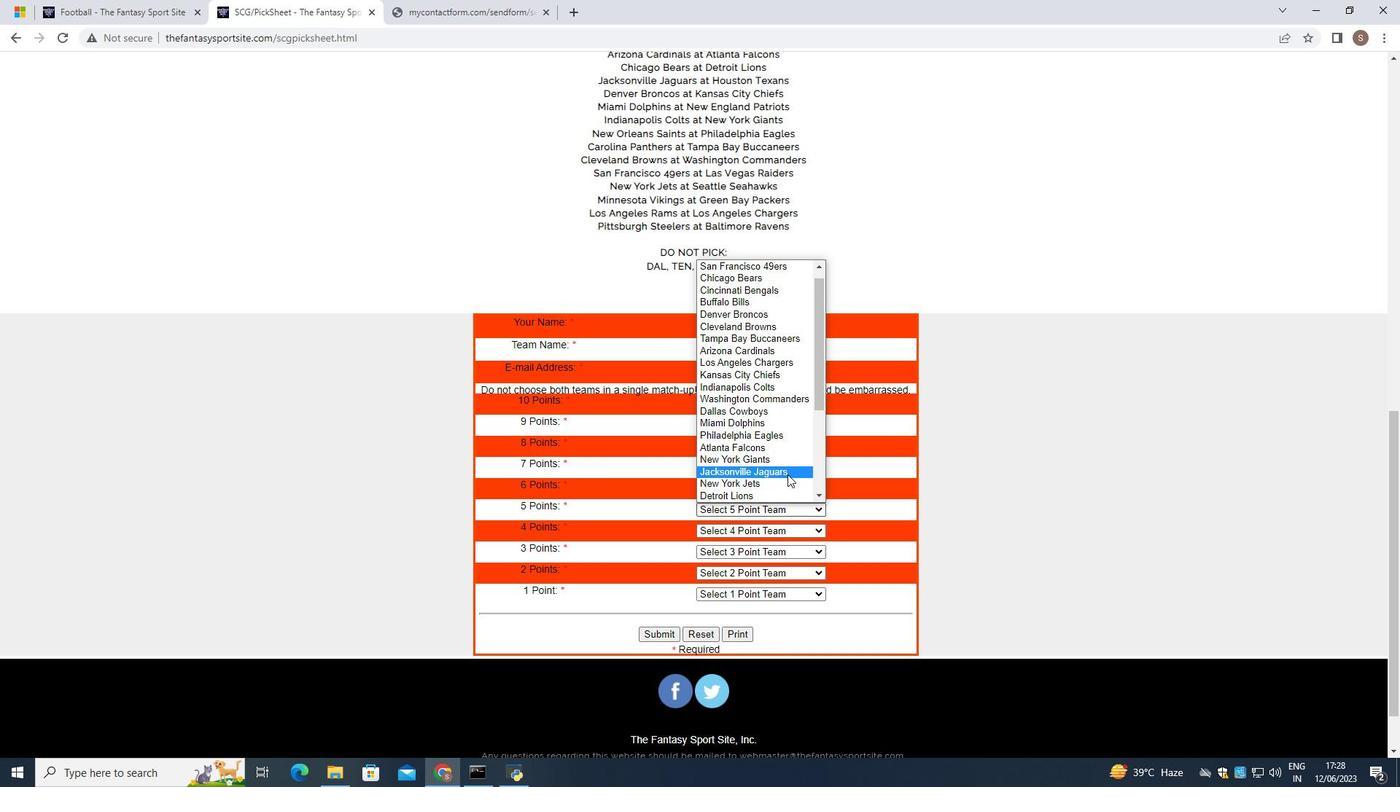 
Action: Mouse scrolled (790, 466) with delta (0, 0)
Screenshot: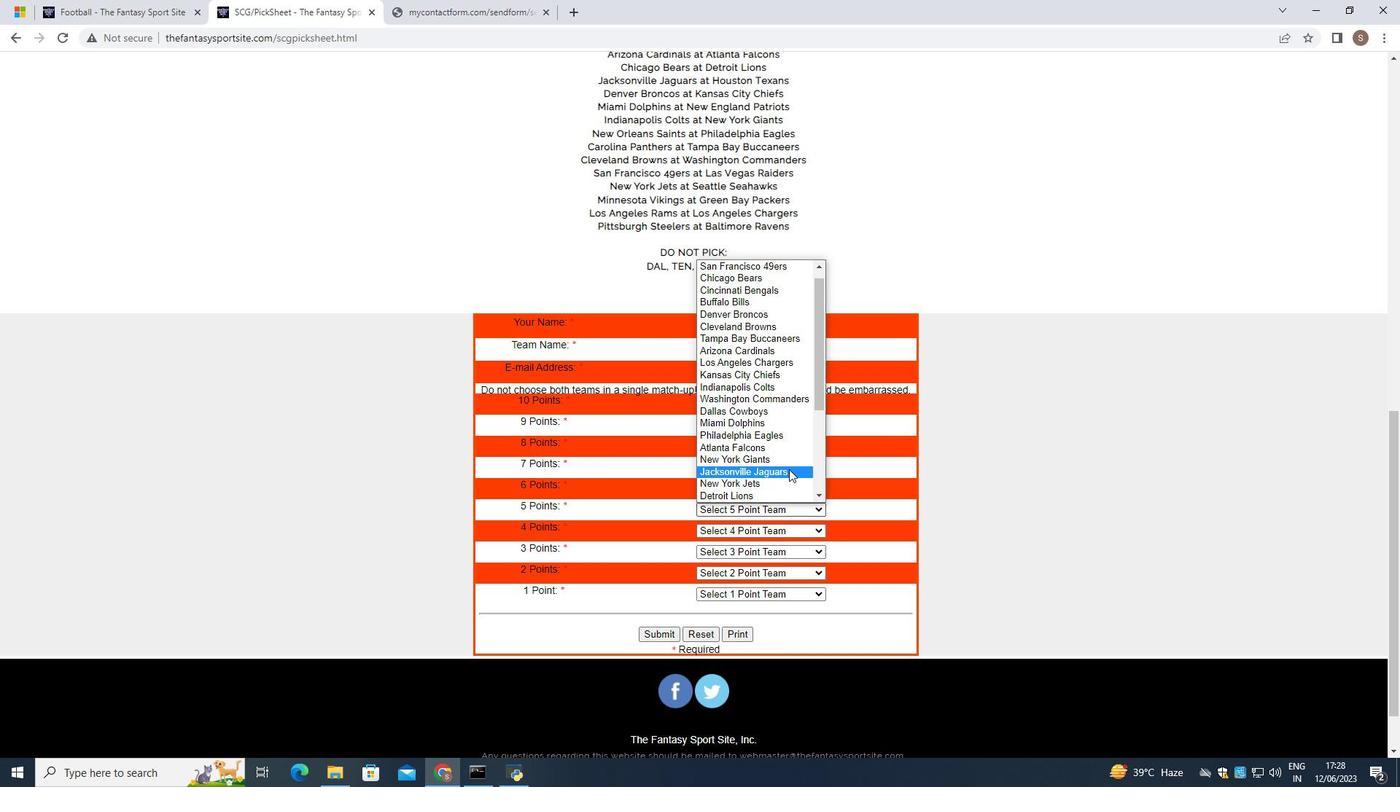 
Action: Mouse scrolled (790, 466) with delta (0, 0)
Screenshot: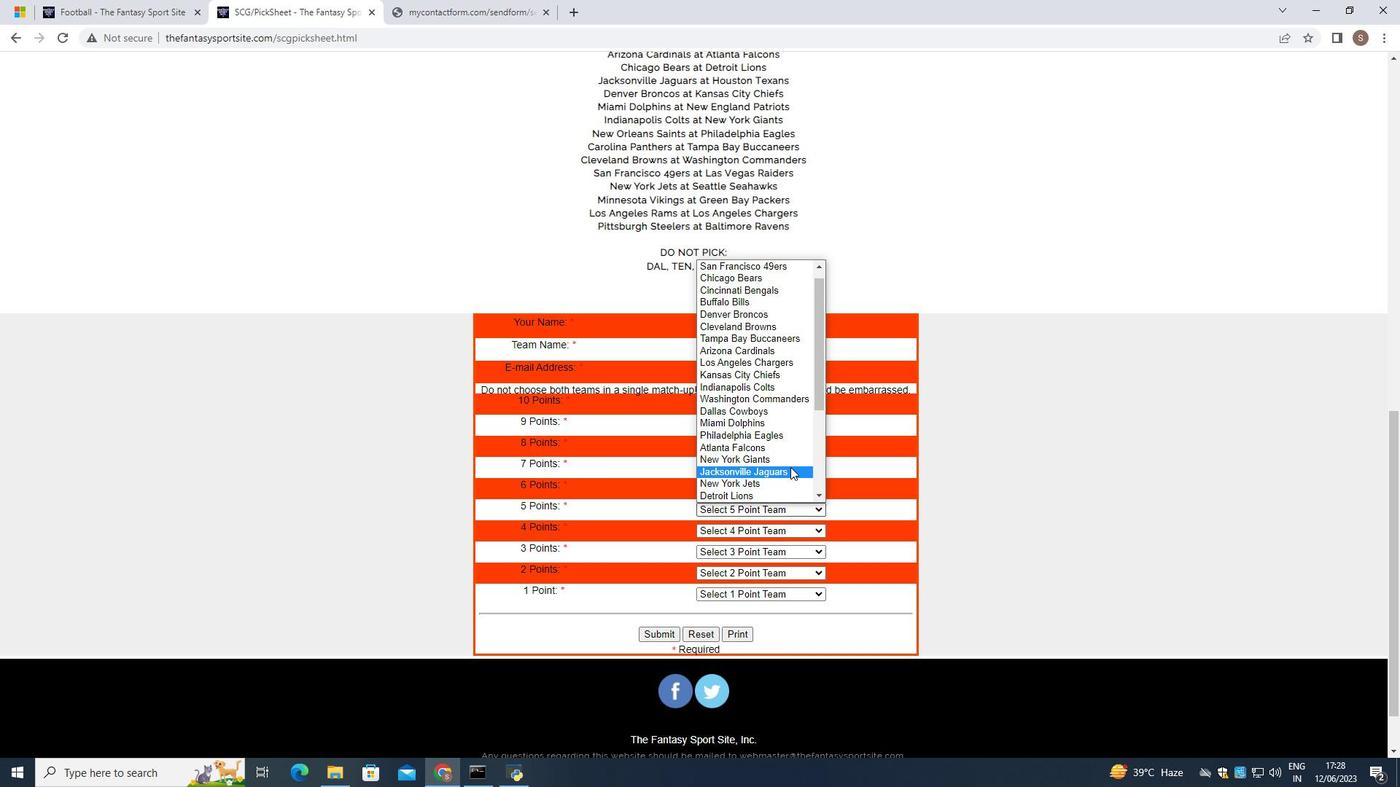 
Action: Mouse scrolled (790, 466) with delta (0, 0)
Screenshot: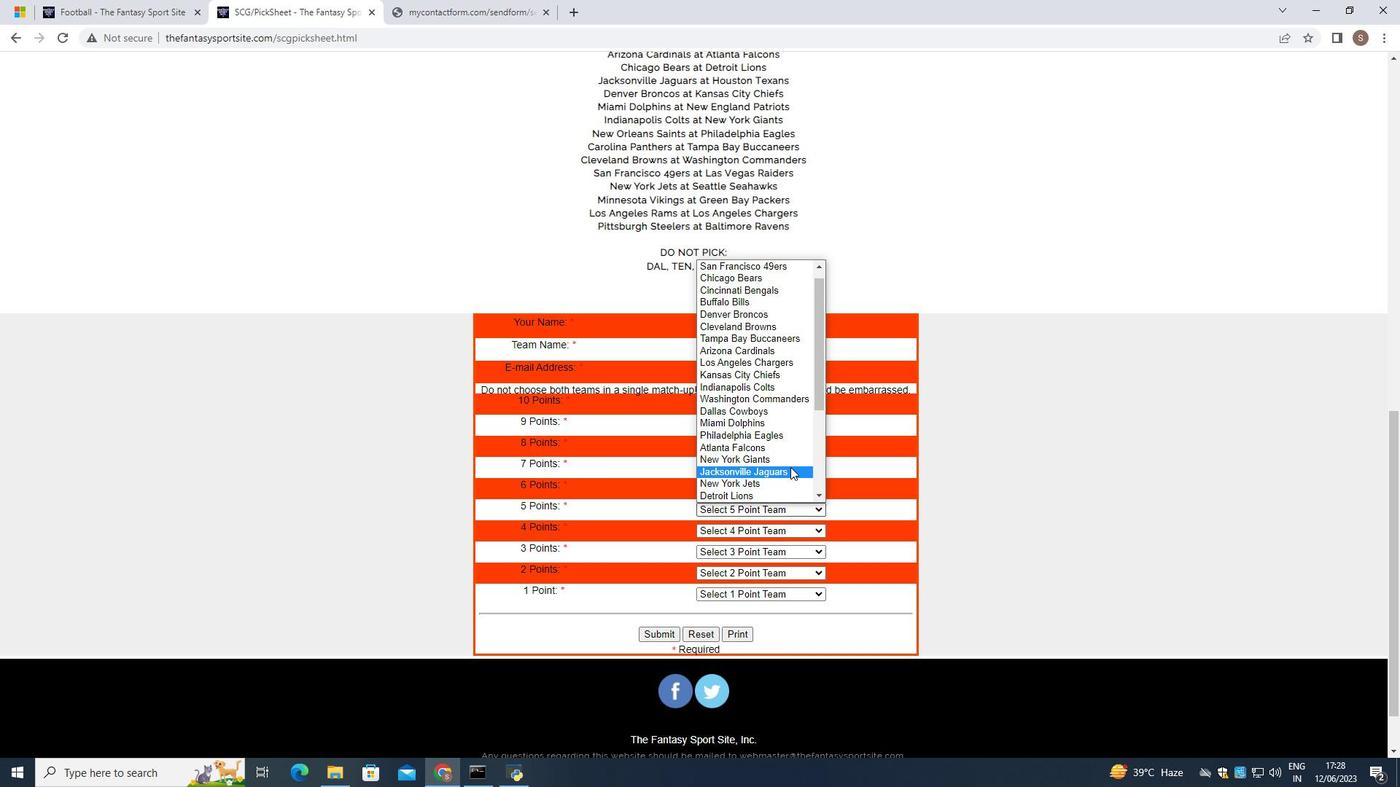 
Action: Mouse scrolled (790, 466) with delta (0, 0)
Screenshot: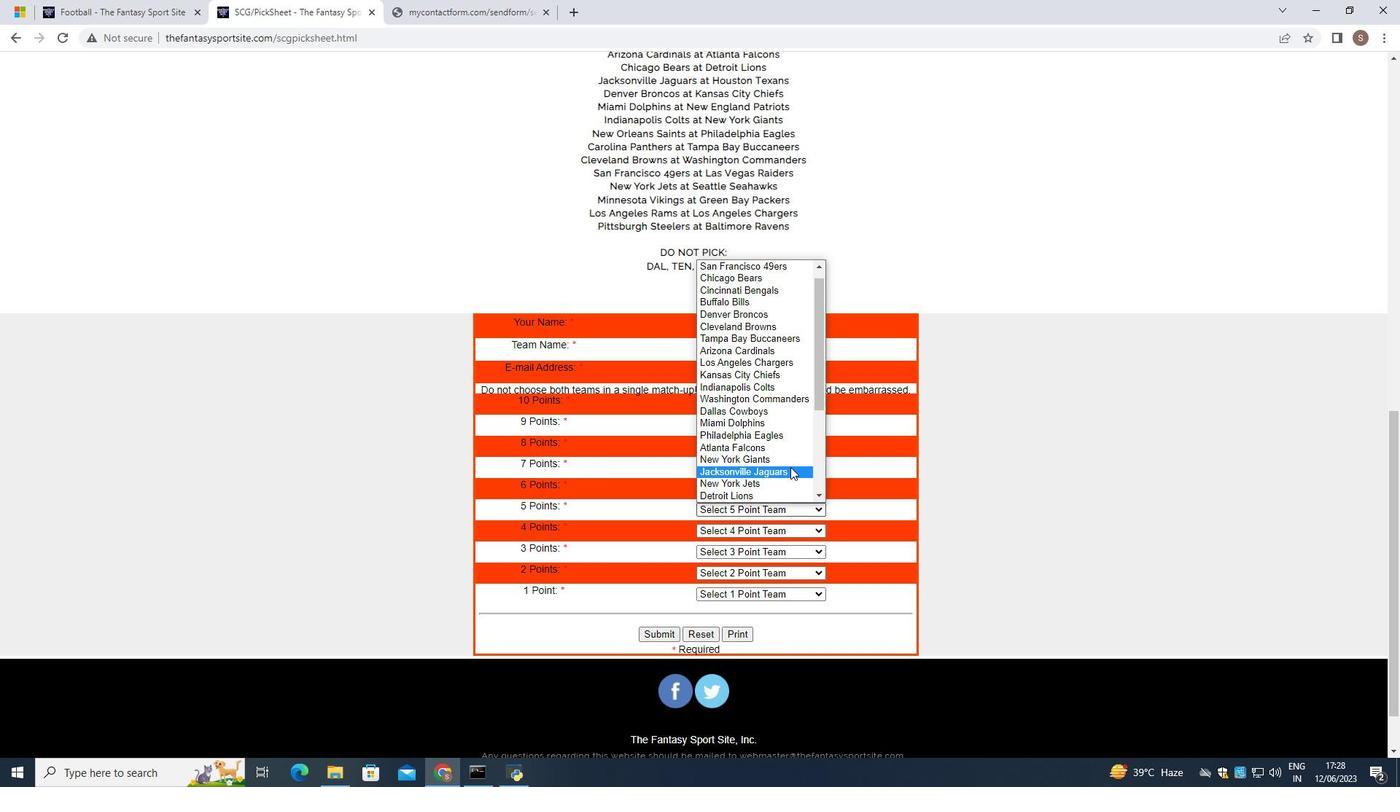 
Action: Mouse scrolled (790, 466) with delta (0, 0)
Screenshot: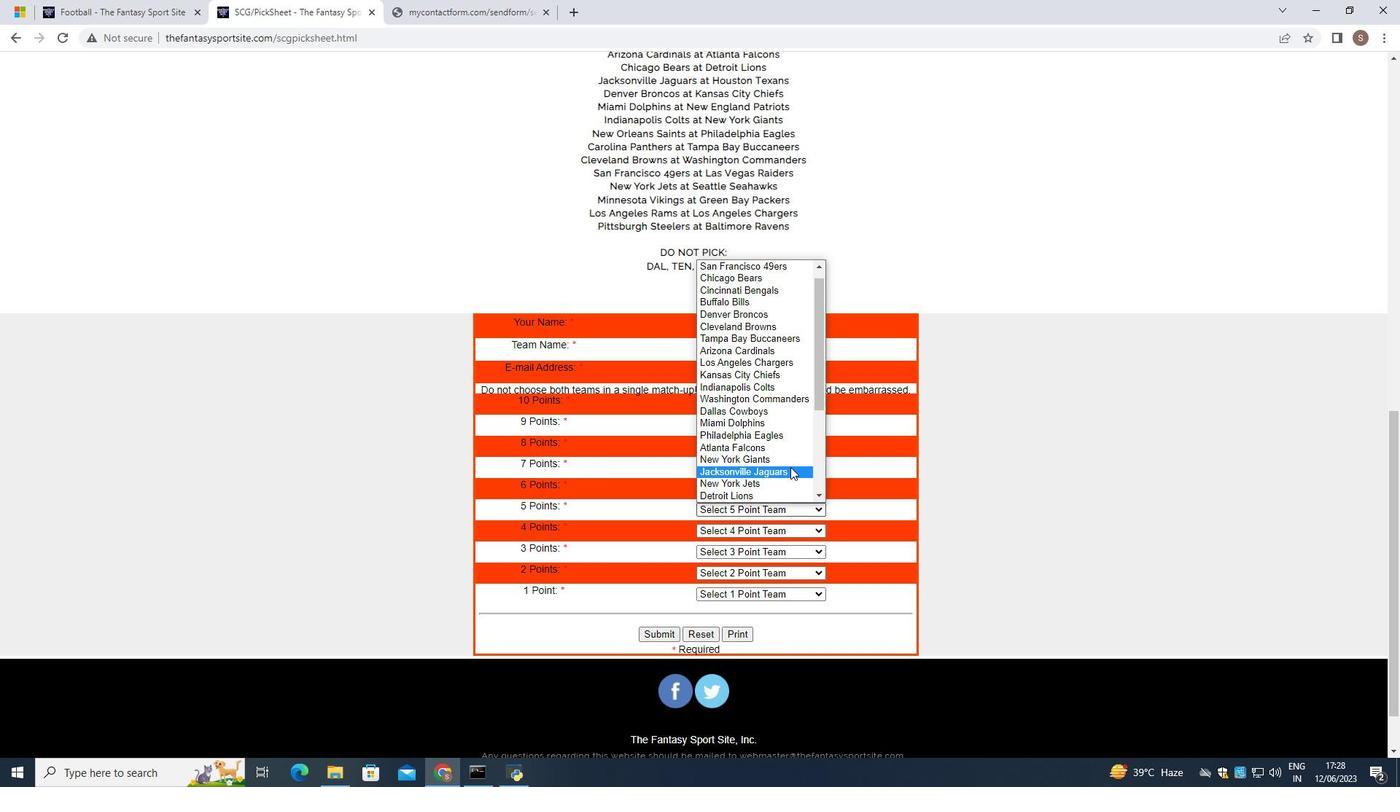 
Action: Mouse moved to (791, 466)
Screenshot: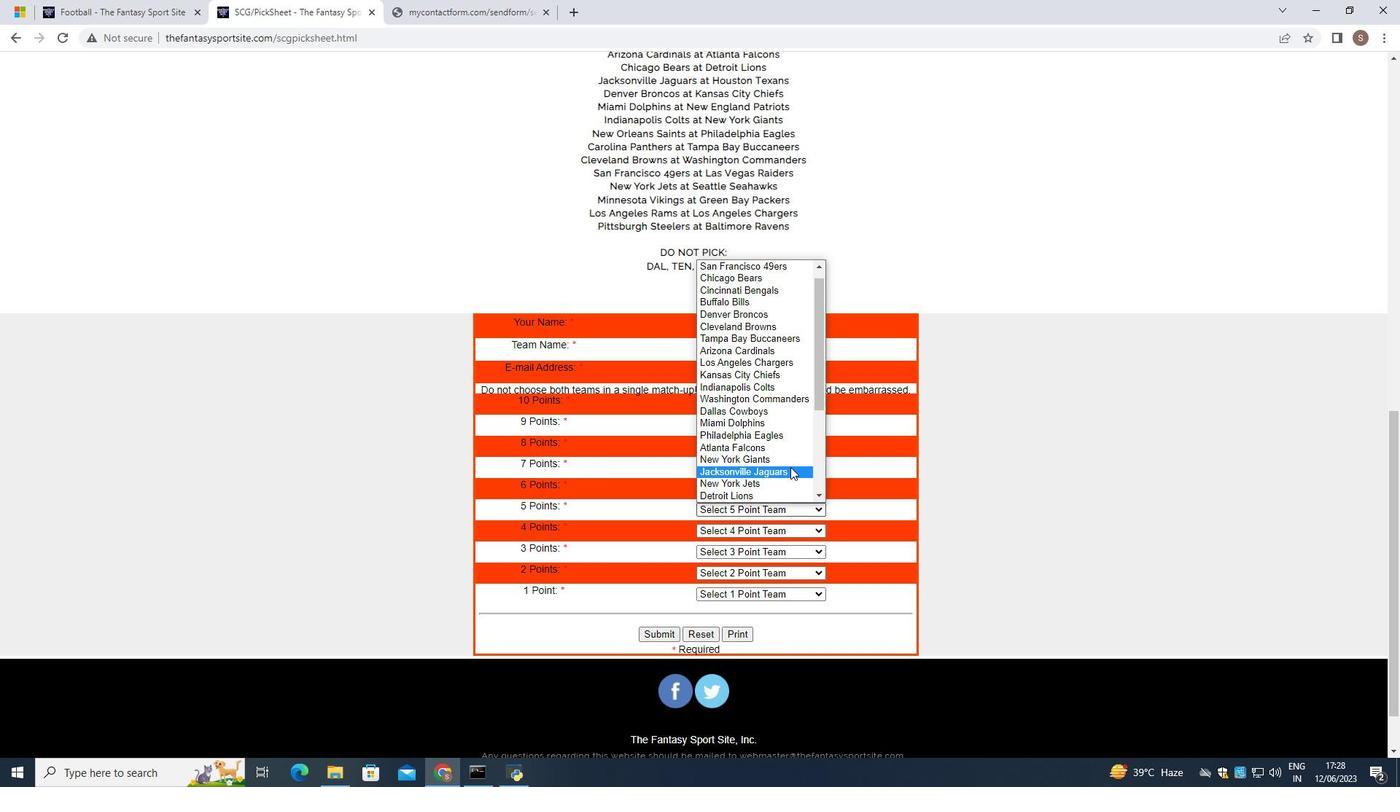 
Action: Mouse scrolled (791, 465) with delta (0, 0)
Screenshot: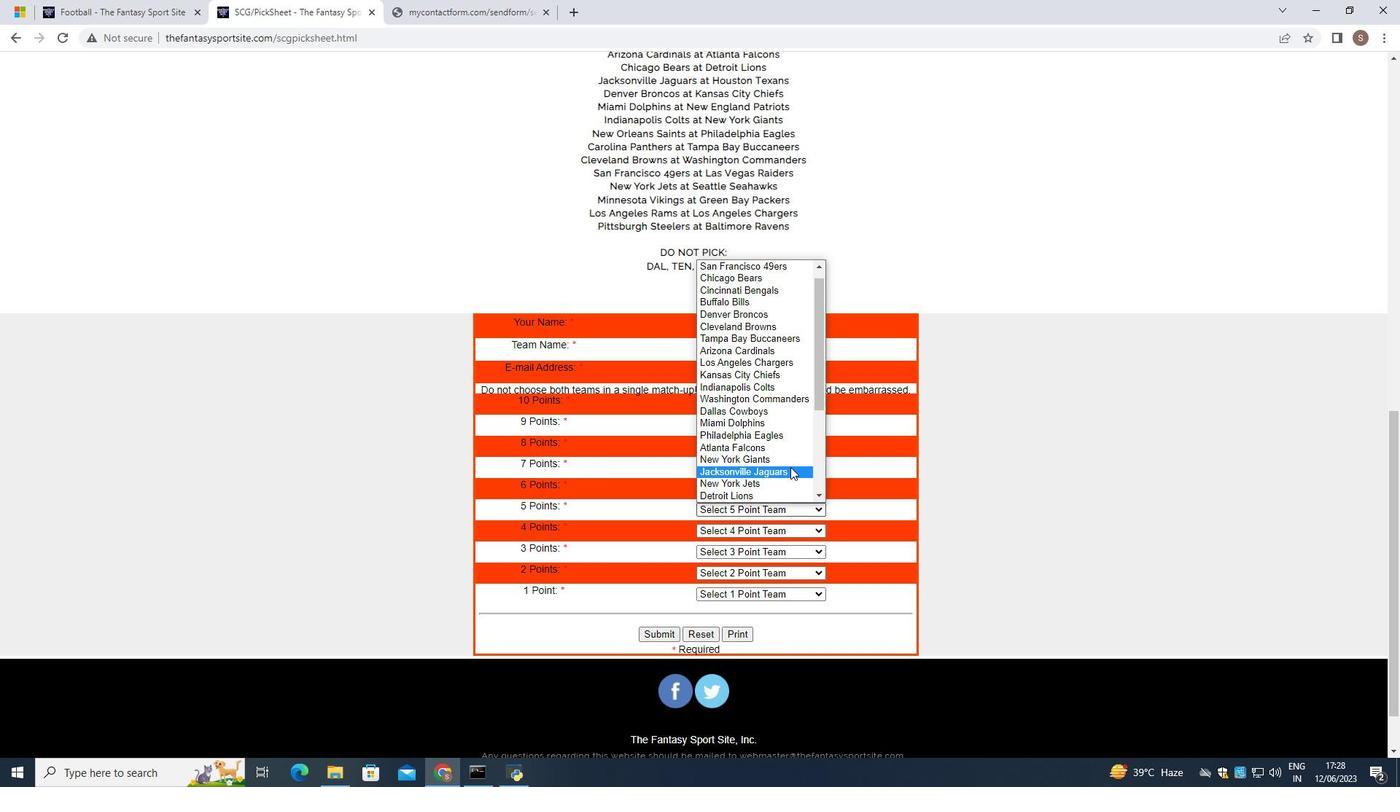 
Action: Mouse moved to (754, 398)
Screenshot: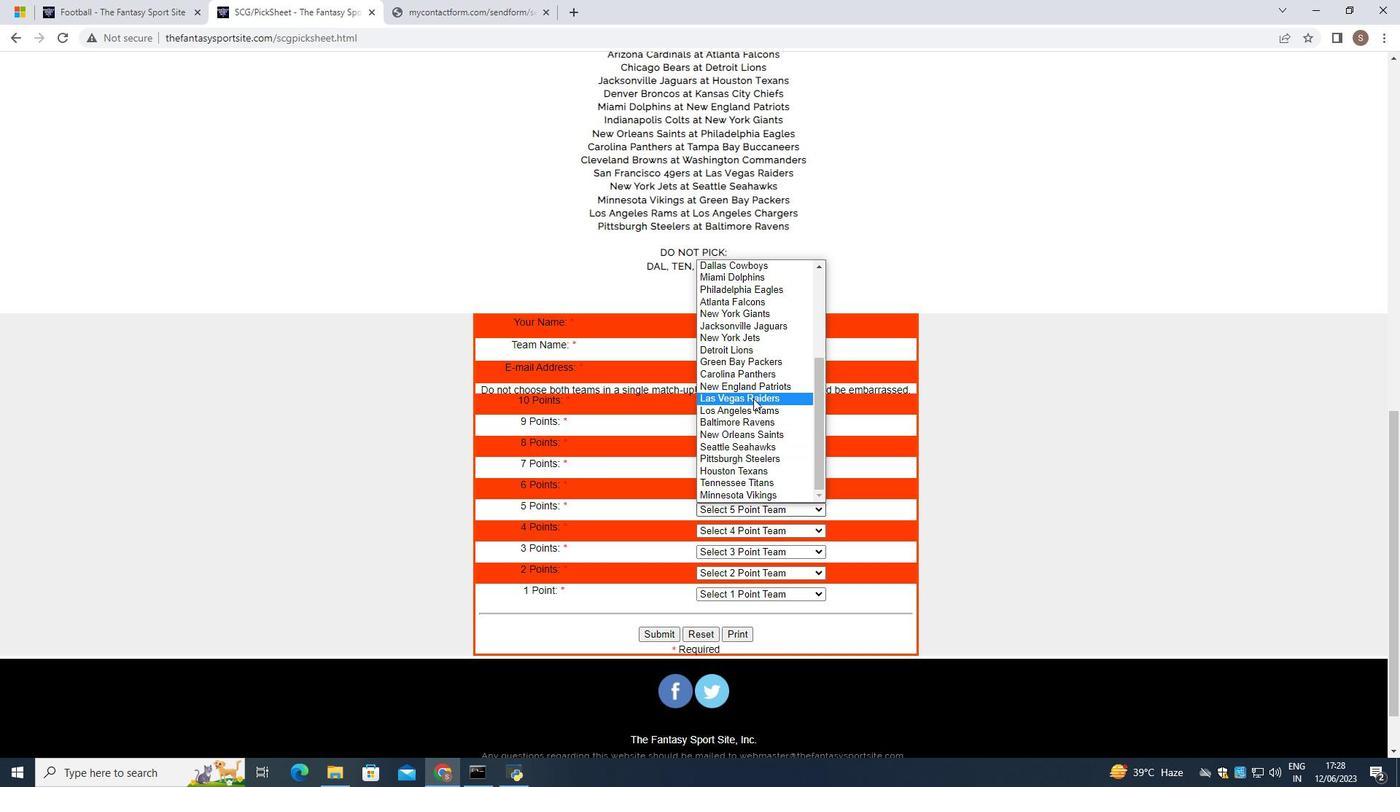 
Action: Mouse pressed left at (754, 398)
Screenshot: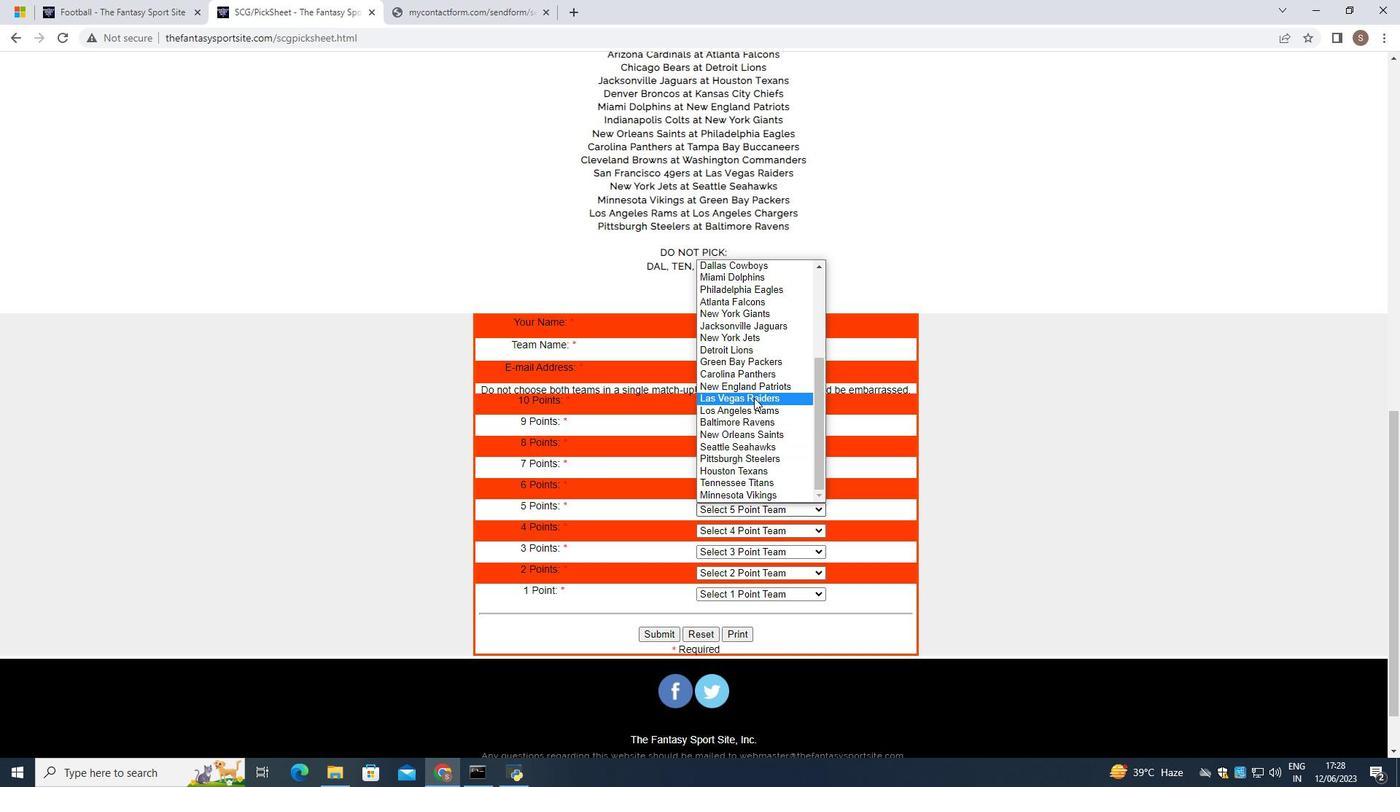 
Action: Mouse moved to (768, 533)
Screenshot: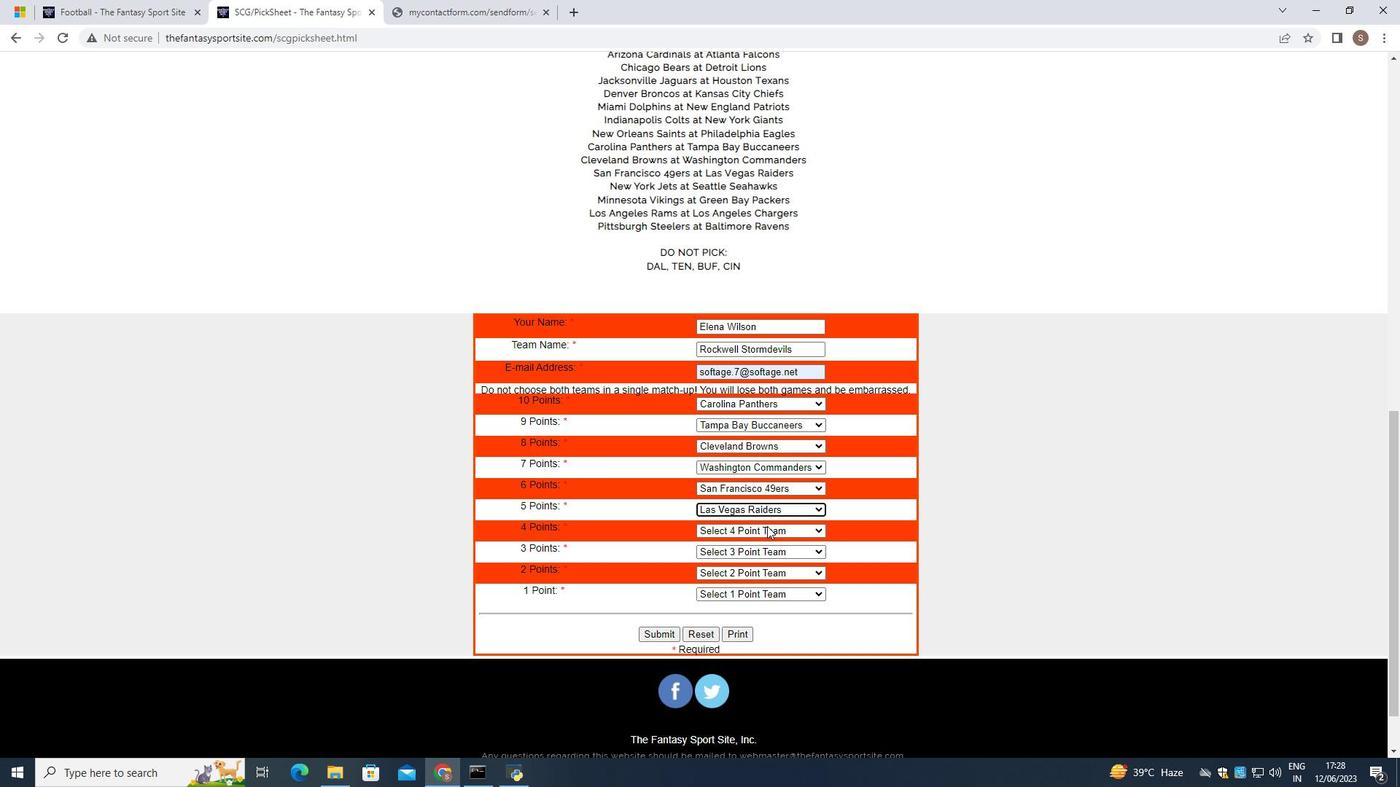 
Action: Mouse pressed left at (768, 533)
Screenshot: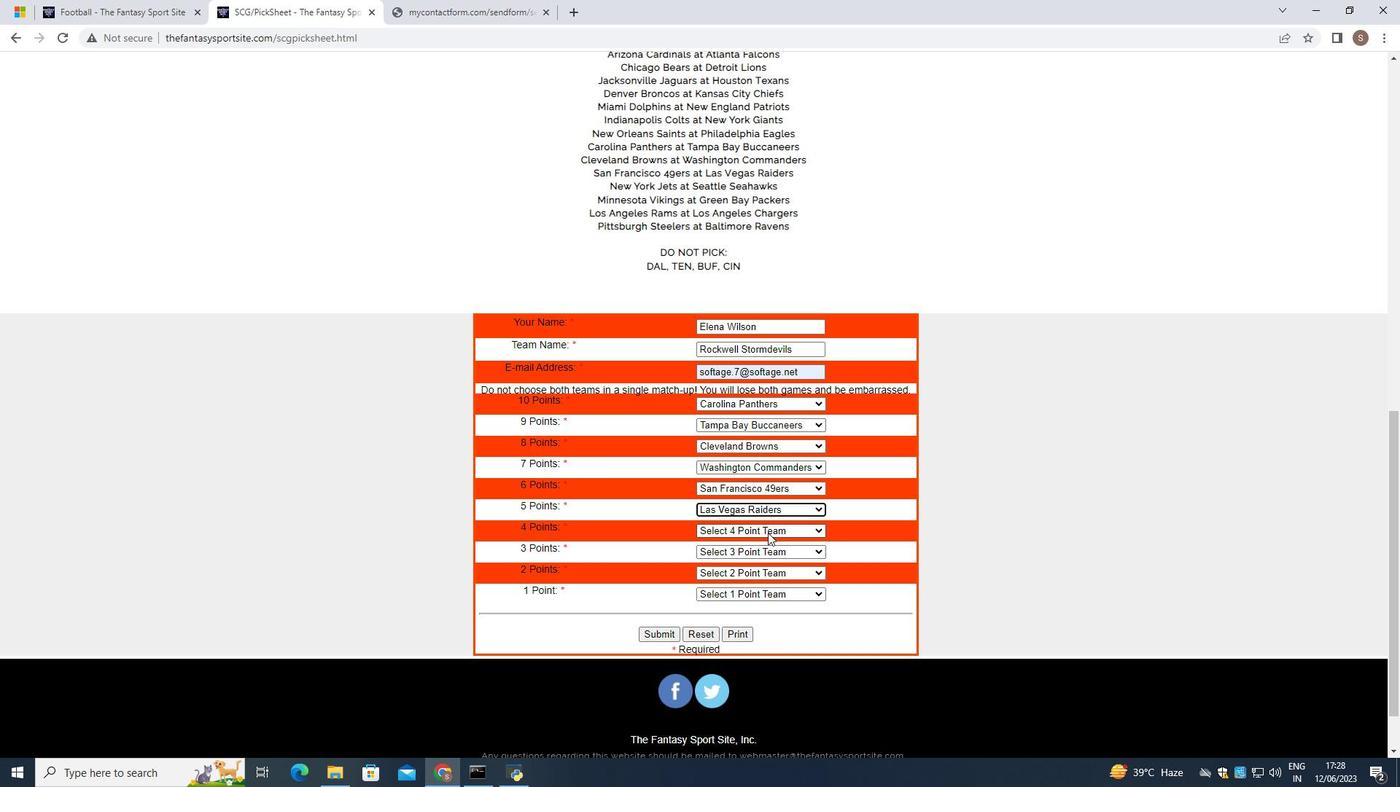 
Action: Mouse moved to (770, 519)
Screenshot: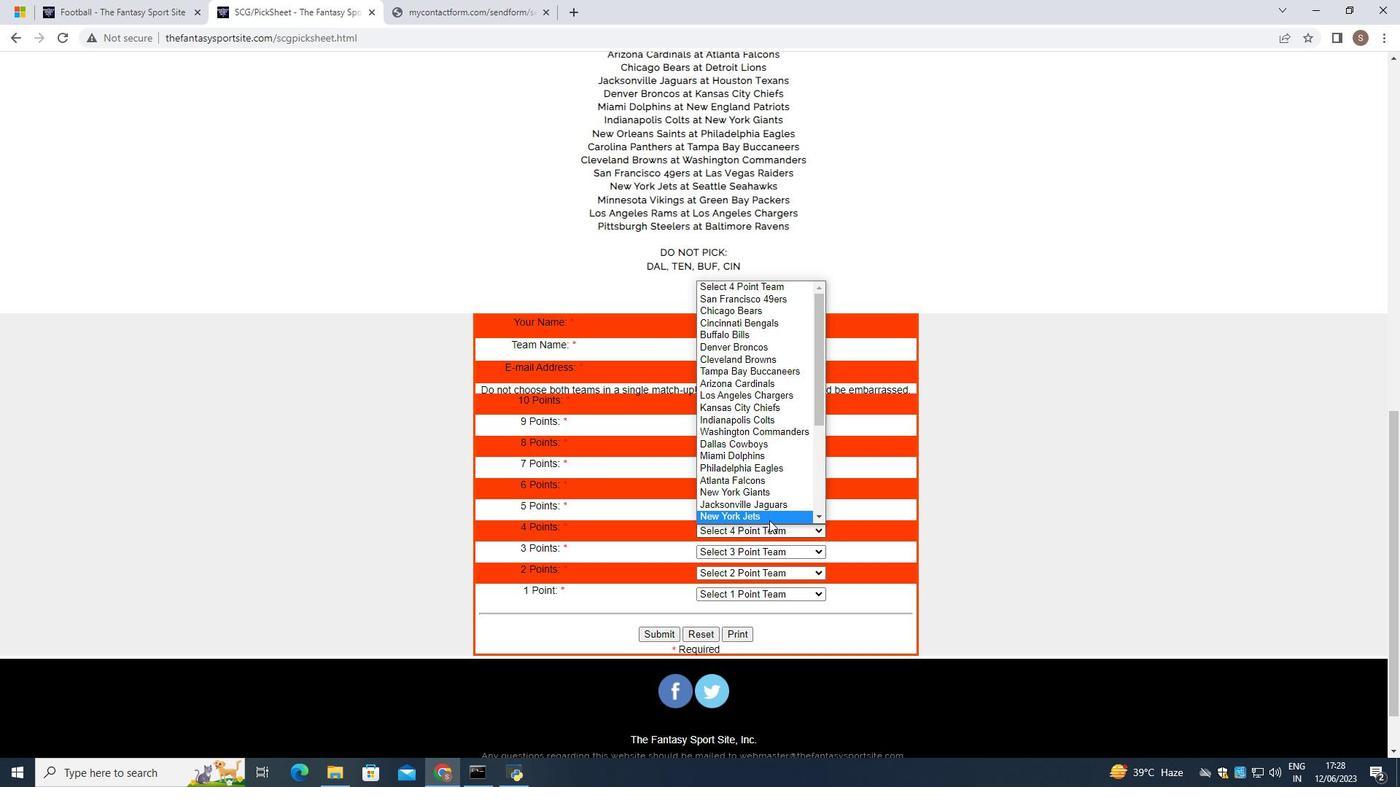 
Action: Mouse pressed left at (770, 519)
Screenshot: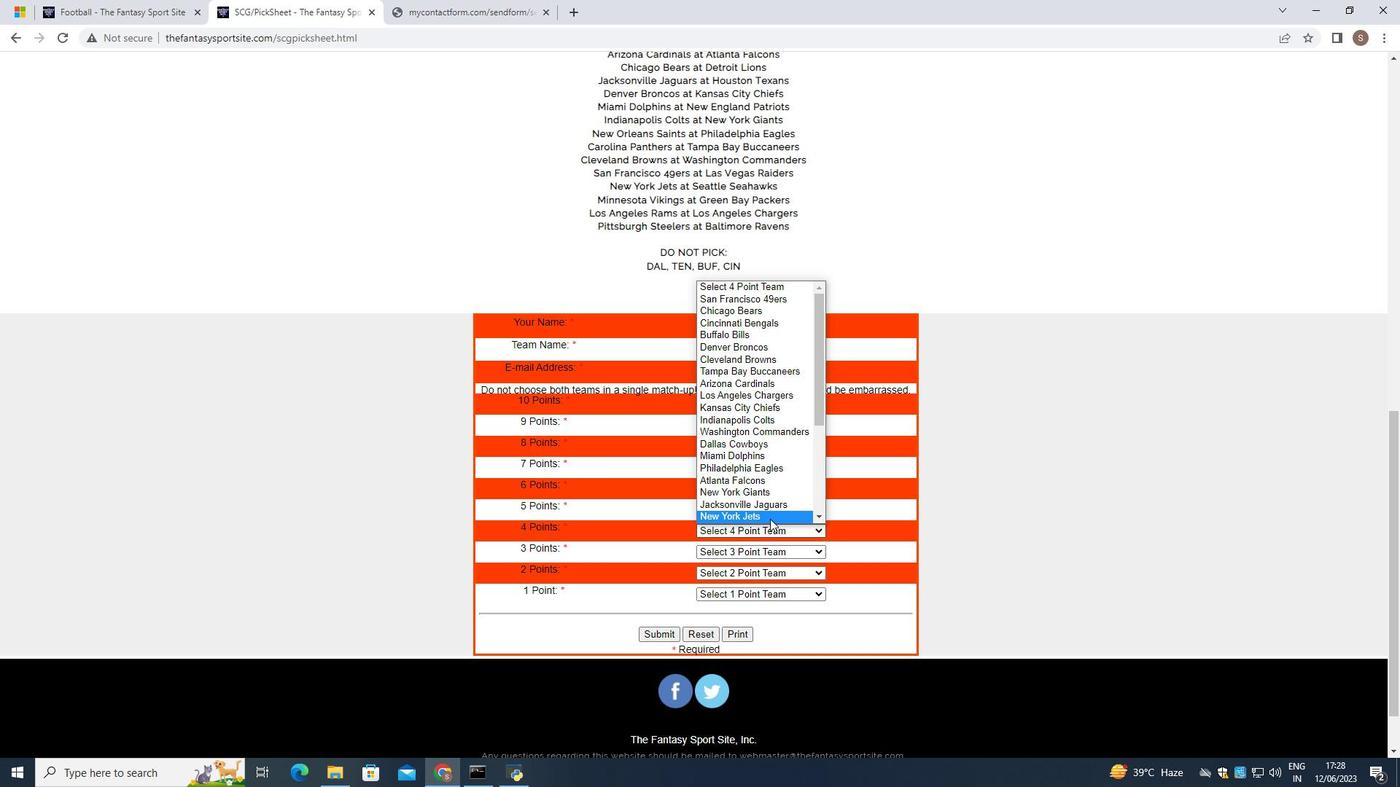 
Action: Mouse moved to (774, 552)
Screenshot: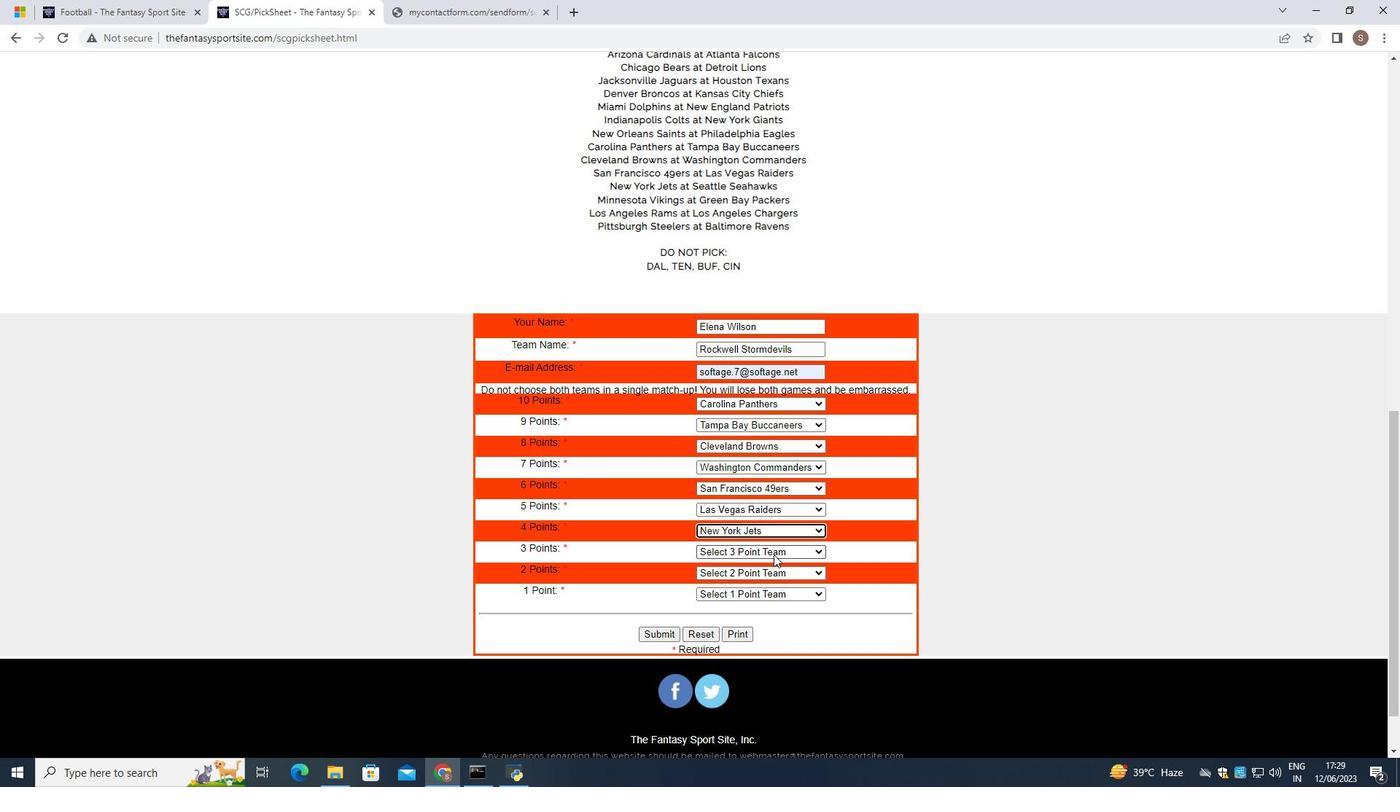 
Action: Mouse pressed left at (774, 552)
Screenshot: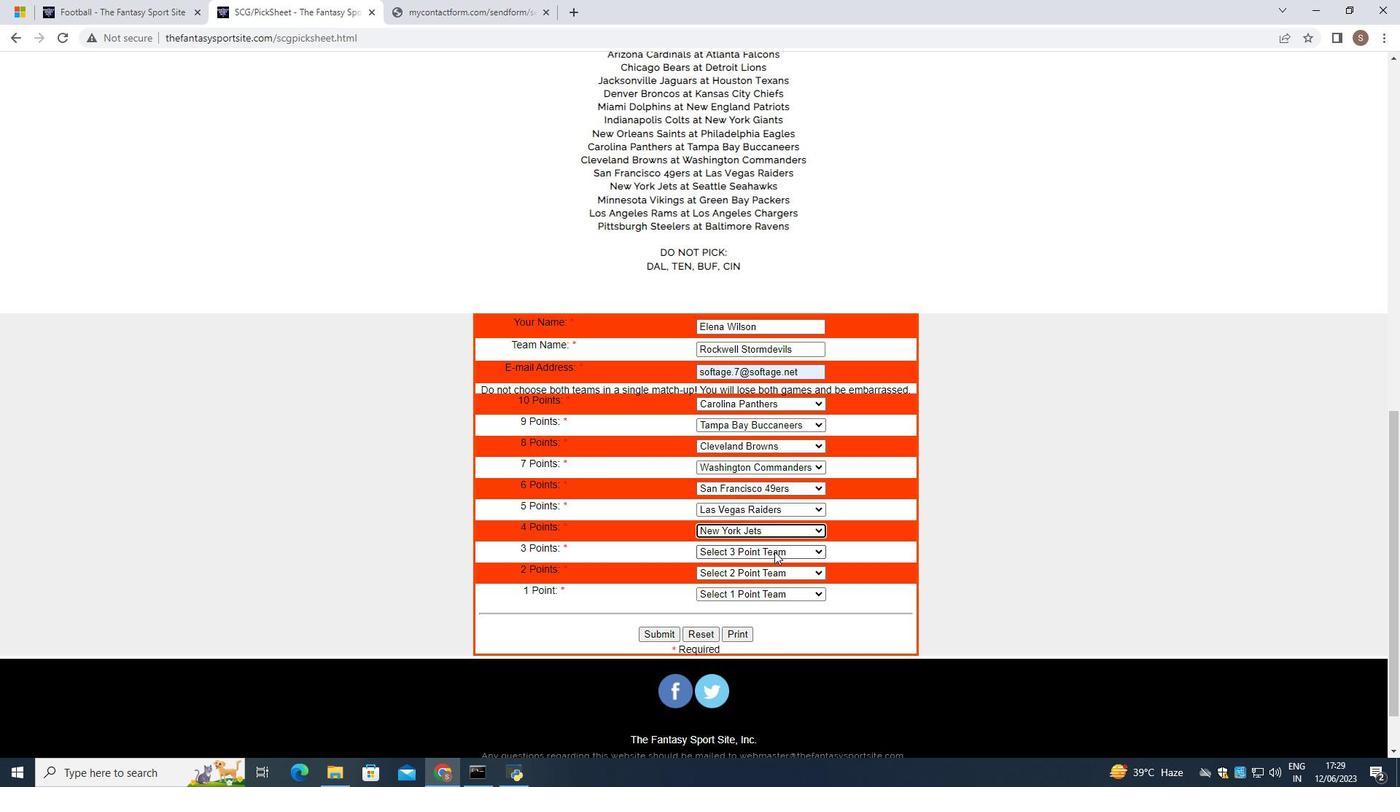 
Action: Mouse moved to (780, 498)
Screenshot: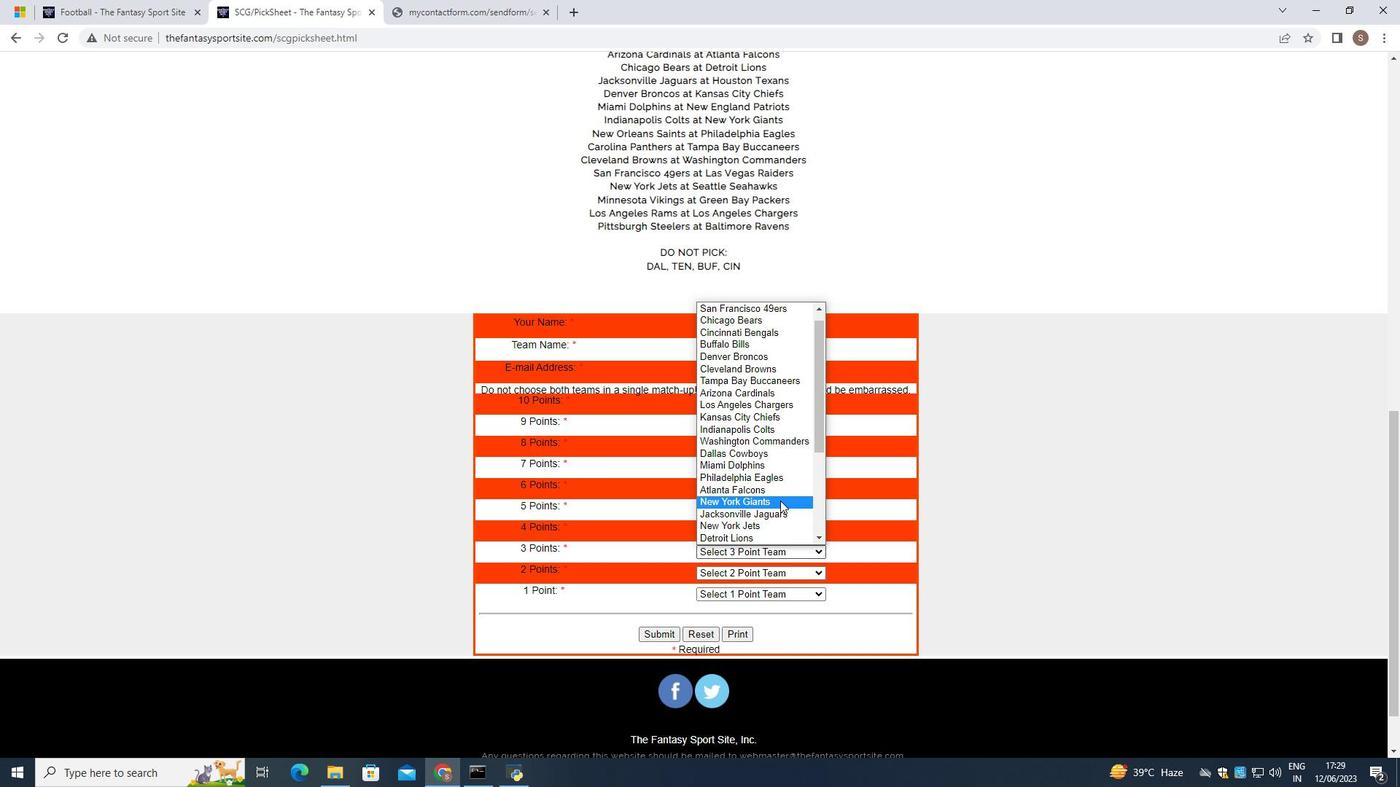 
Action: Mouse scrolled (780, 497) with delta (0, 0)
Screenshot: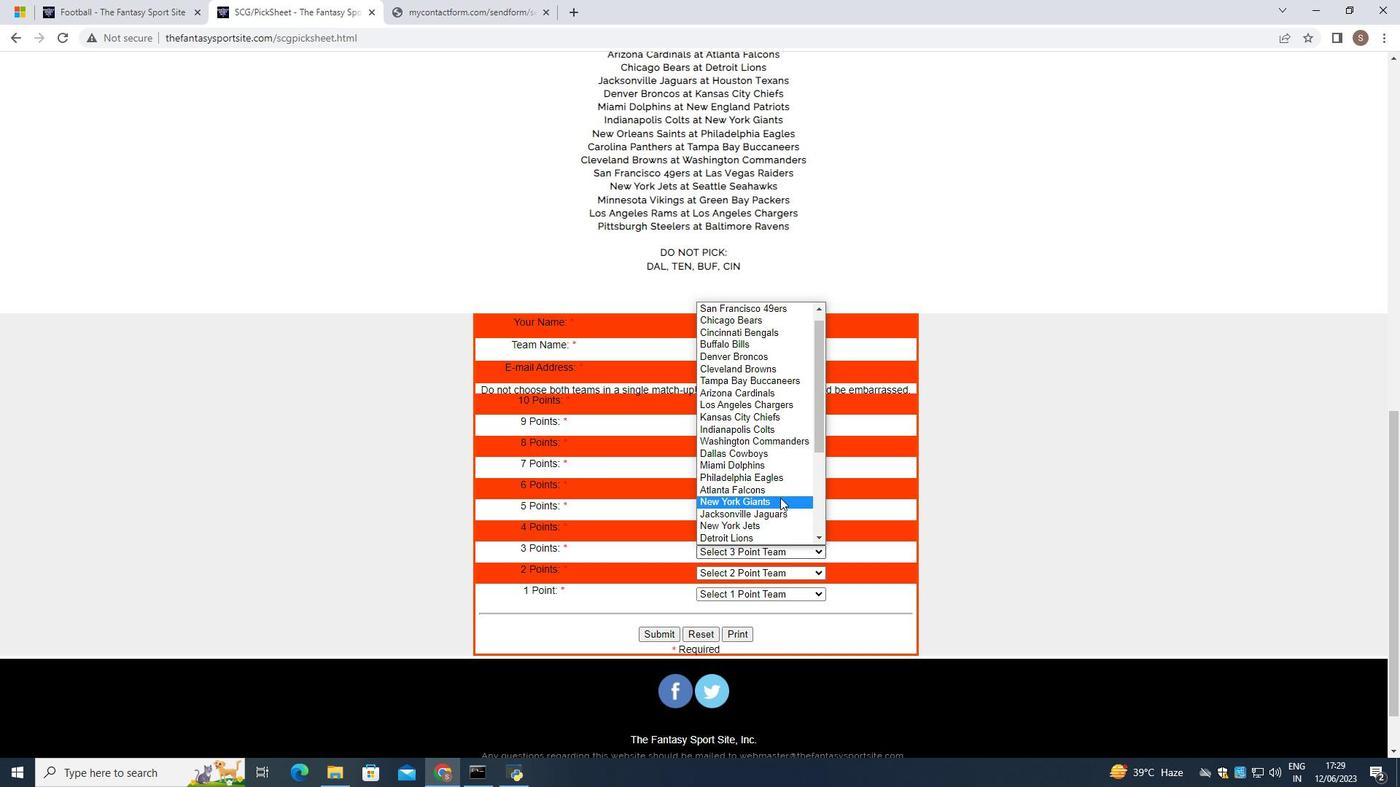 
Action: Mouse scrolled (780, 497) with delta (0, 0)
Screenshot: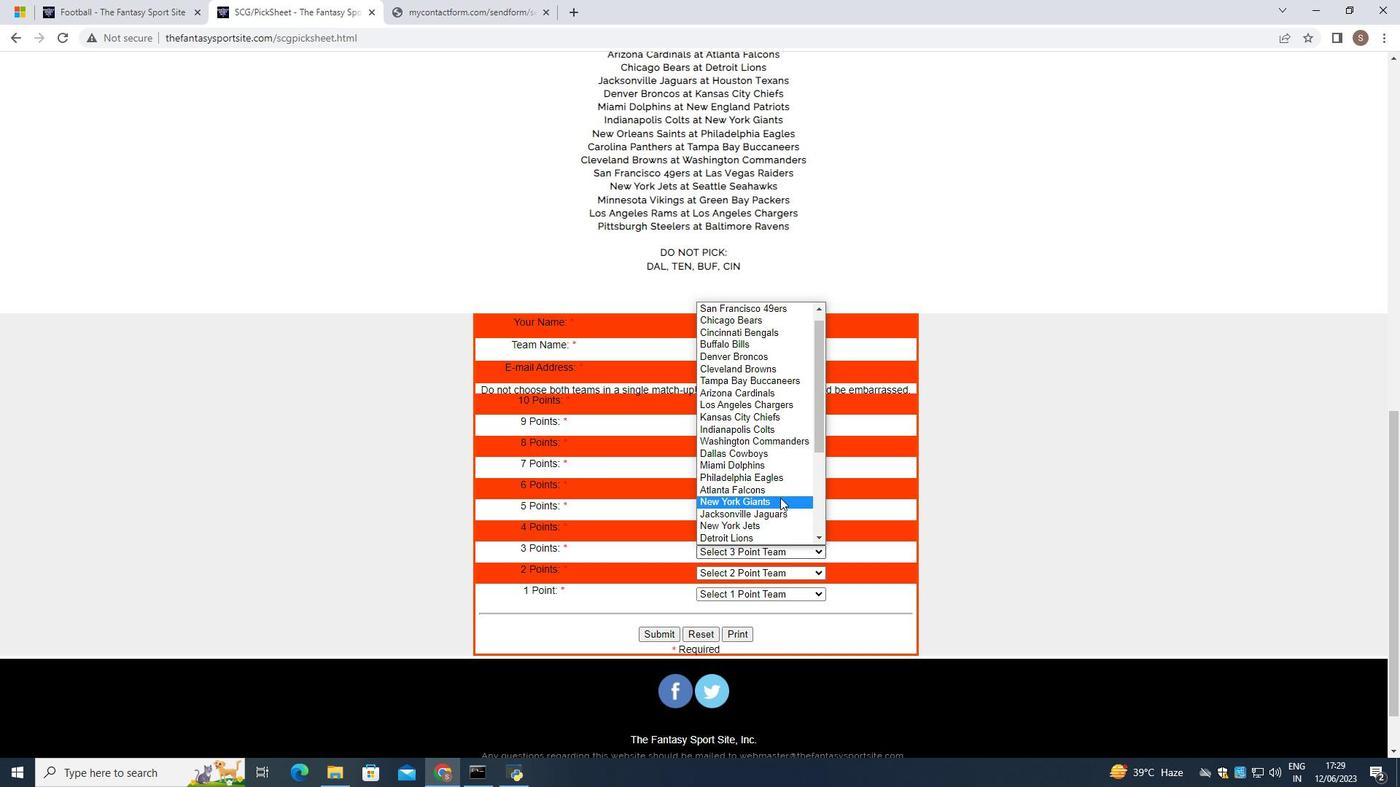 
Action: Mouse scrolled (780, 497) with delta (0, 0)
Screenshot: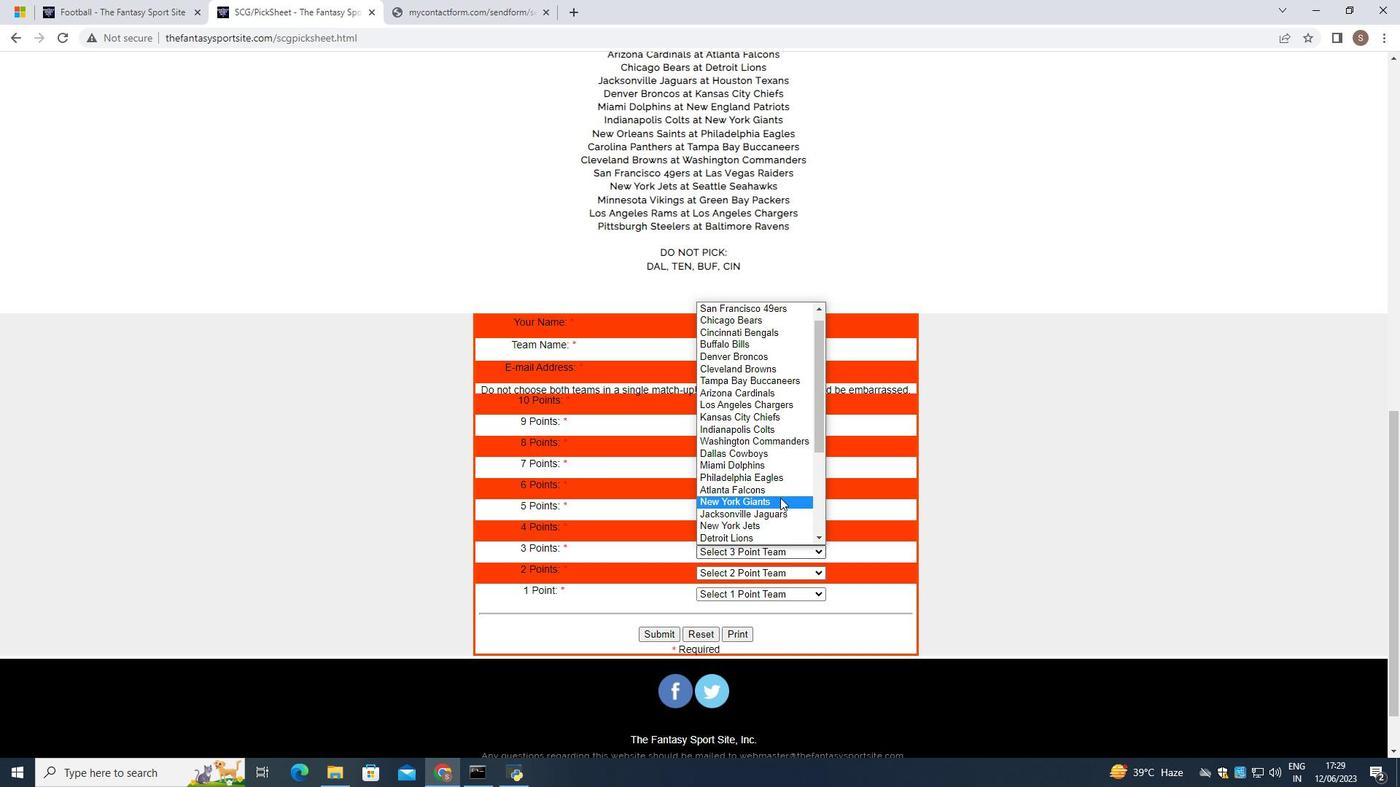
Action: Mouse scrolled (780, 497) with delta (0, 0)
Screenshot: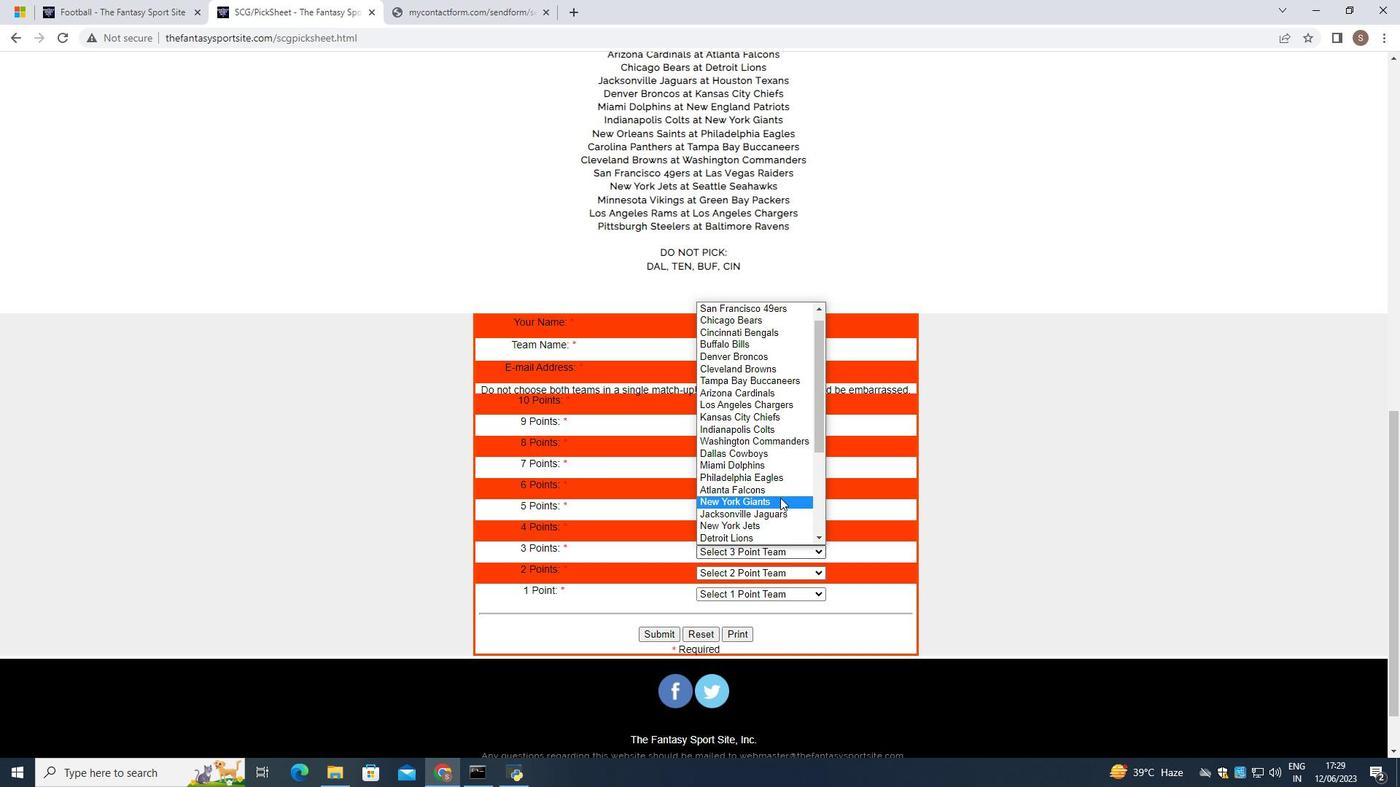 
Action: Mouse scrolled (780, 497) with delta (0, 0)
Screenshot: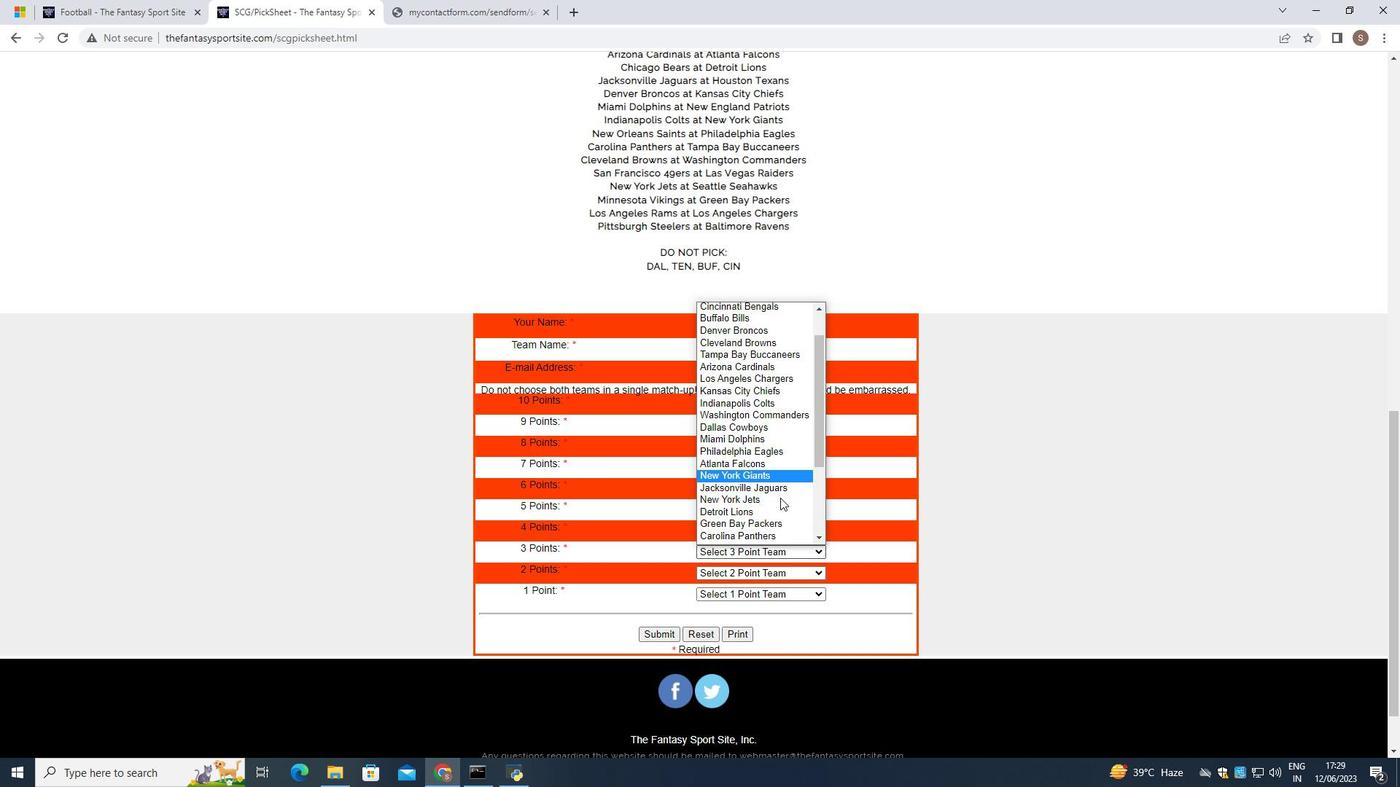 
Action: Mouse scrolled (780, 497) with delta (0, 0)
Screenshot: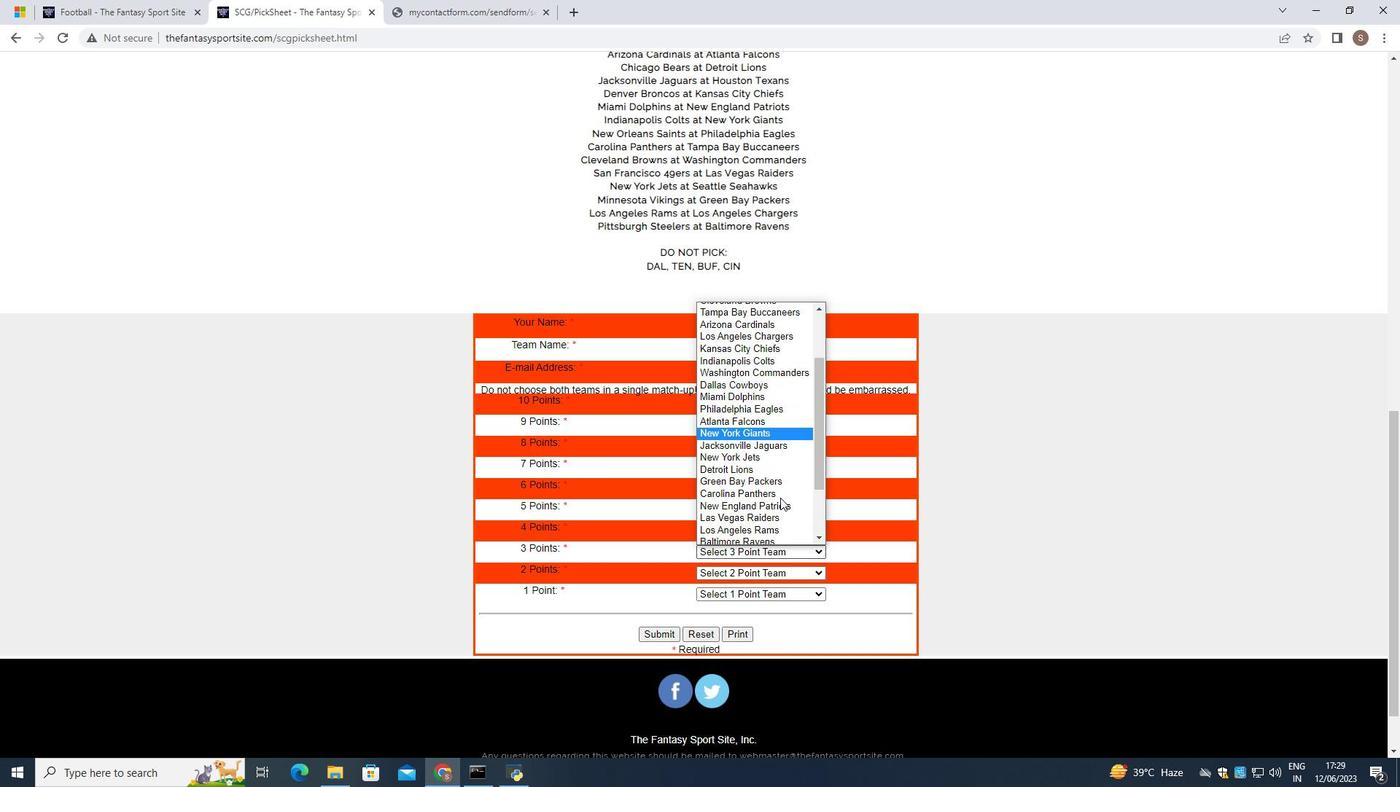 
Action: Mouse scrolled (780, 497) with delta (0, 0)
Screenshot: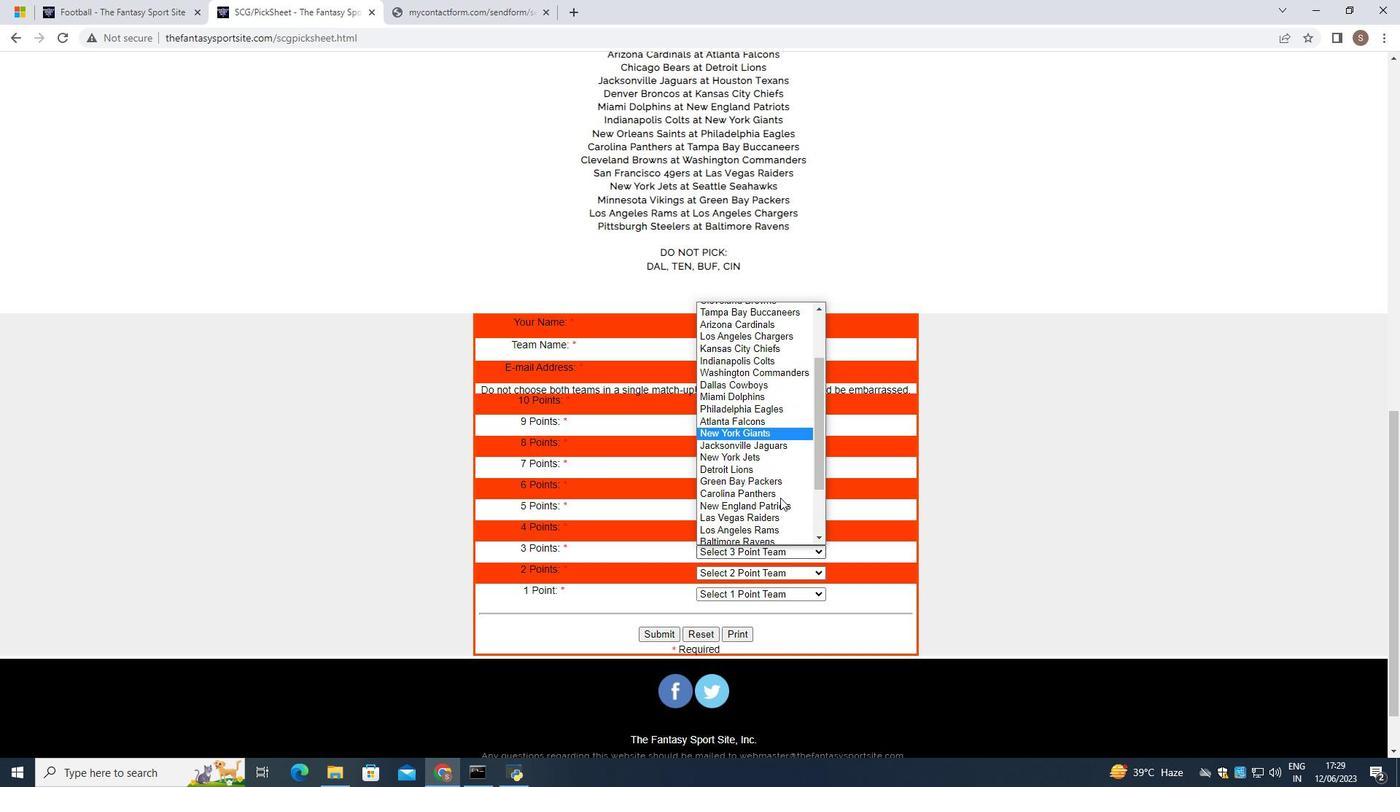 
Action: Mouse moved to (782, 490)
Screenshot: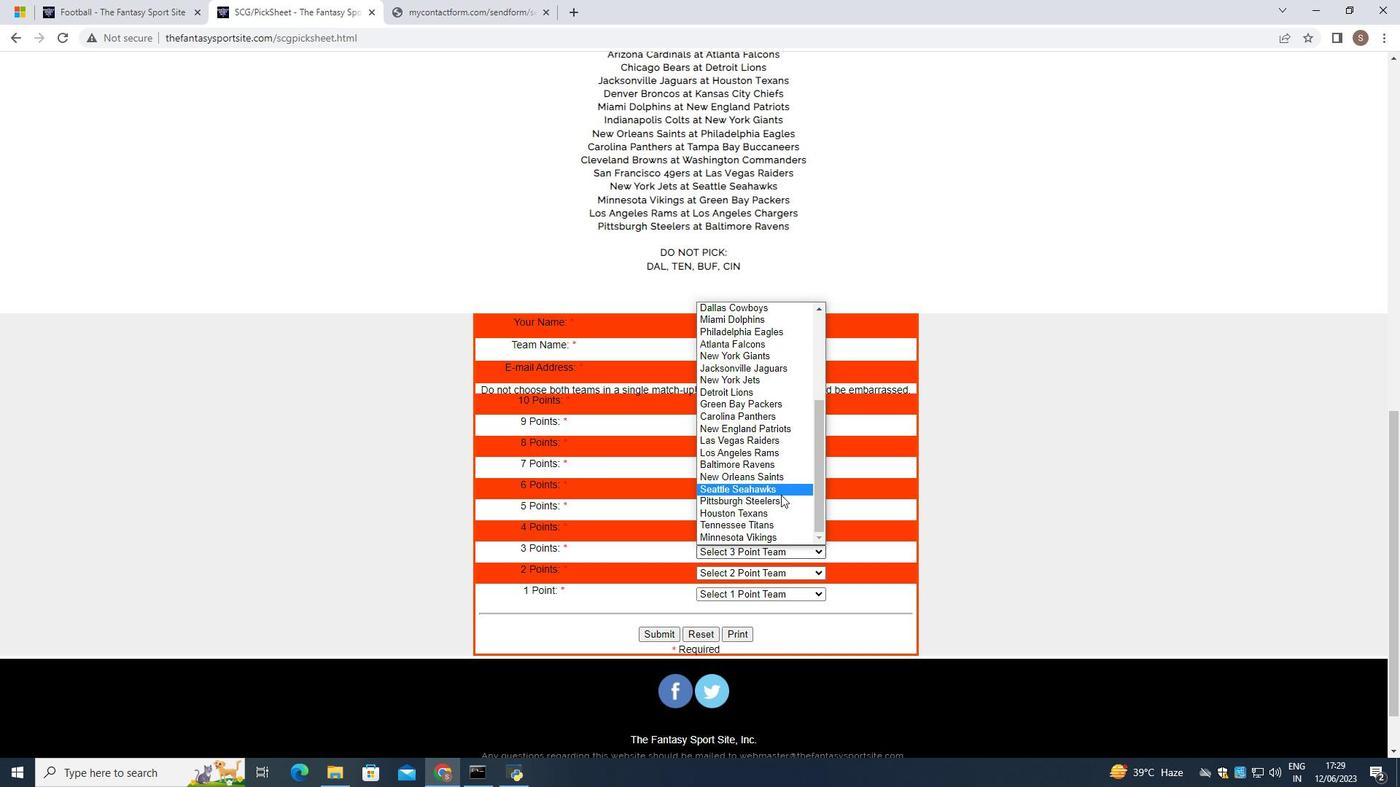 
Action: Mouse pressed left at (782, 490)
Screenshot: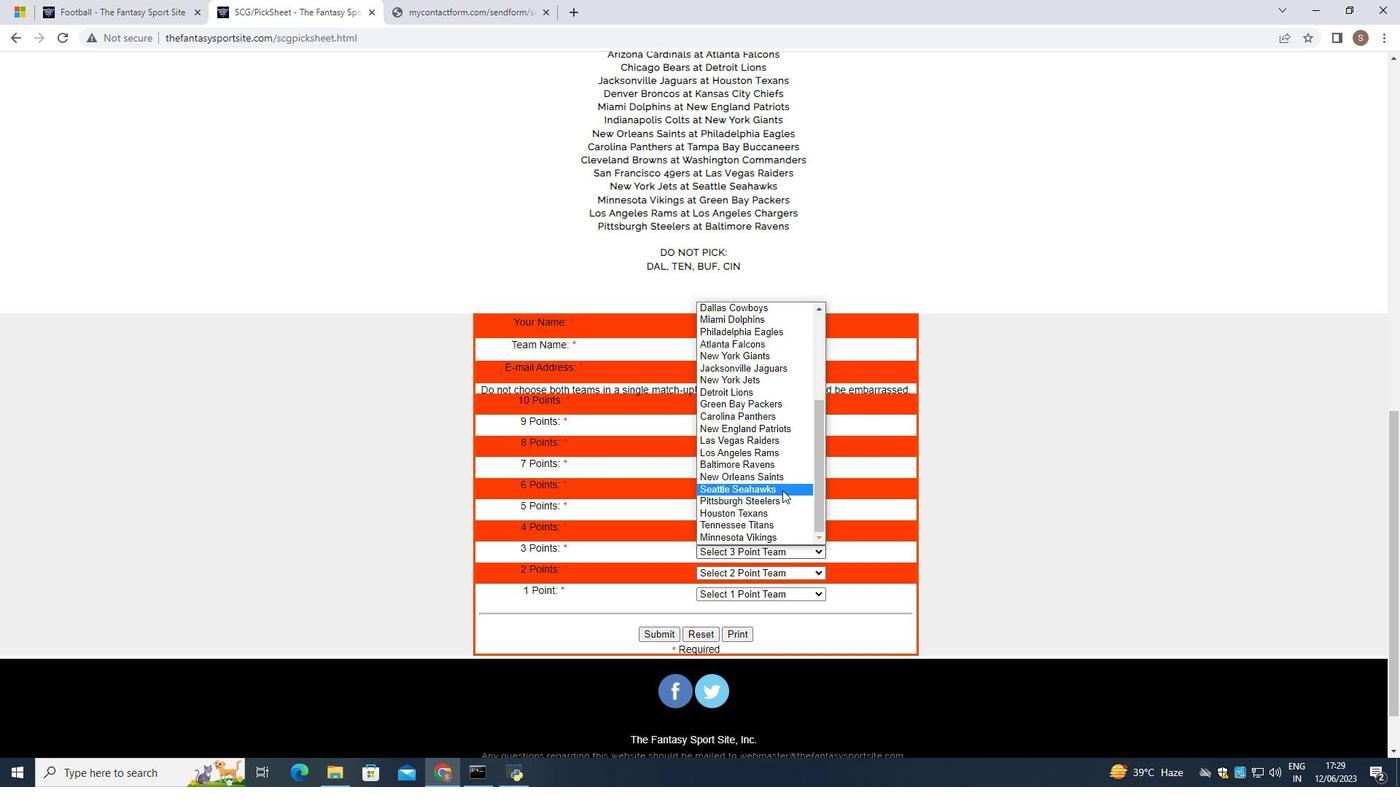 
Action: Mouse moved to (782, 575)
Screenshot: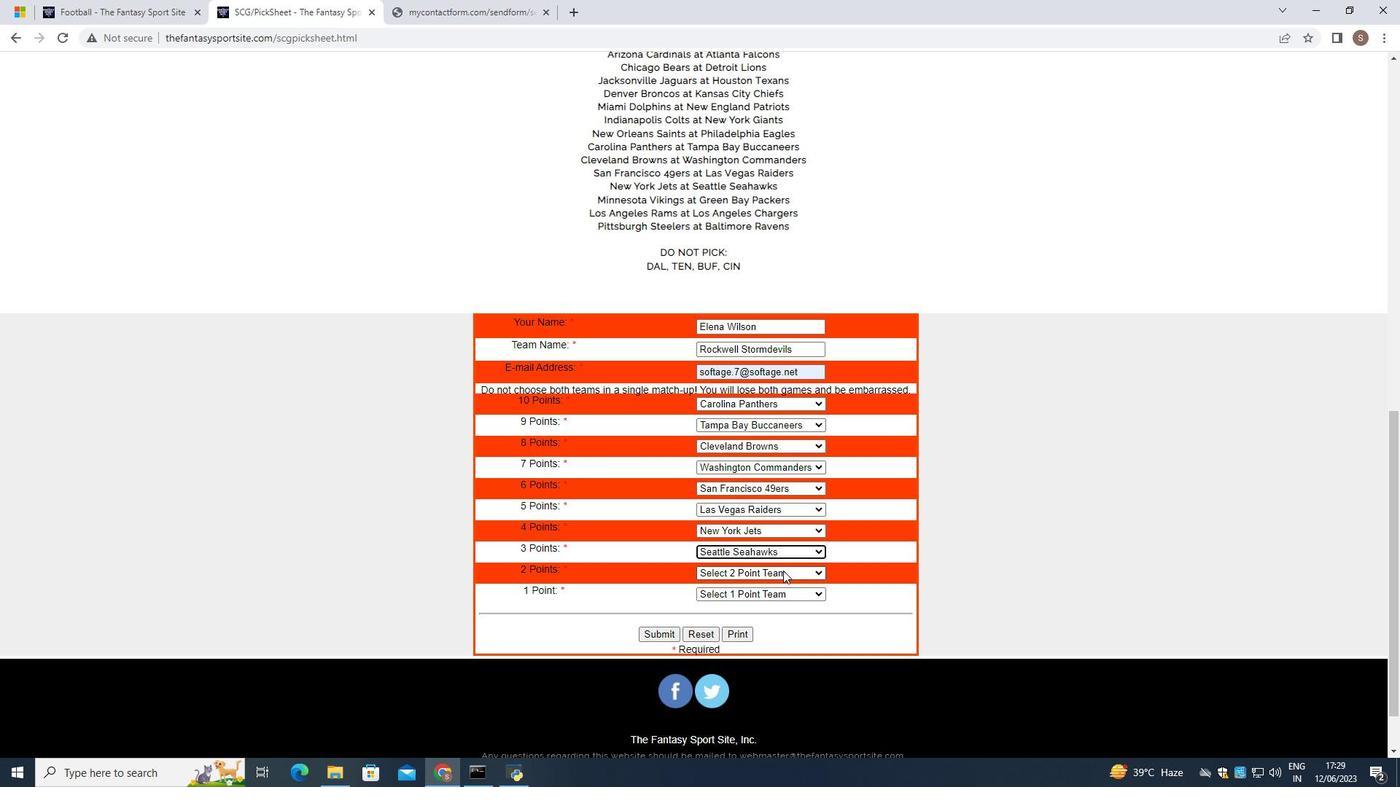 
Action: Mouse pressed left at (782, 575)
Screenshot: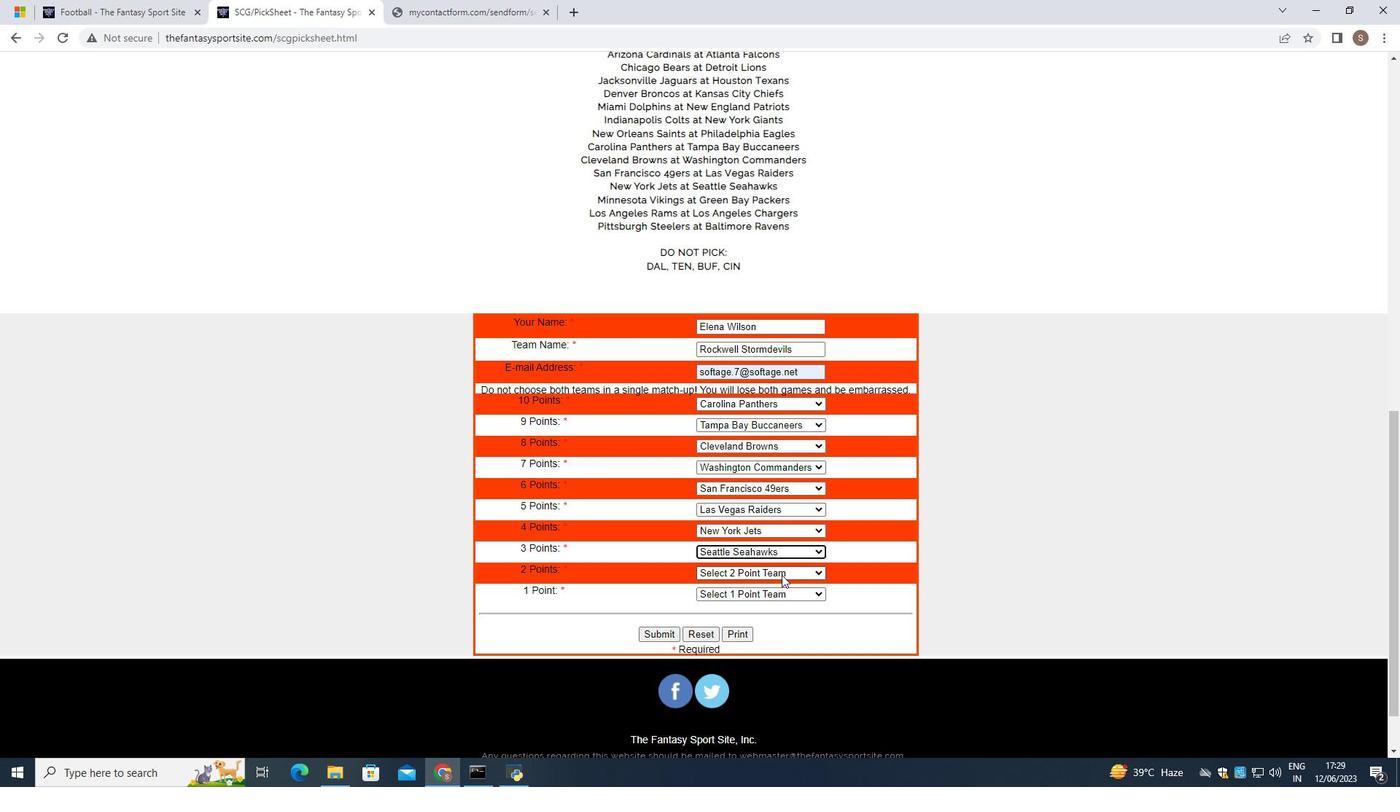 
Action: Mouse moved to (786, 563)
Screenshot: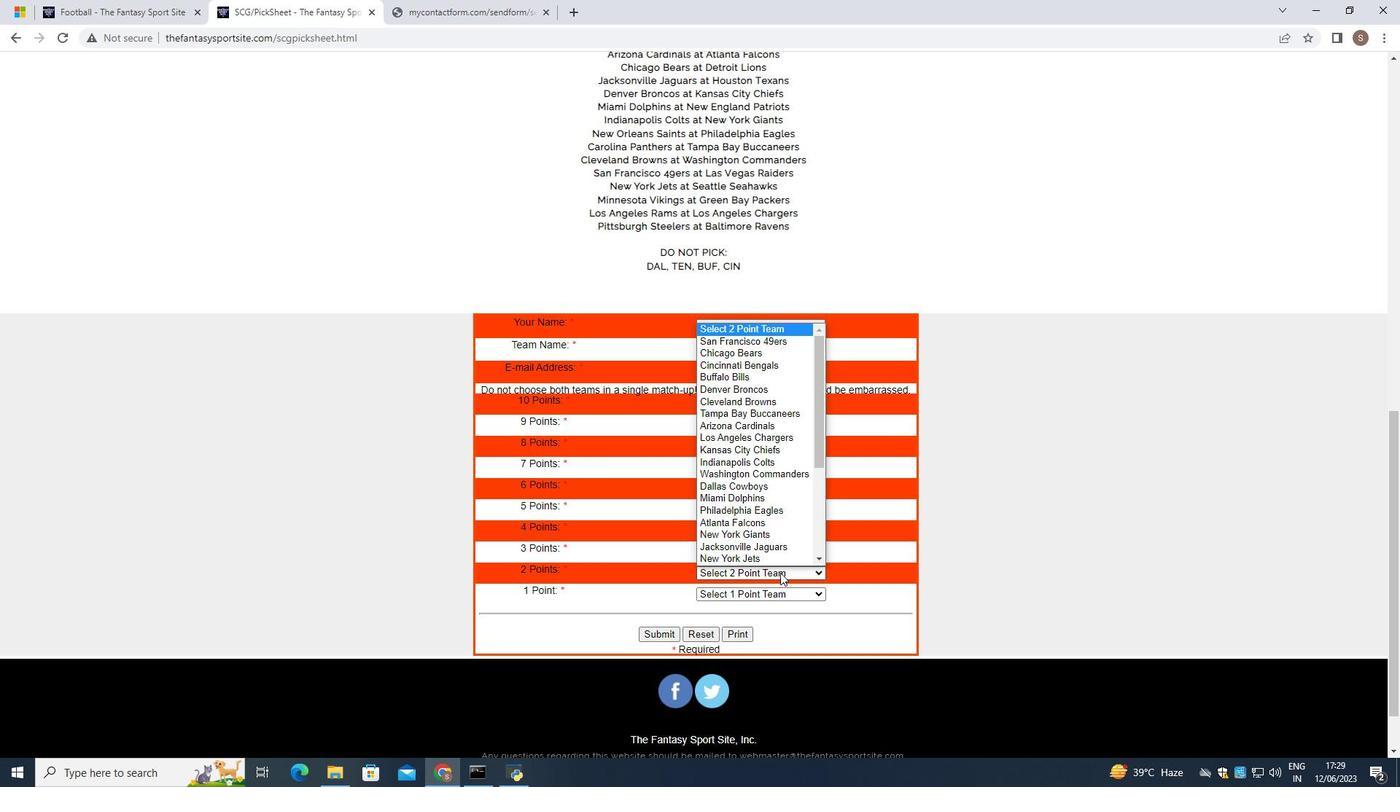 
Action: Mouse scrolled (786, 562) with delta (0, 0)
Screenshot: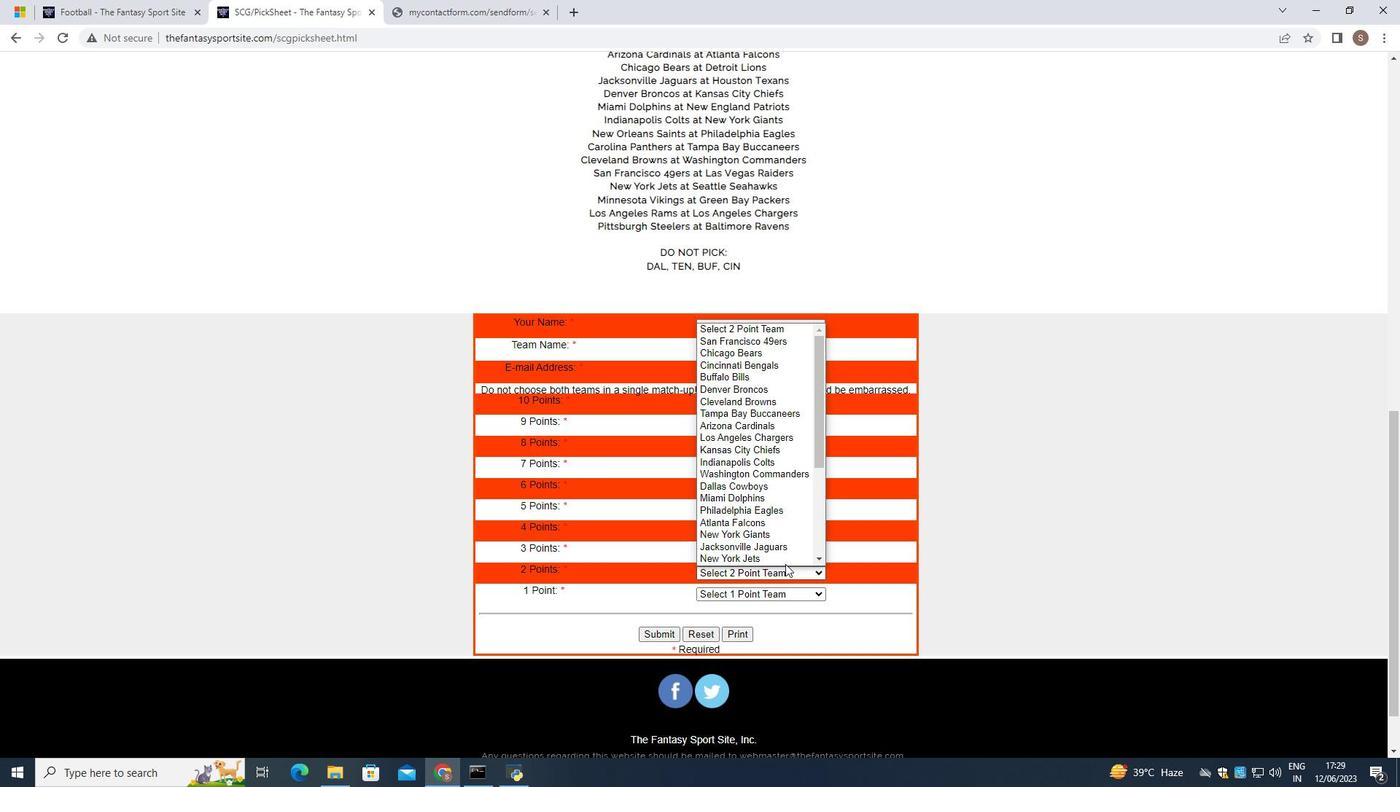 
Action: Mouse scrolled (786, 562) with delta (0, 0)
Screenshot: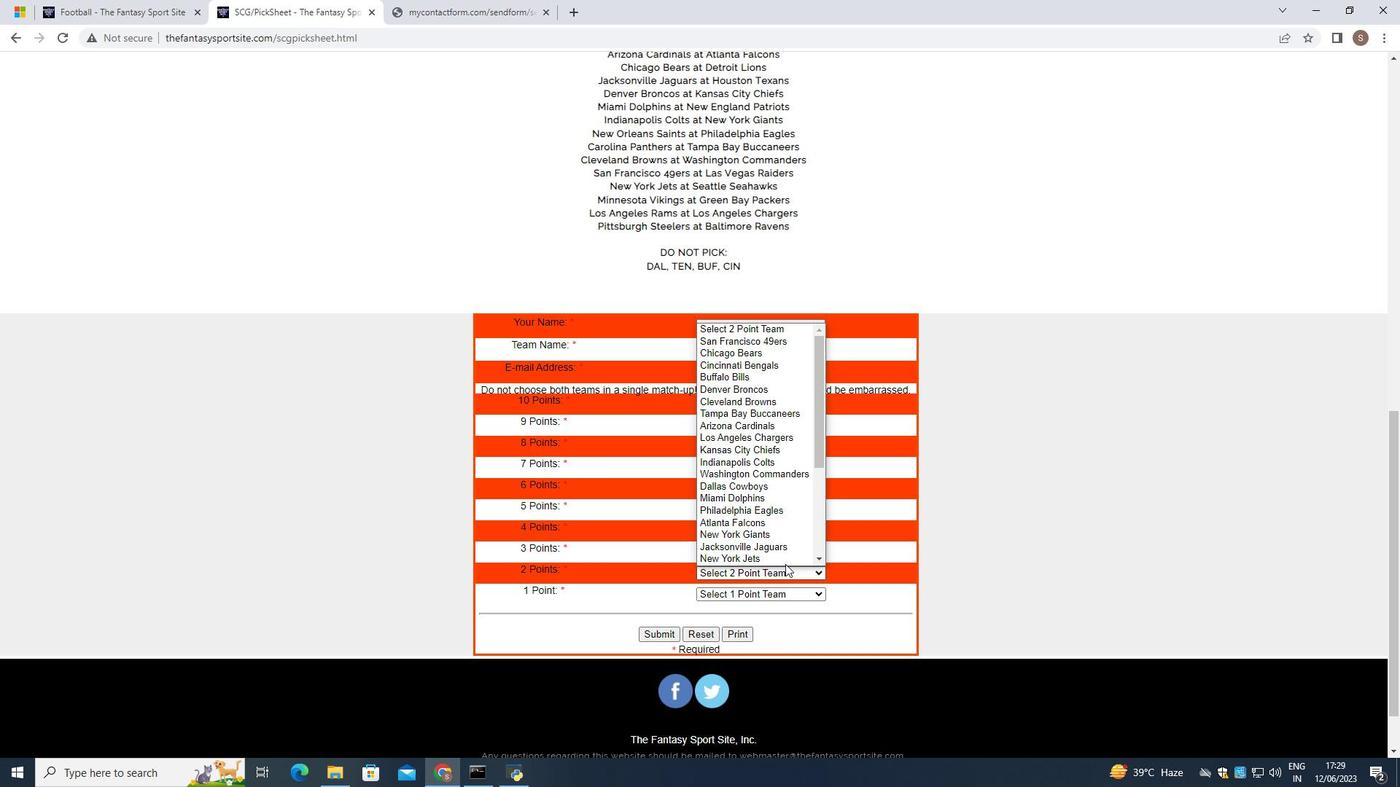 
Action: Mouse scrolled (786, 562) with delta (0, 0)
Screenshot: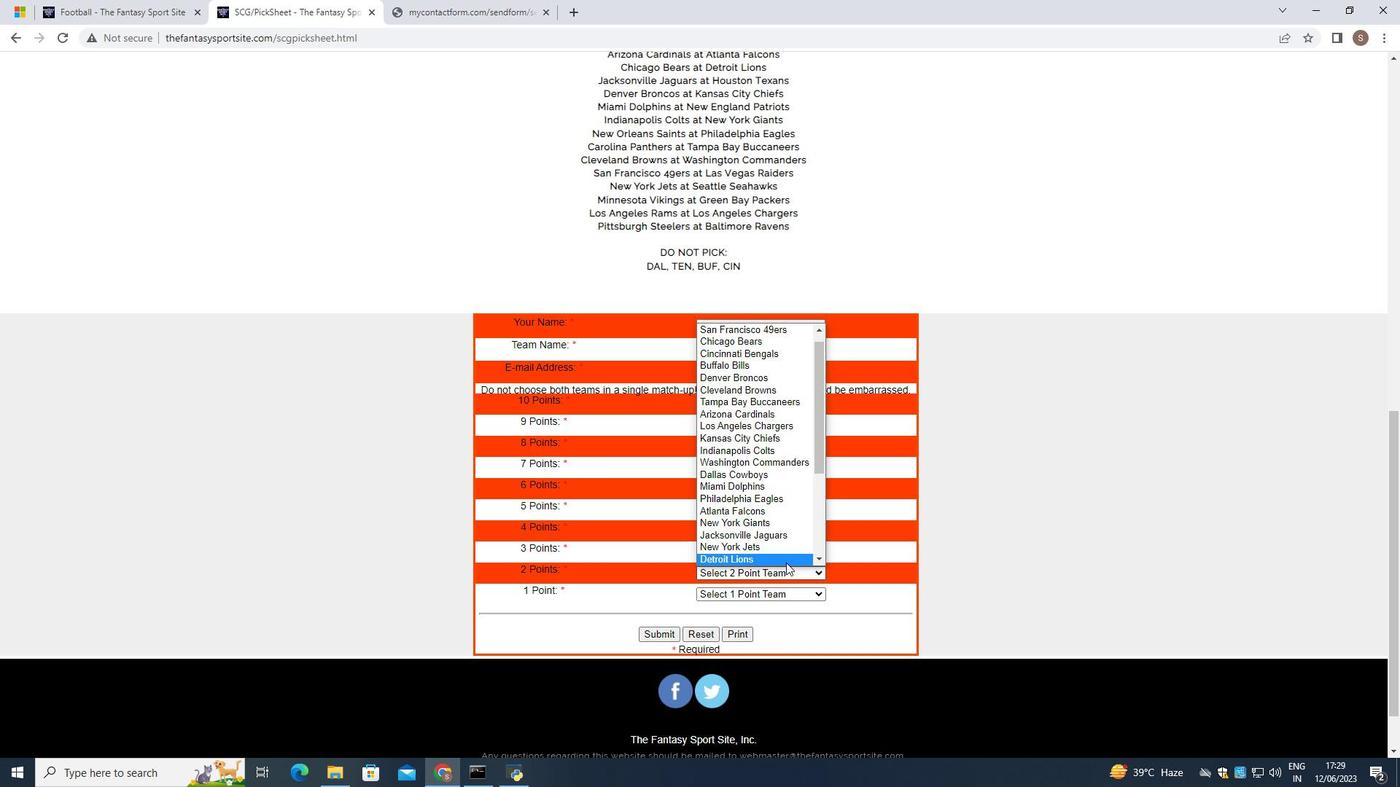 
Action: Mouse scrolled (786, 562) with delta (0, 0)
Screenshot: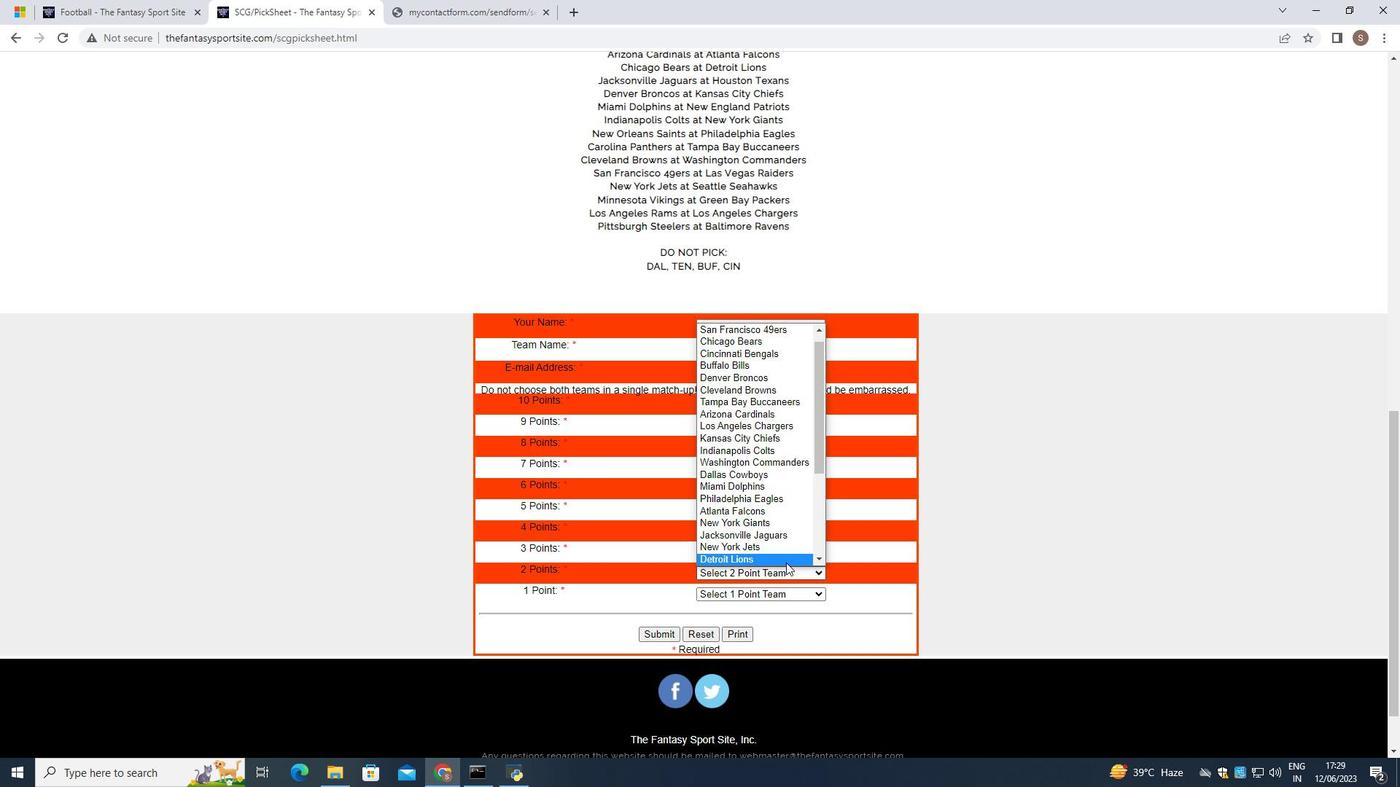 
Action: Mouse moved to (786, 563)
Screenshot: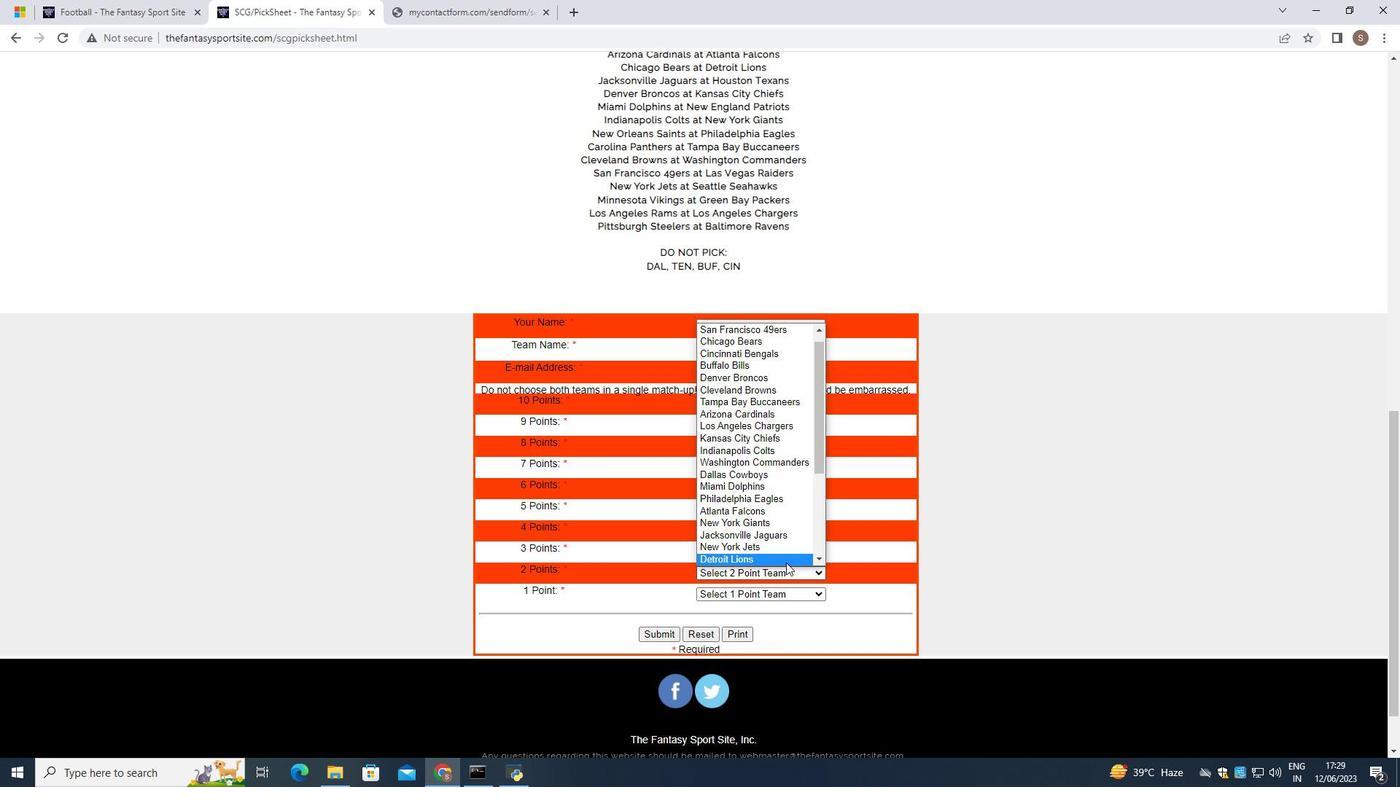 
Action: Mouse scrolled (786, 562) with delta (0, 0)
Screenshot: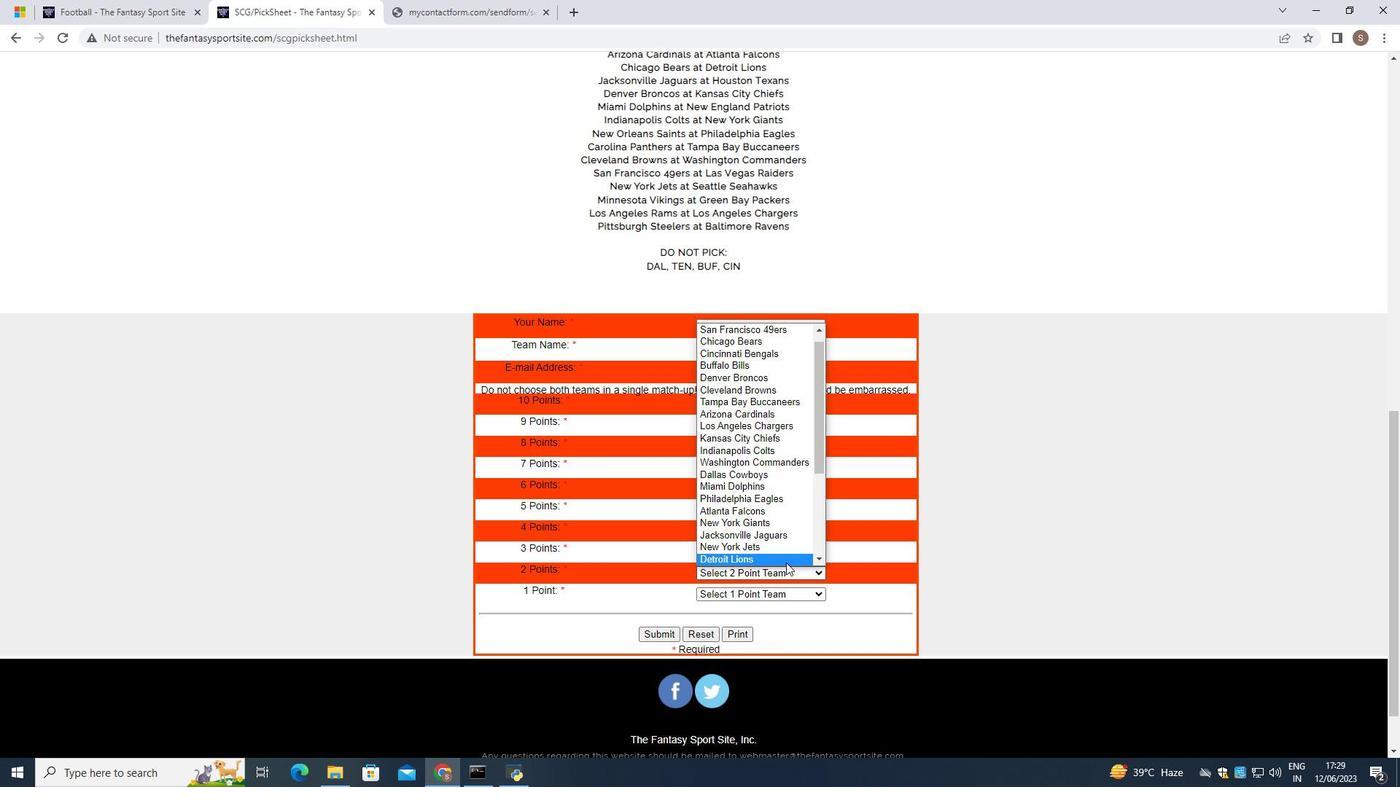 
Action: Mouse moved to (787, 562)
Screenshot: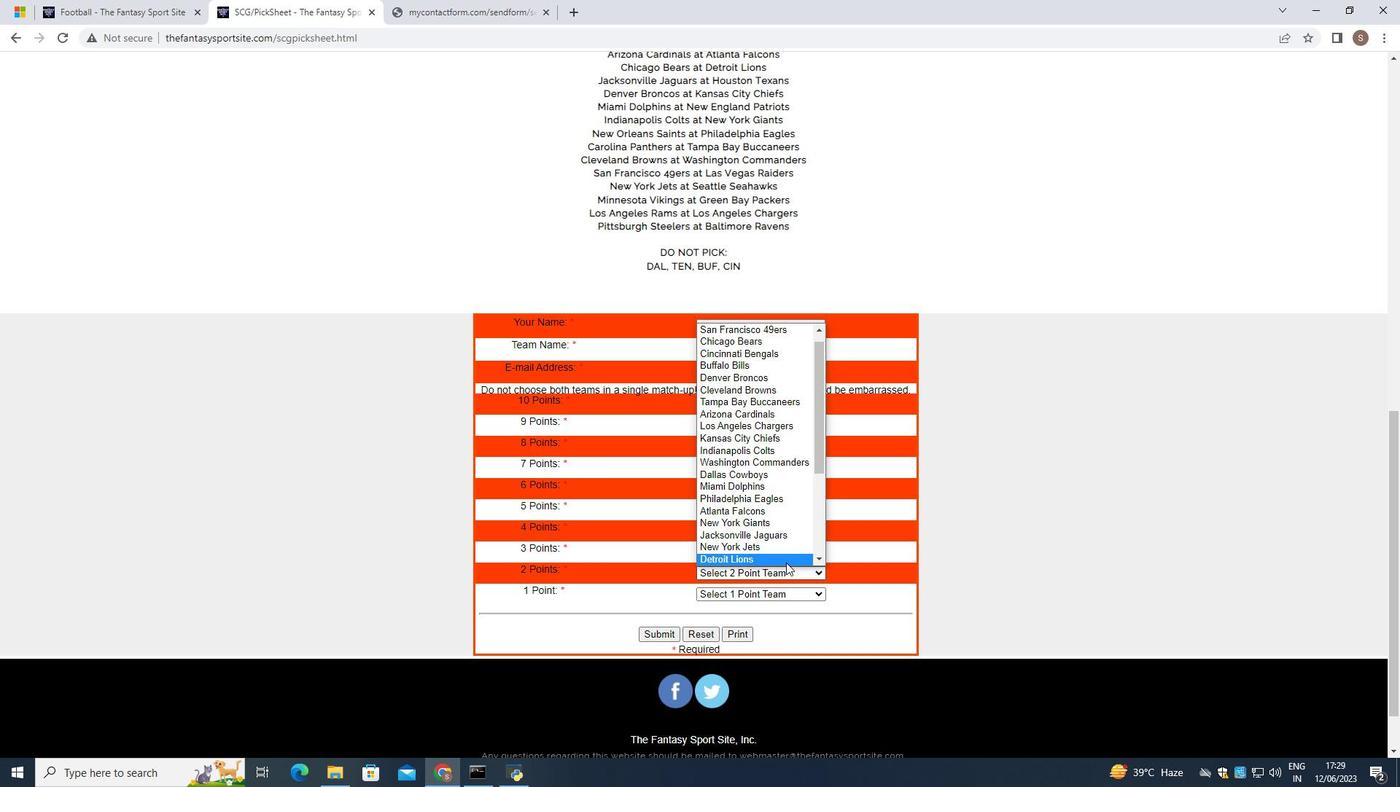 
Action: Mouse scrolled (787, 561) with delta (0, 0)
Screenshot: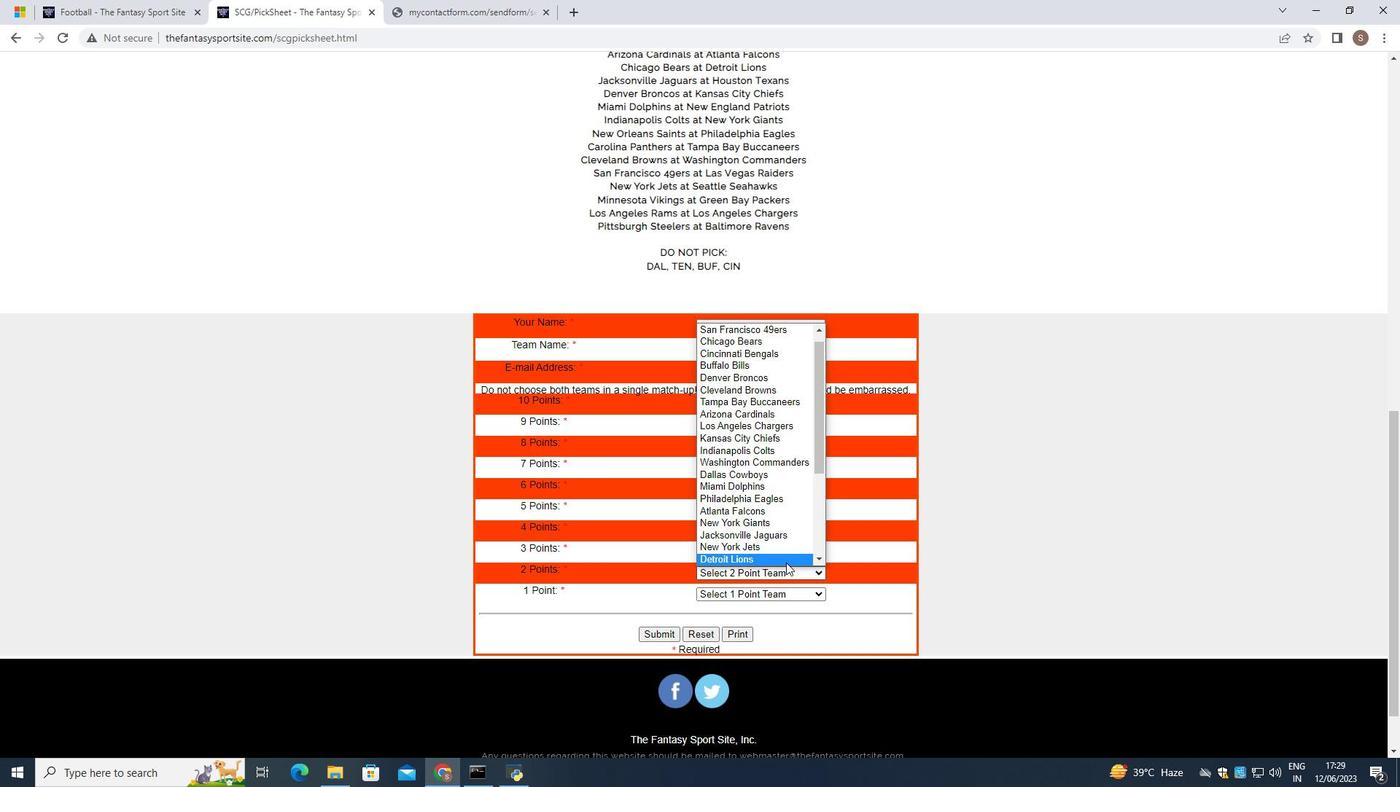 
Action: Mouse moved to (769, 556)
Screenshot: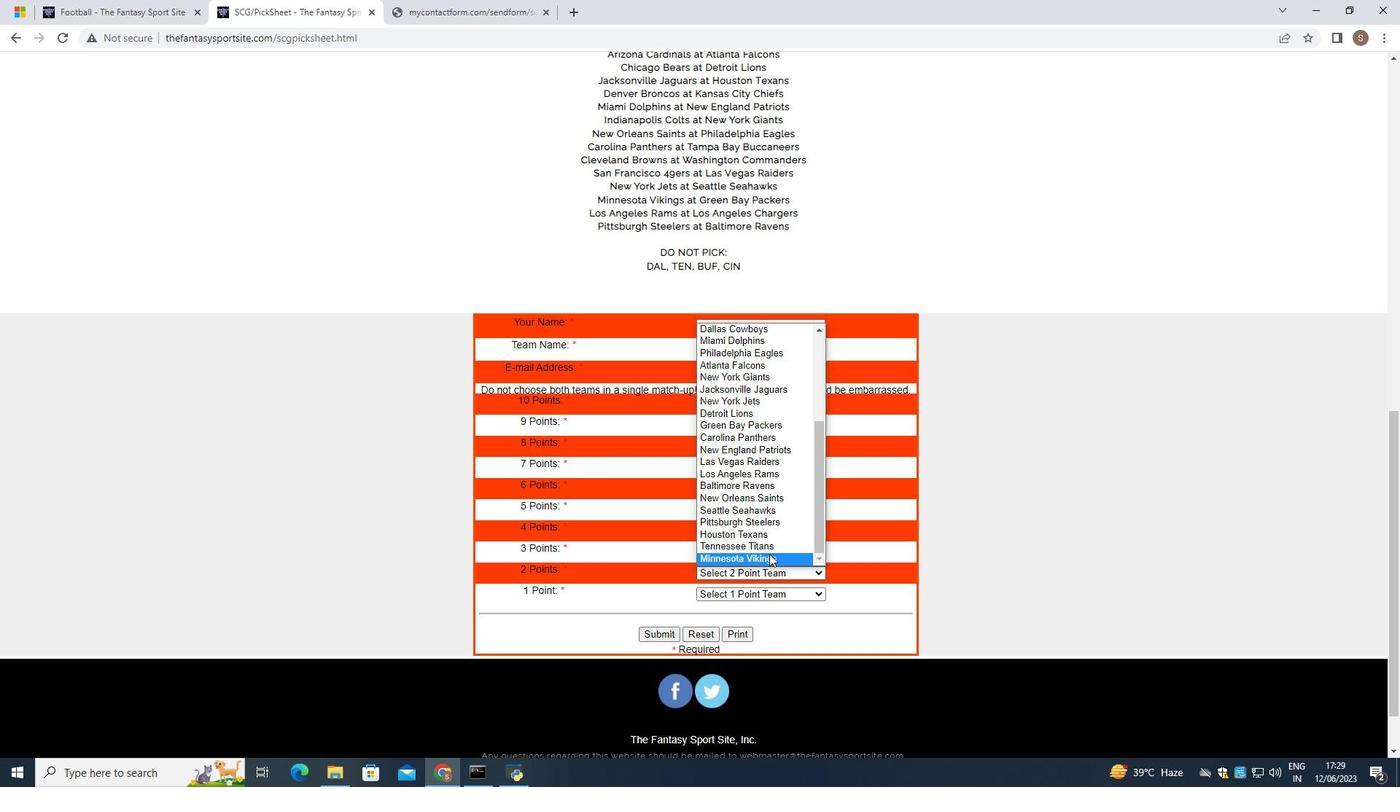 
Action: Mouse pressed left at (769, 556)
Screenshot: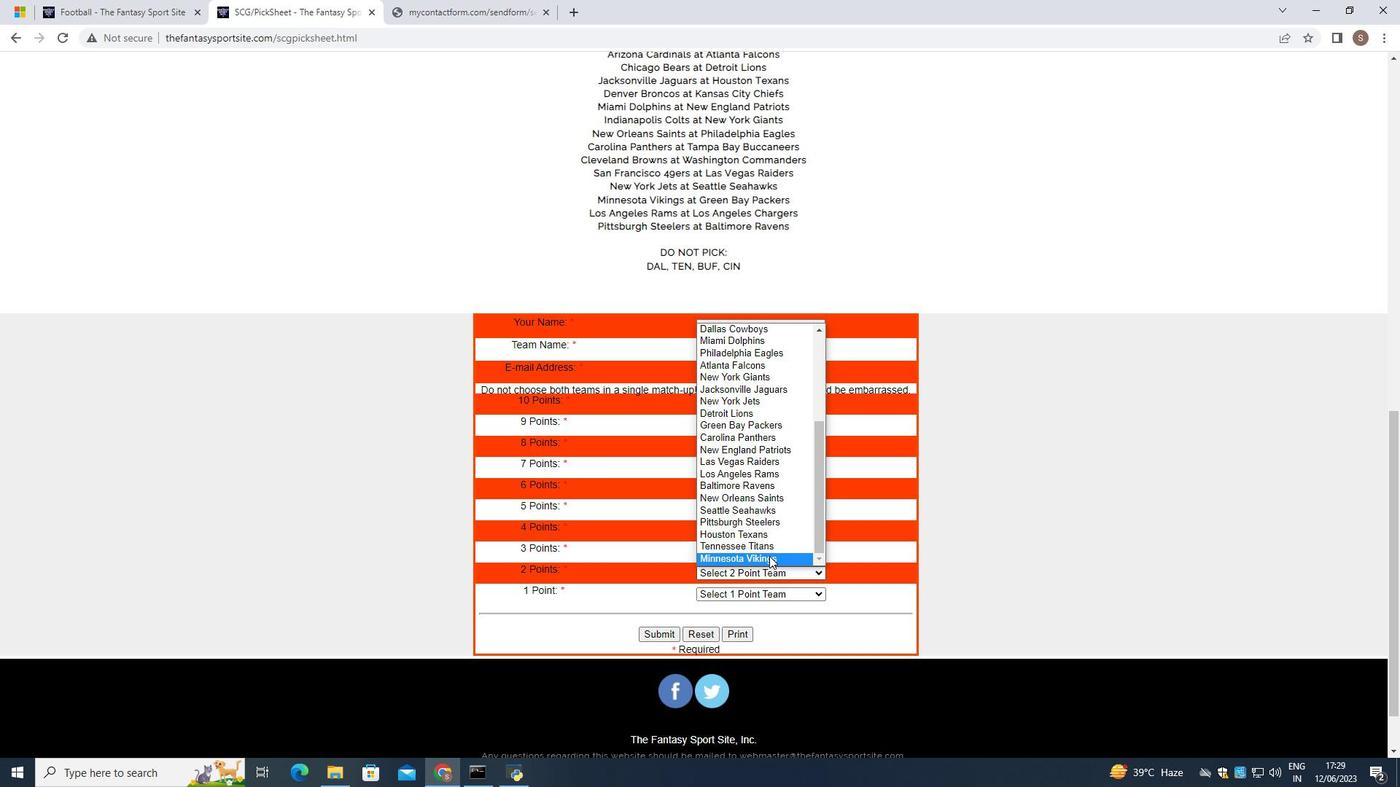 
Action: Mouse moved to (774, 590)
Screenshot: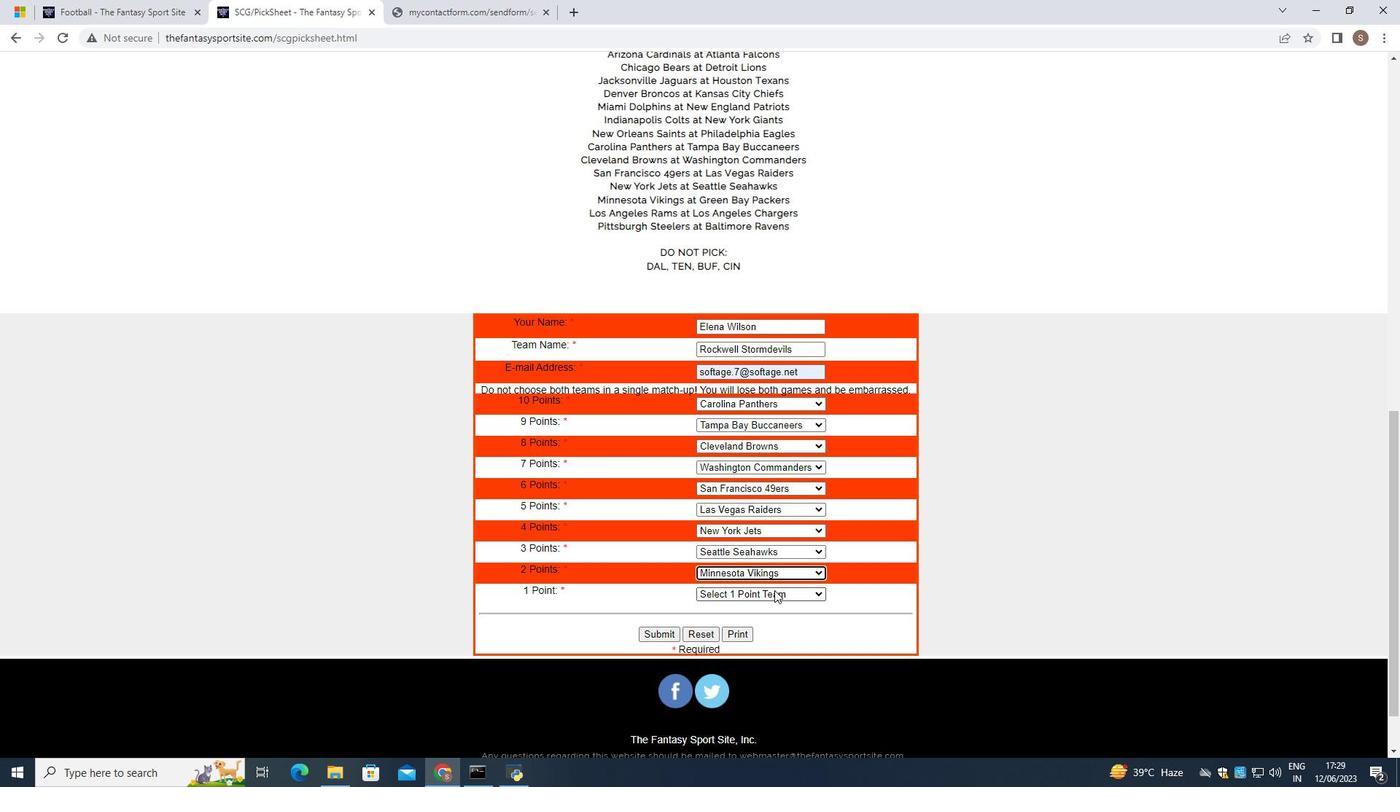 
Action: Mouse pressed left at (774, 590)
Screenshot: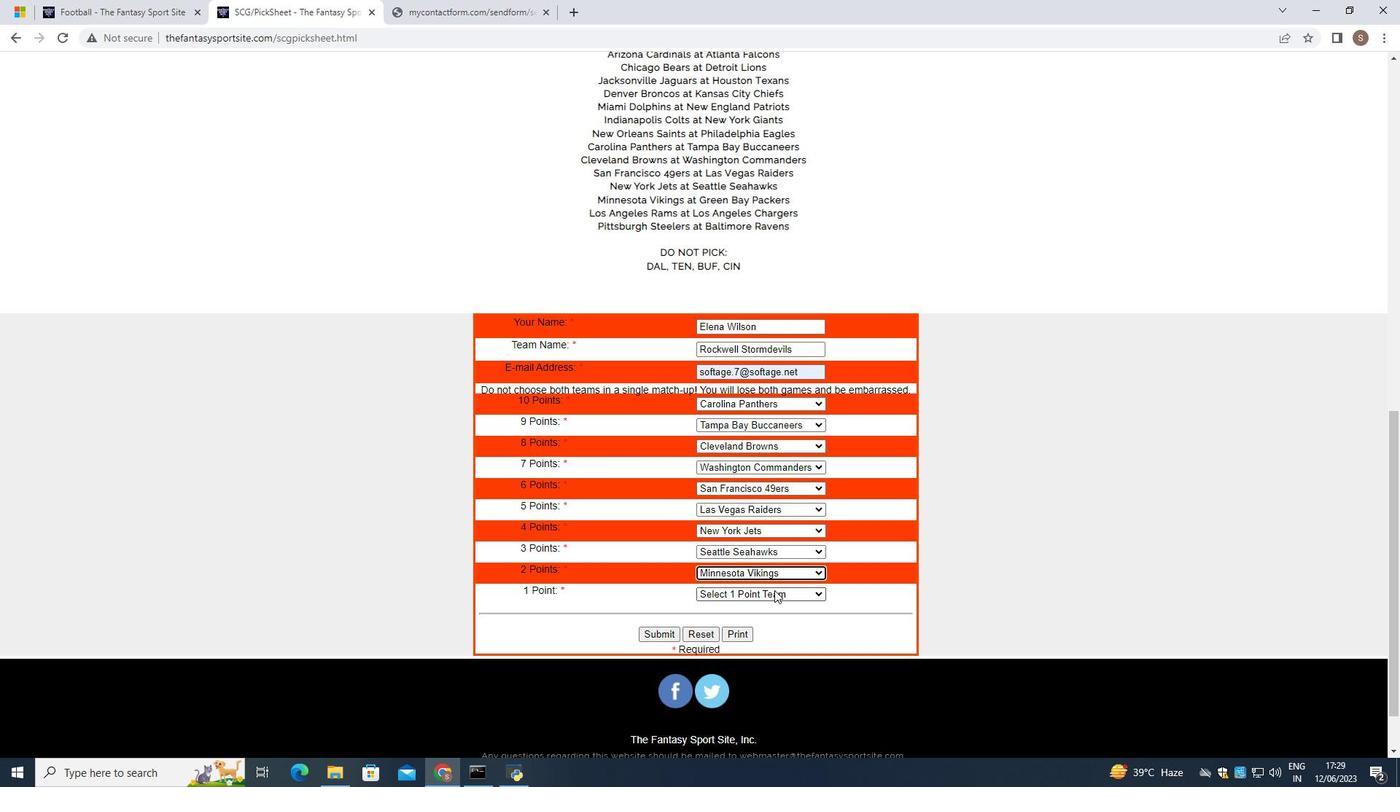 
Action: Mouse moved to (771, 499)
Screenshot: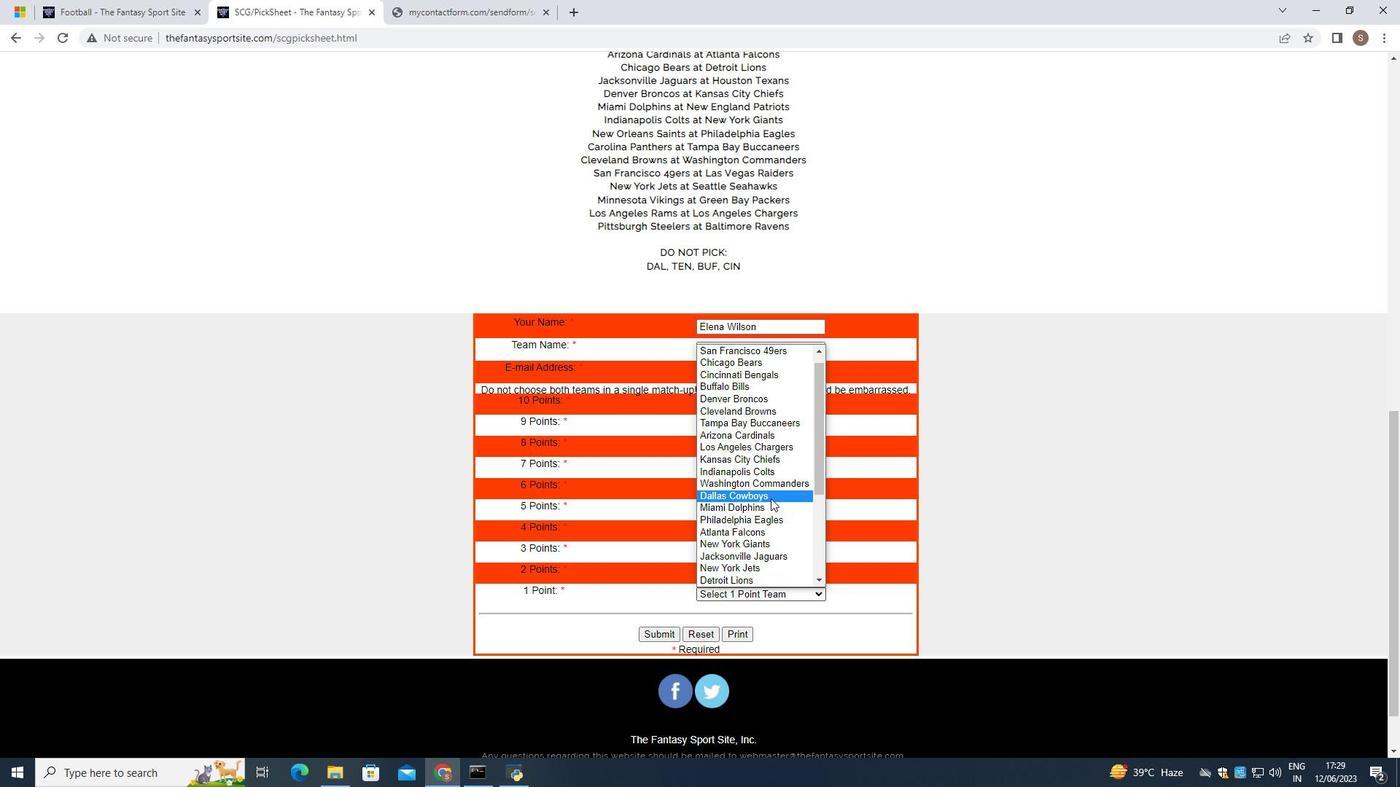 
Action: Mouse scrolled (771, 498) with delta (0, 0)
Screenshot: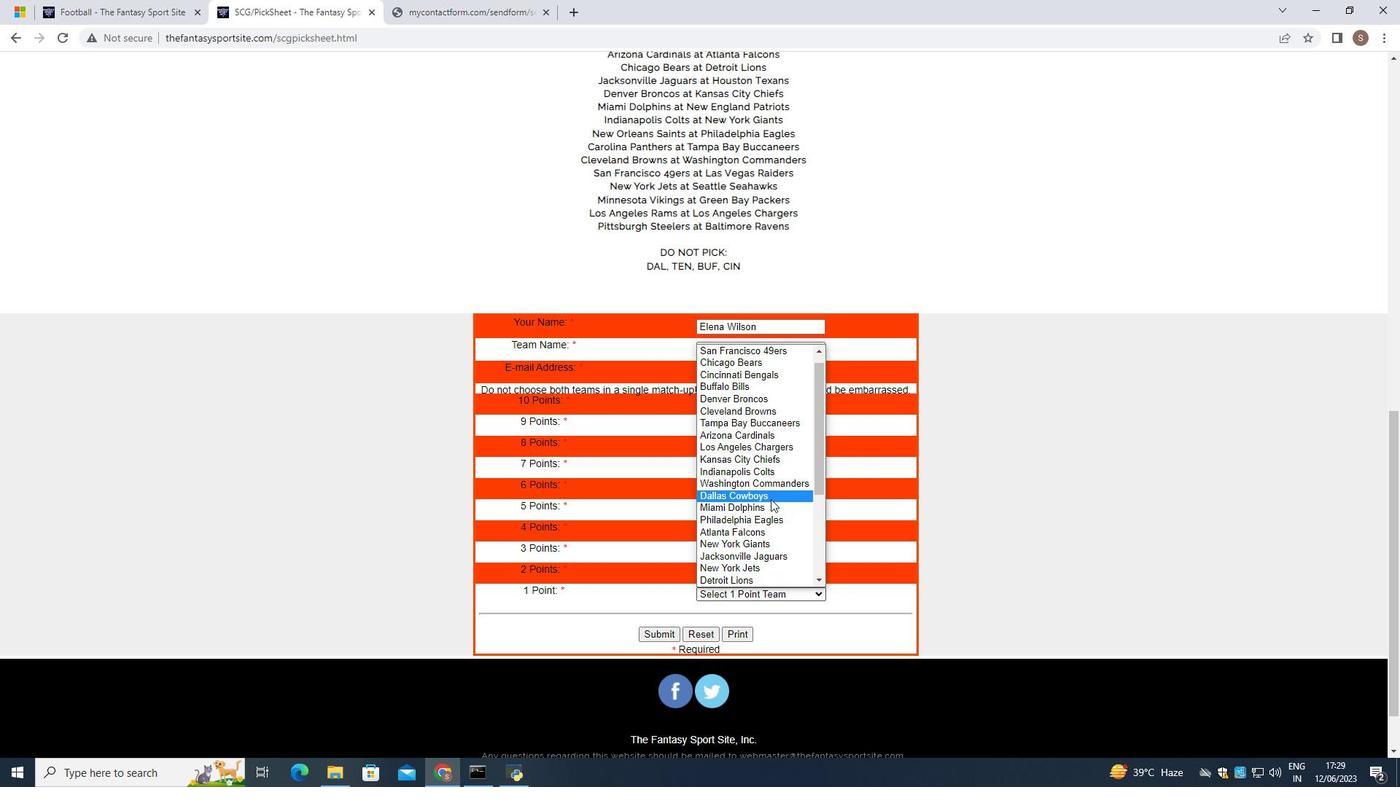 
Action: Mouse moved to (771, 501)
Screenshot: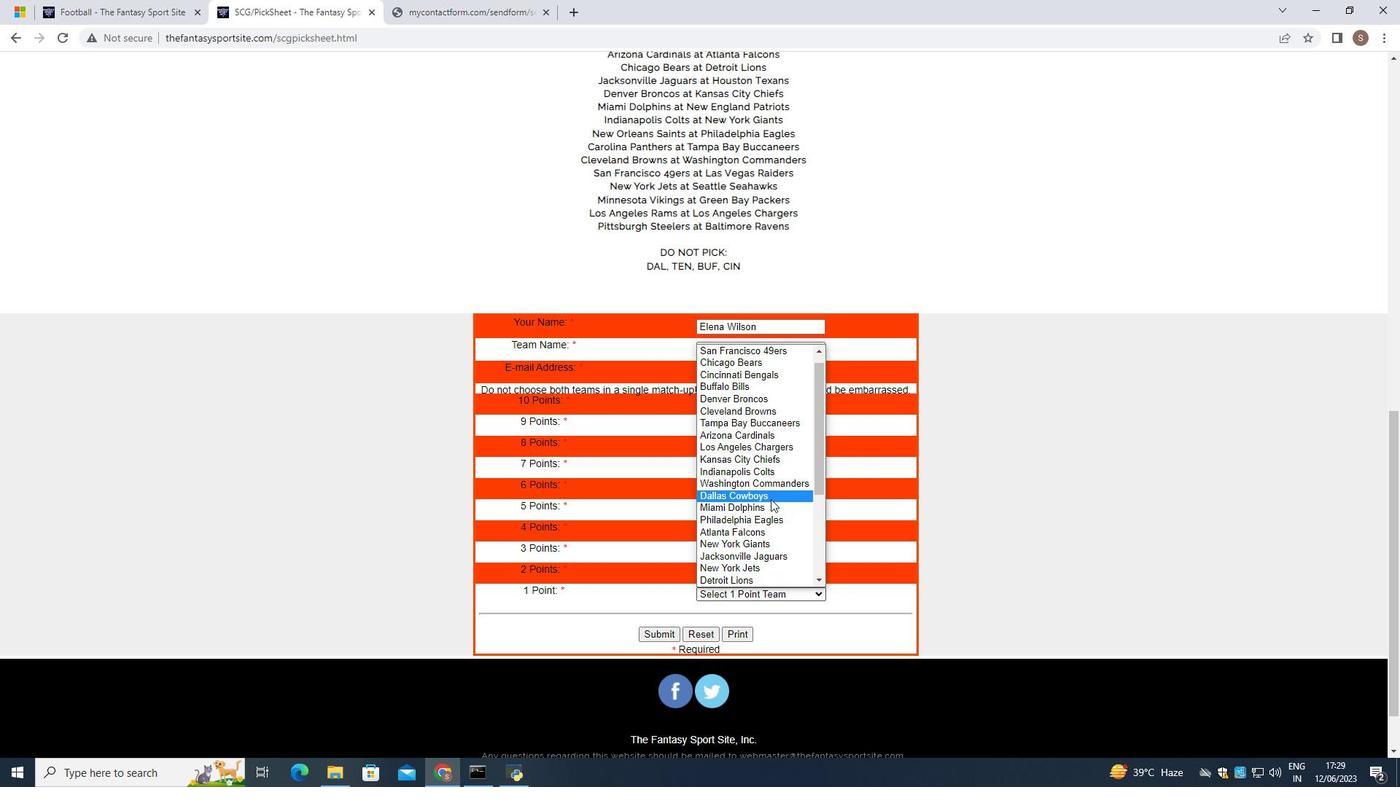 
Action: Mouse scrolled (771, 500) with delta (0, 0)
Screenshot: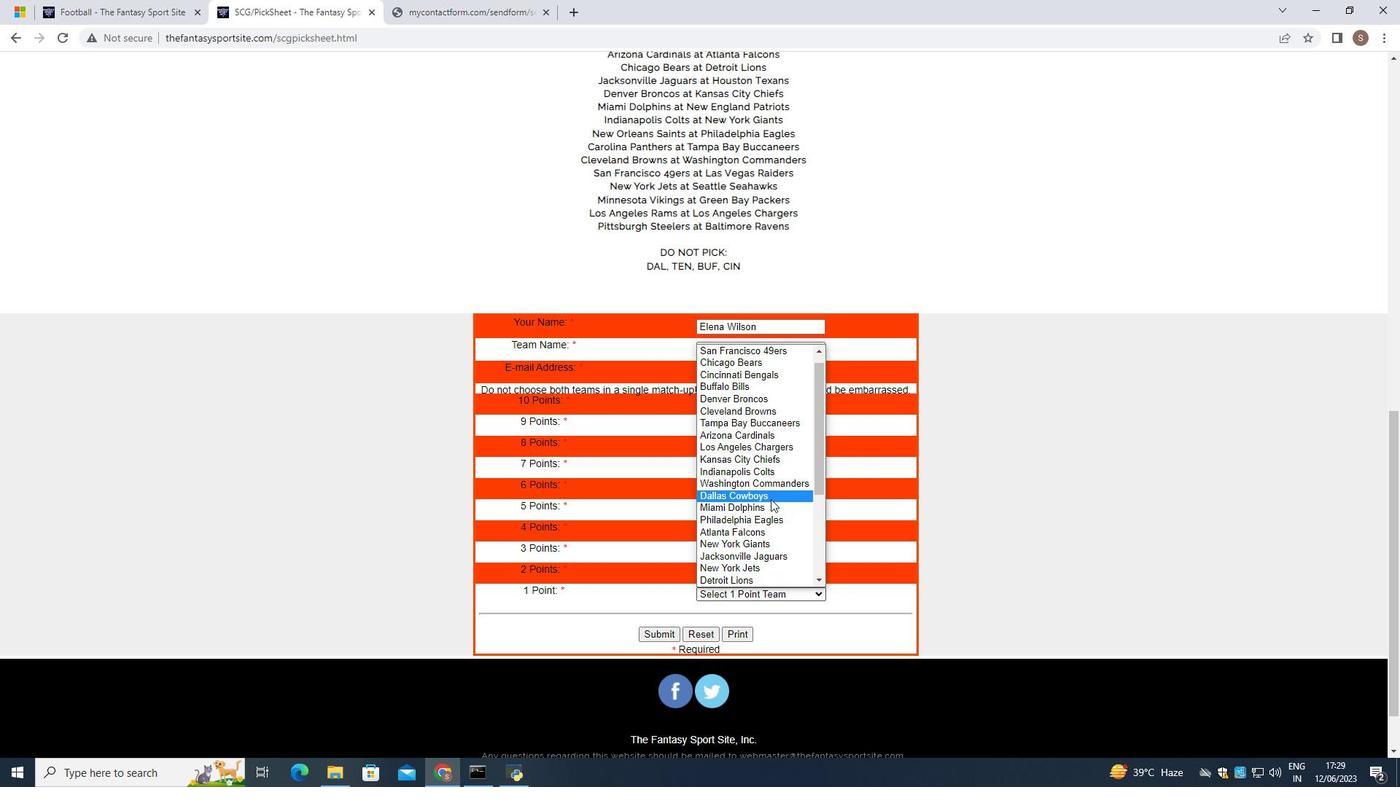 
Action: Mouse scrolled (771, 500) with delta (0, 0)
Screenshot: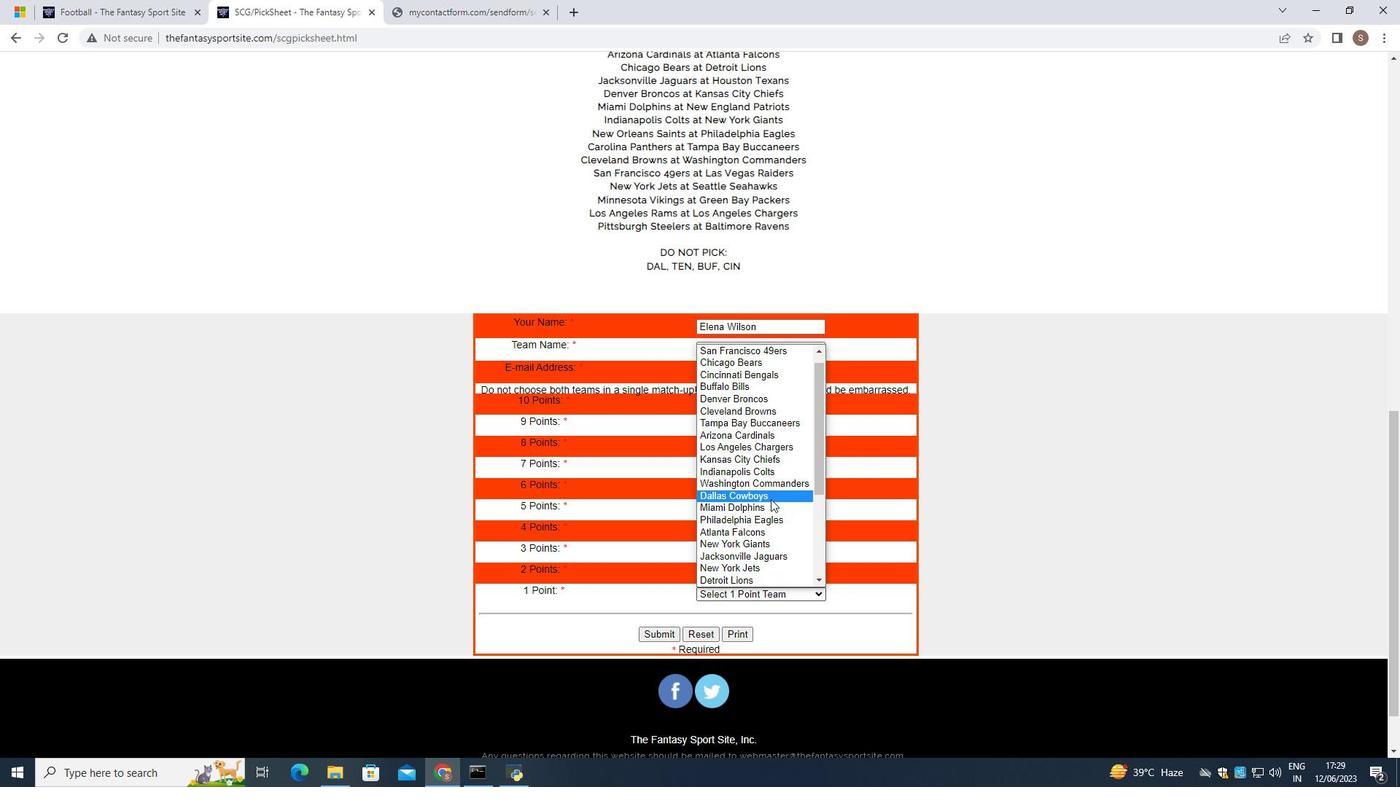 
Action: Mouse scrolled (771, 500) with delta (0, 0)
Screenshot: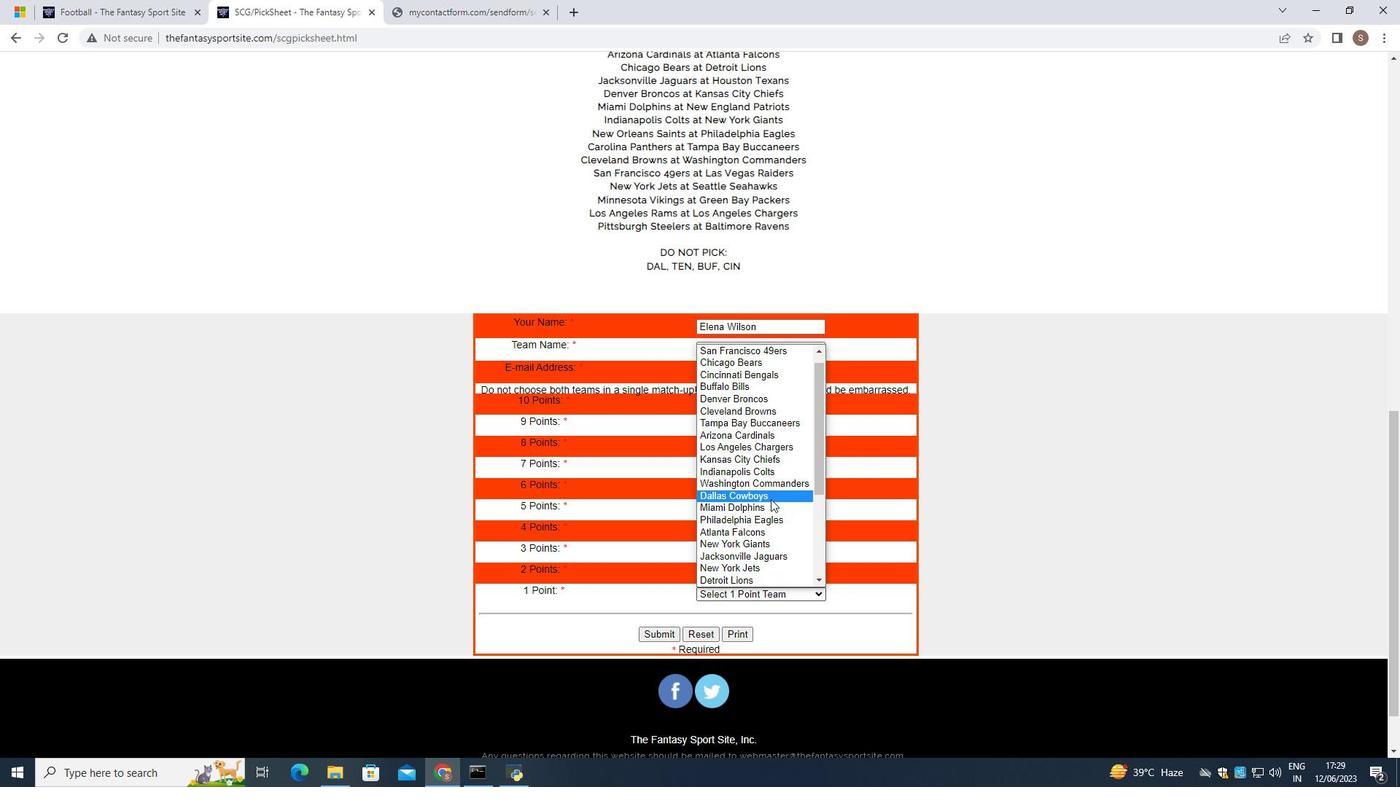 
Action: Mouse scrolled (771, 500) with delta (0, 0)
Screenshot: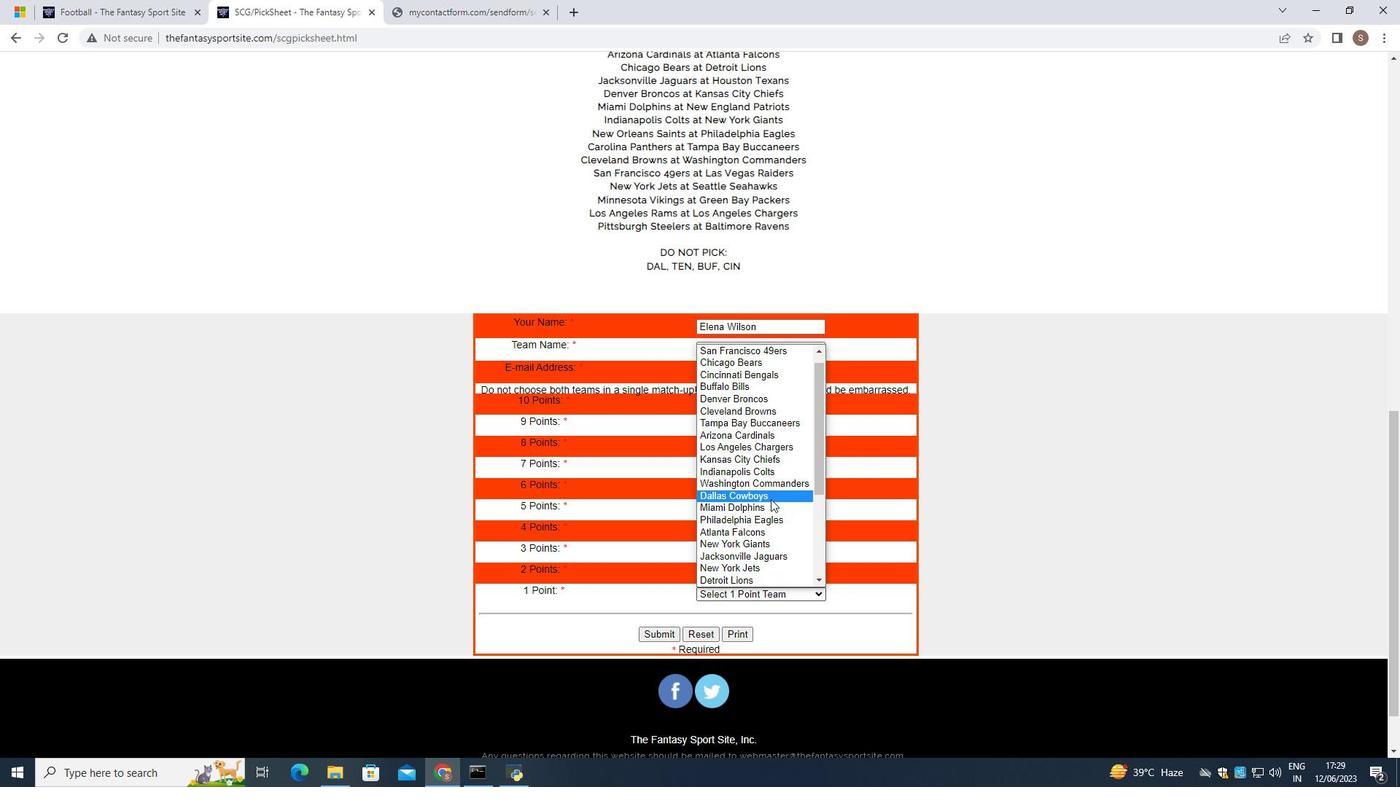 
Action: Mouse scrolled (771, 500) with delta (0, 0)
Screenshot: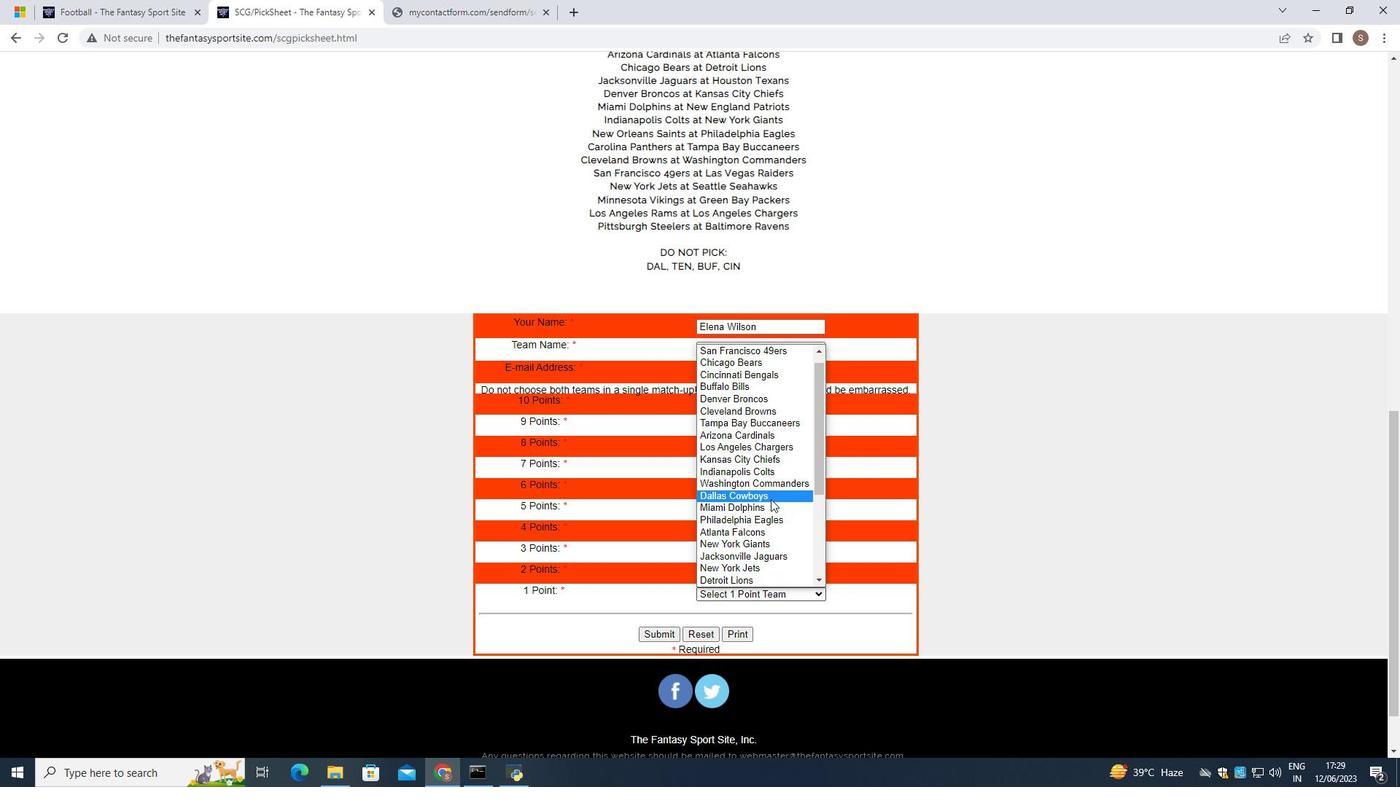 
Action: Mouse scrolled (771, 500) with delta (0, 0)
Screenshot: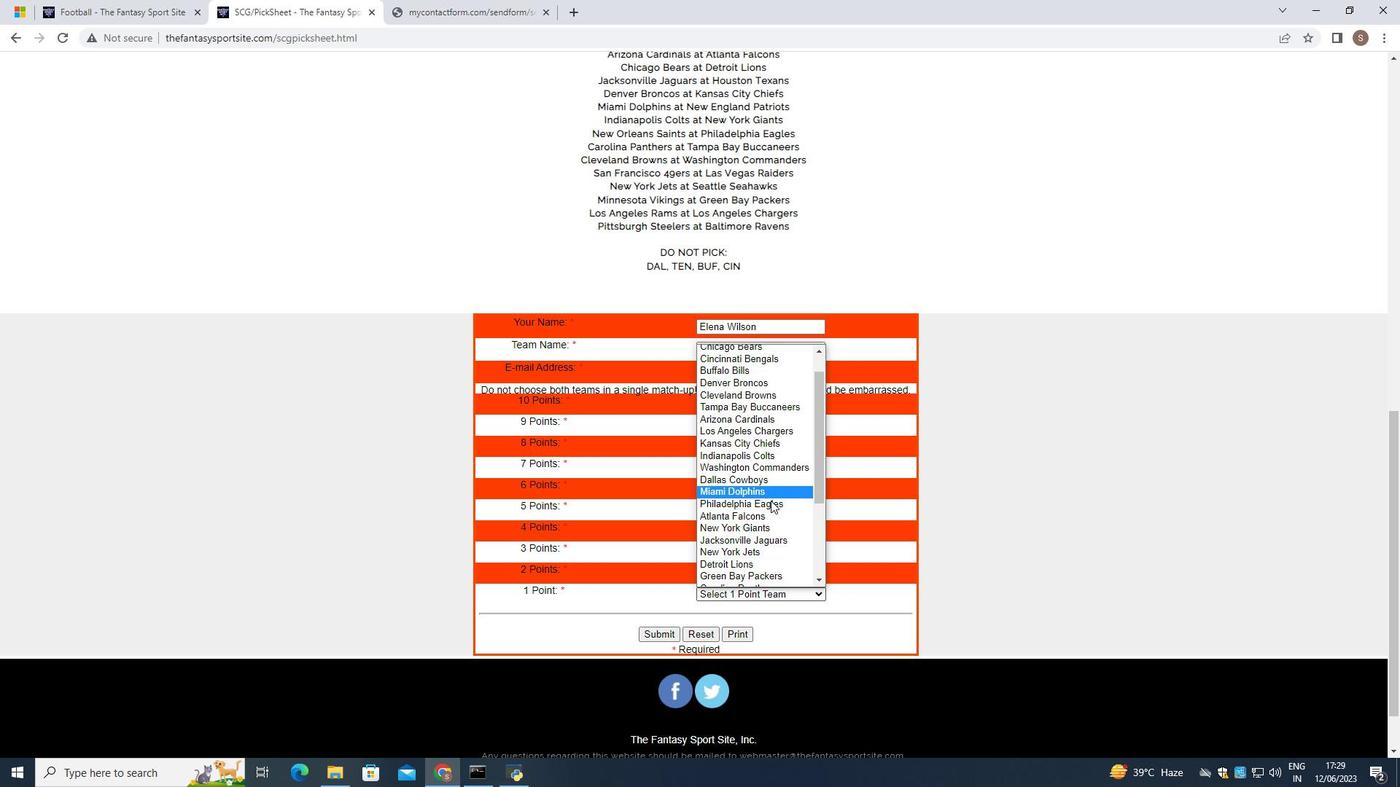 
Action: Mouse scrolled (771, 500) with delta (0, 0)
Screenshot: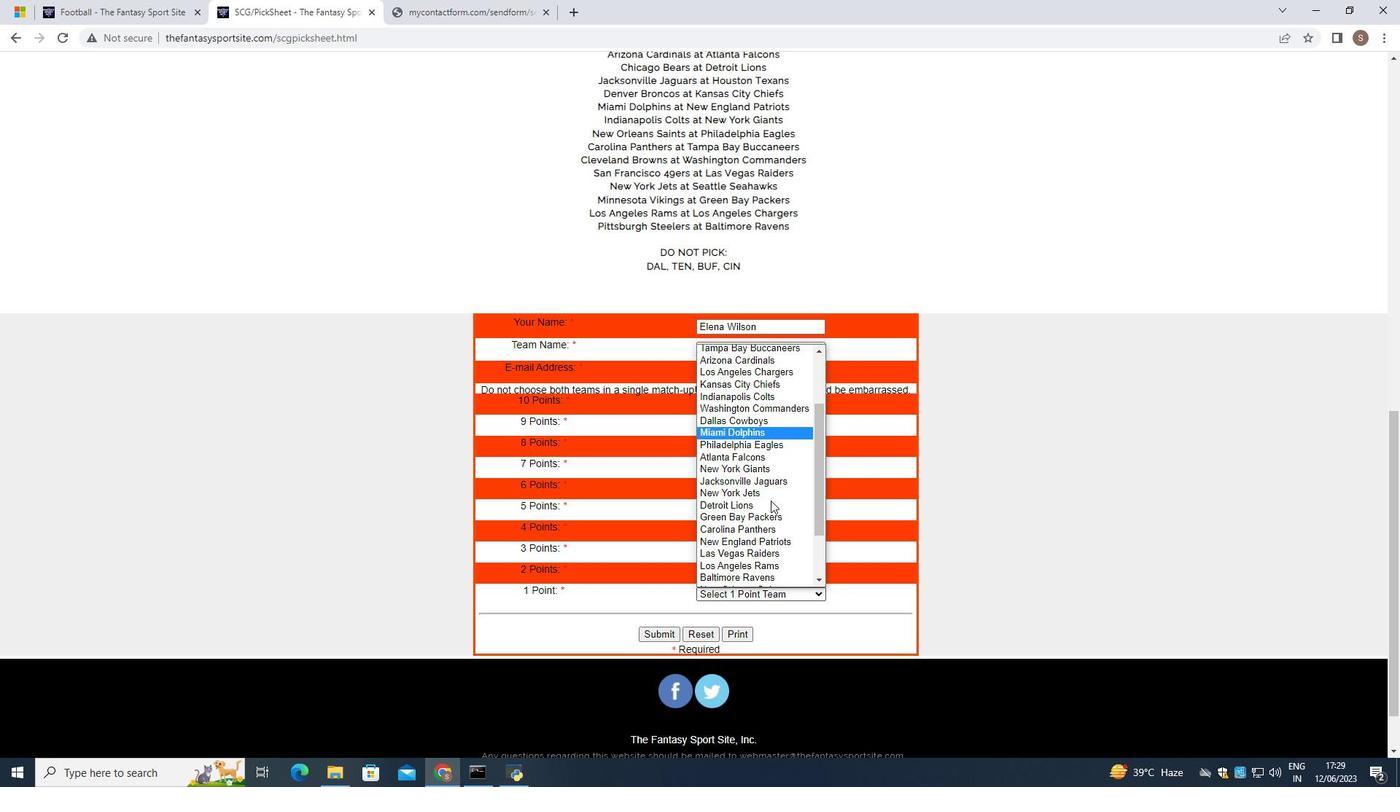 
Action: Mouse scrolled (771, 500) with delta (0, 0)
Screenshot: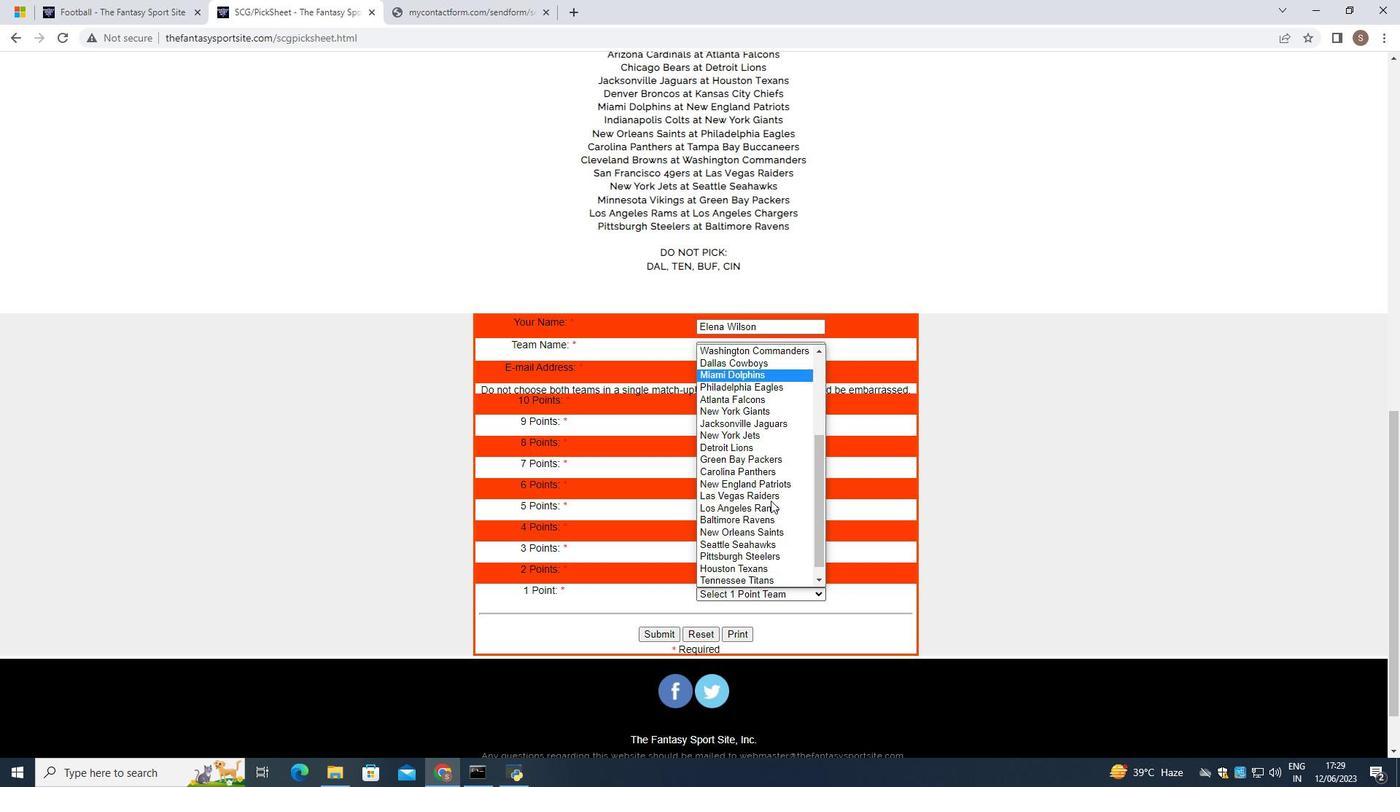 
Action: Mouse moved to (762, 447)
Screenshot: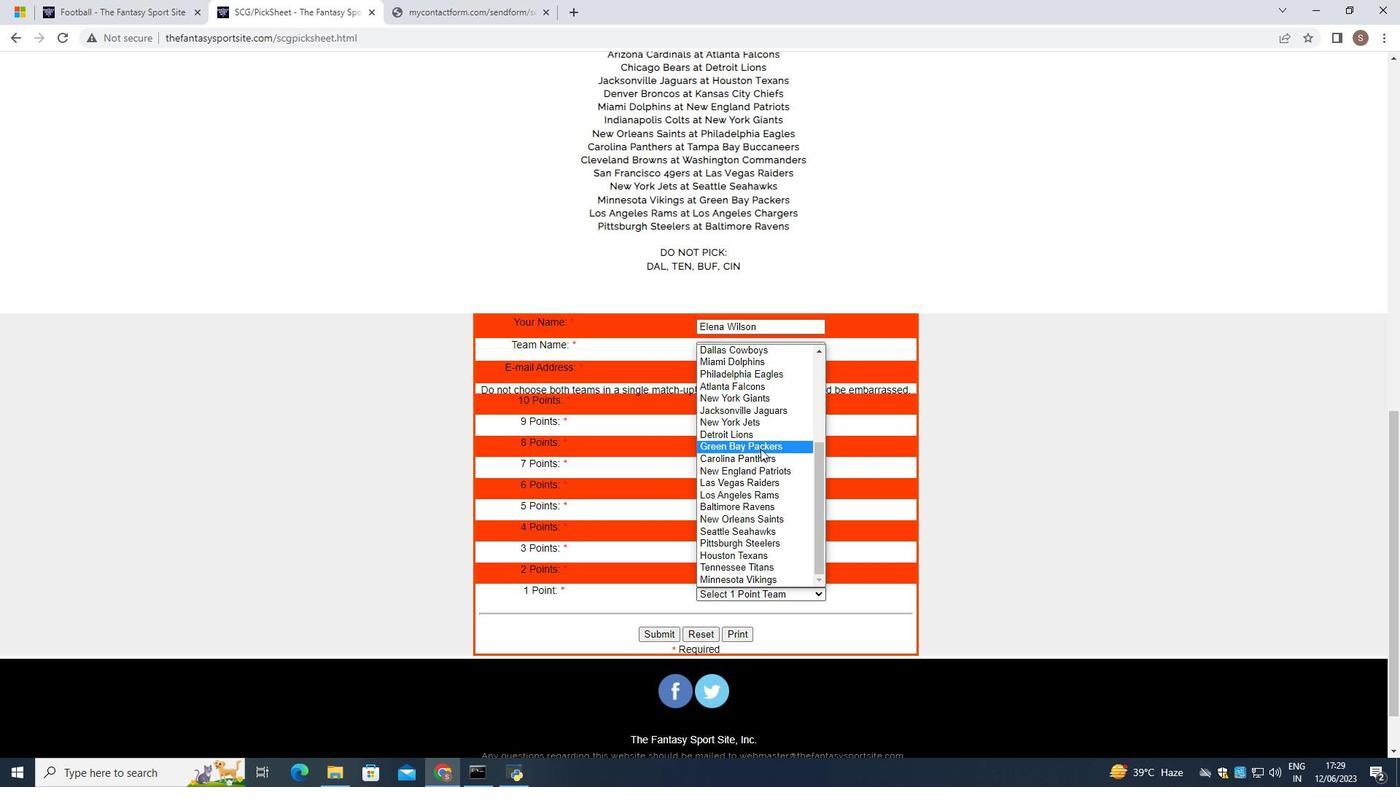 
Action: Mouse pressed left at (762, 447)
Screenshot: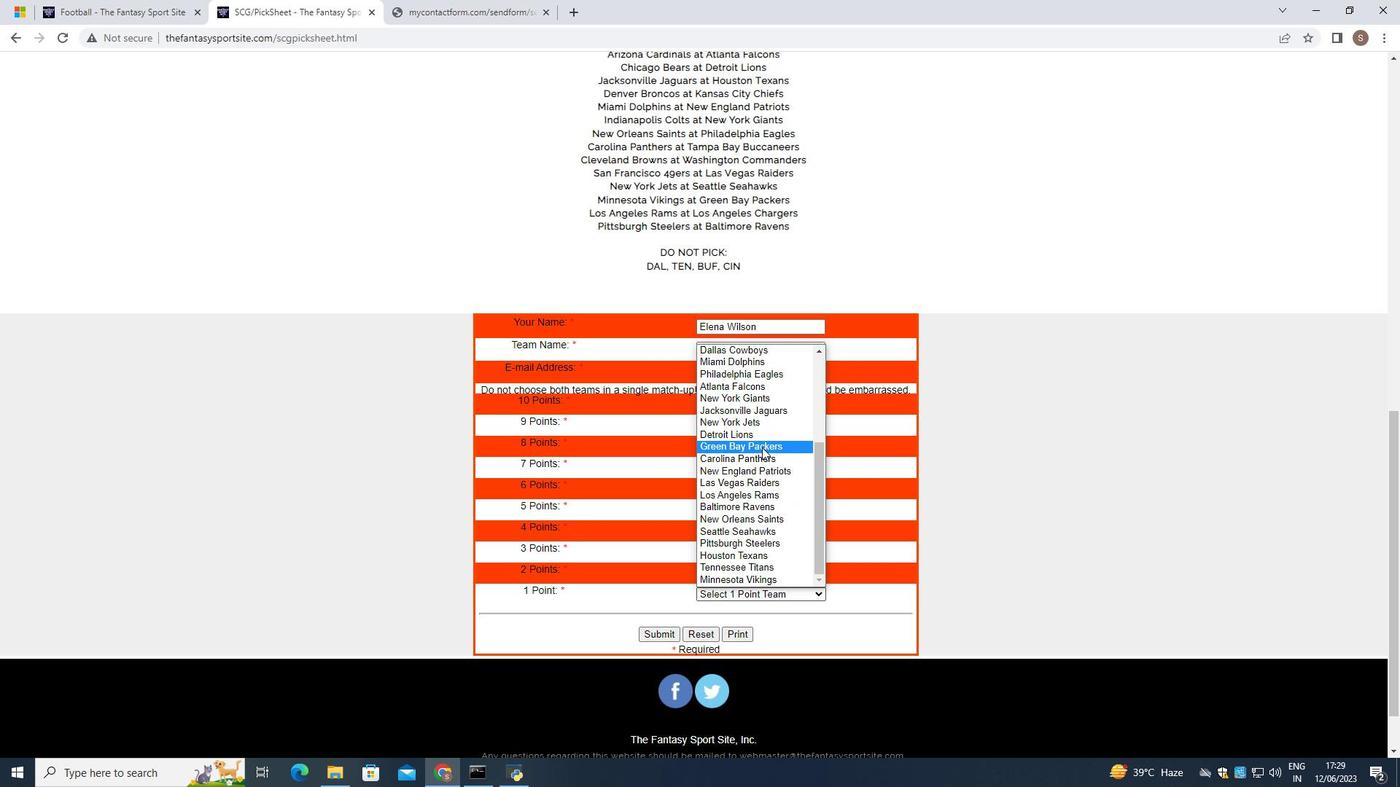 
Action: Mouse moved to (657, 639)
Screenshot: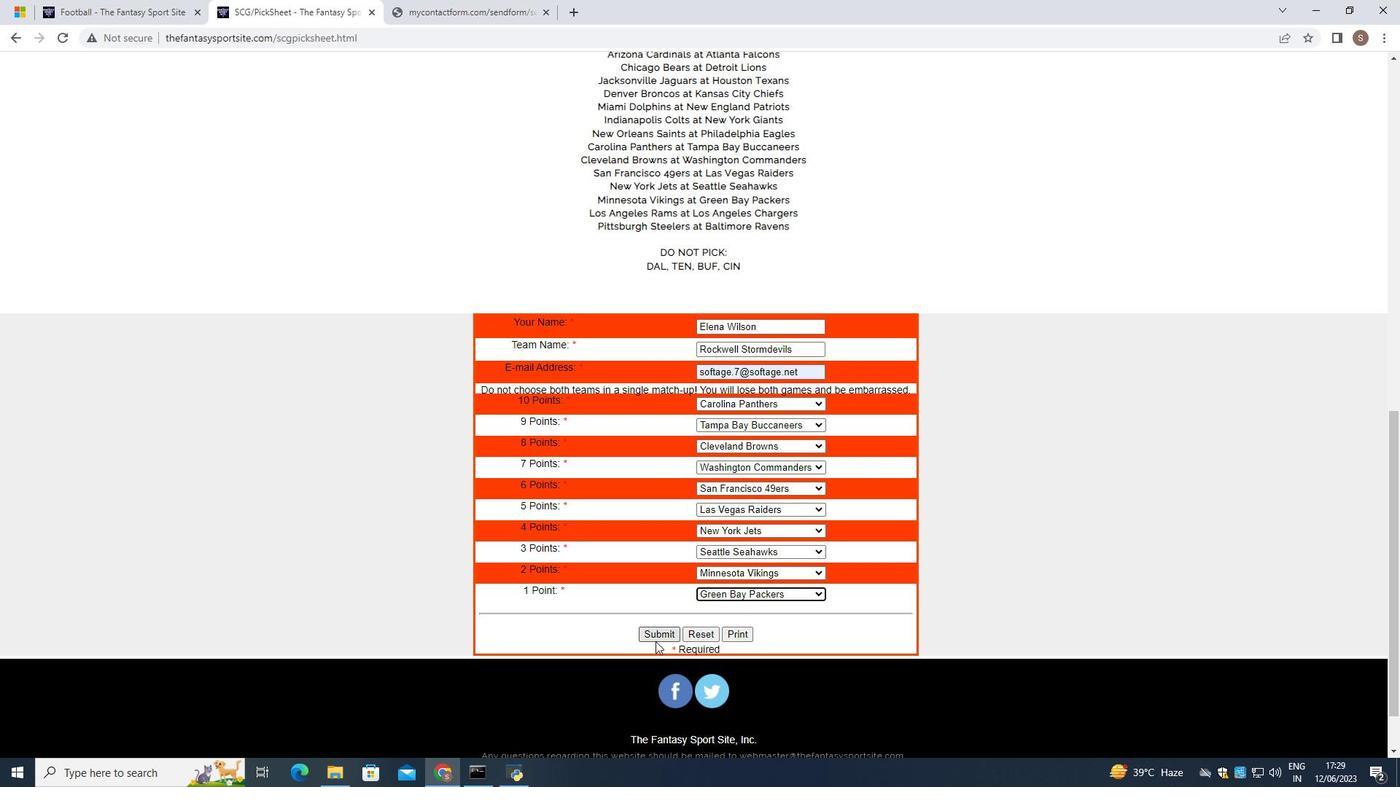 
Action: Mouse pressed left at (657, 639)
Screenshot: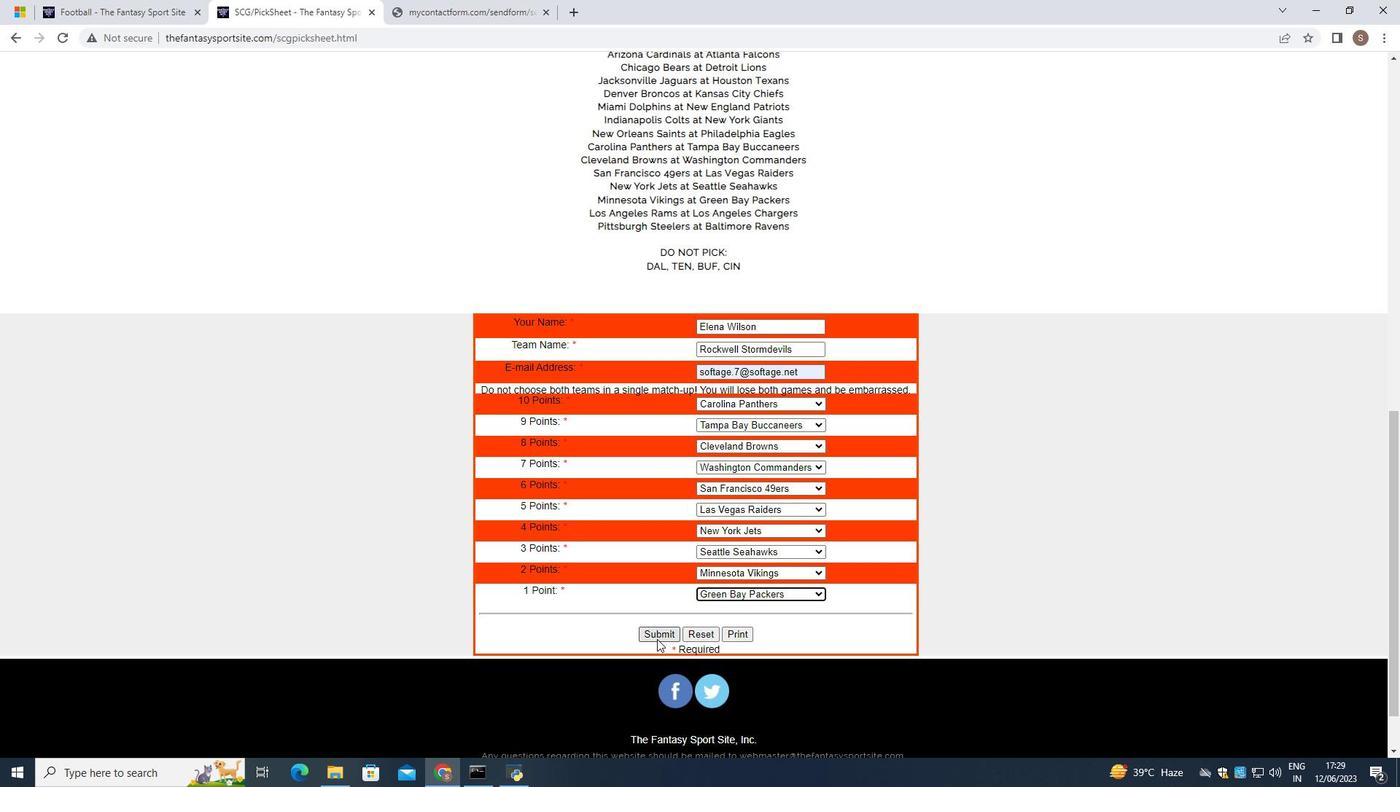 
Action: Mouse moved to (663, 627)
Screenshot: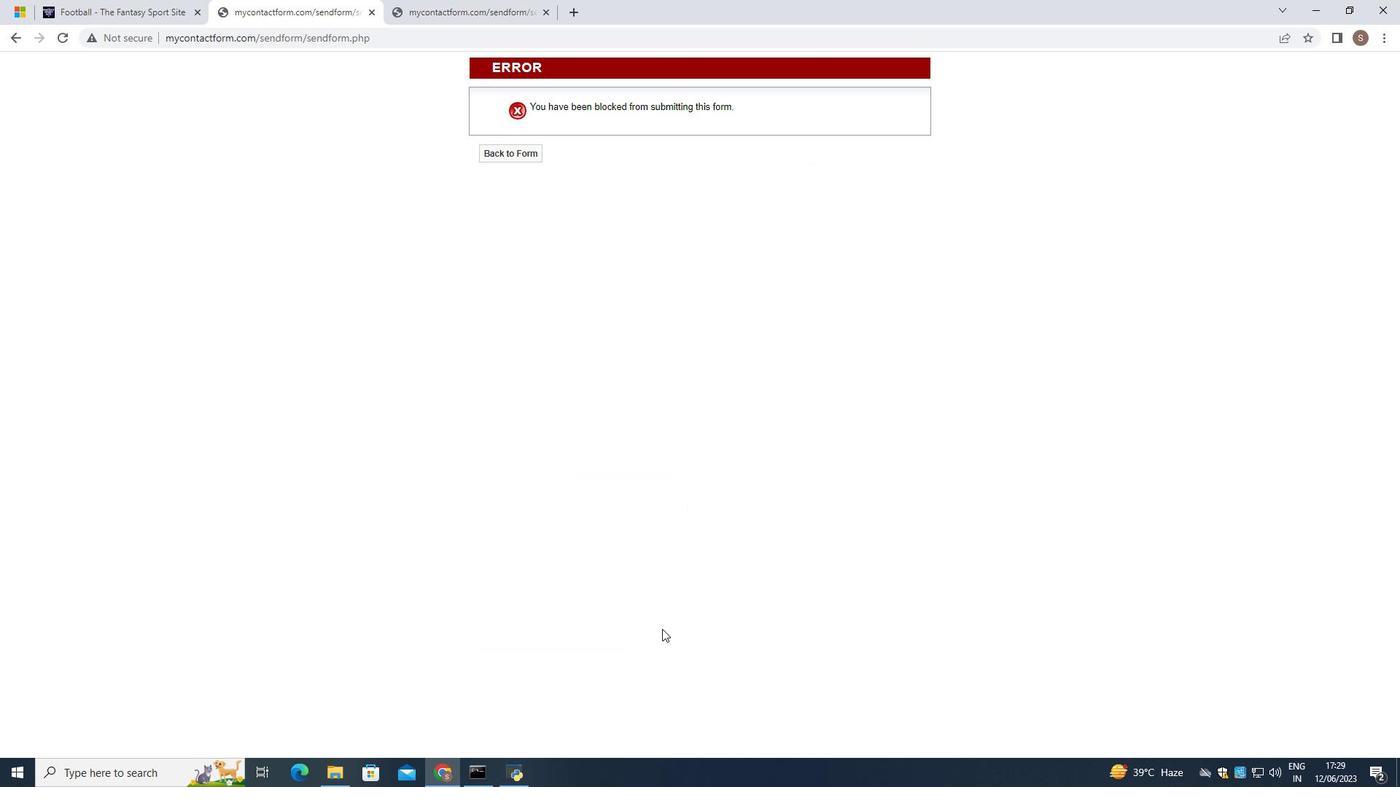 
